 Task: Search one way flight ticket for 2 adults, 2 children, 2 infants in seat in first from Ogdensburg: Ogdensburg International Airport to Jackson: Jackson Hole Airport on 5-2-2023. Choice of flights is Frontier. Number of bags: 2 carry on bags. Price is upto 105000. Outbound departure time preference is 6:45. Flight should be less emission only.
Action: Mouse moved to (277, 358)
Screenshot: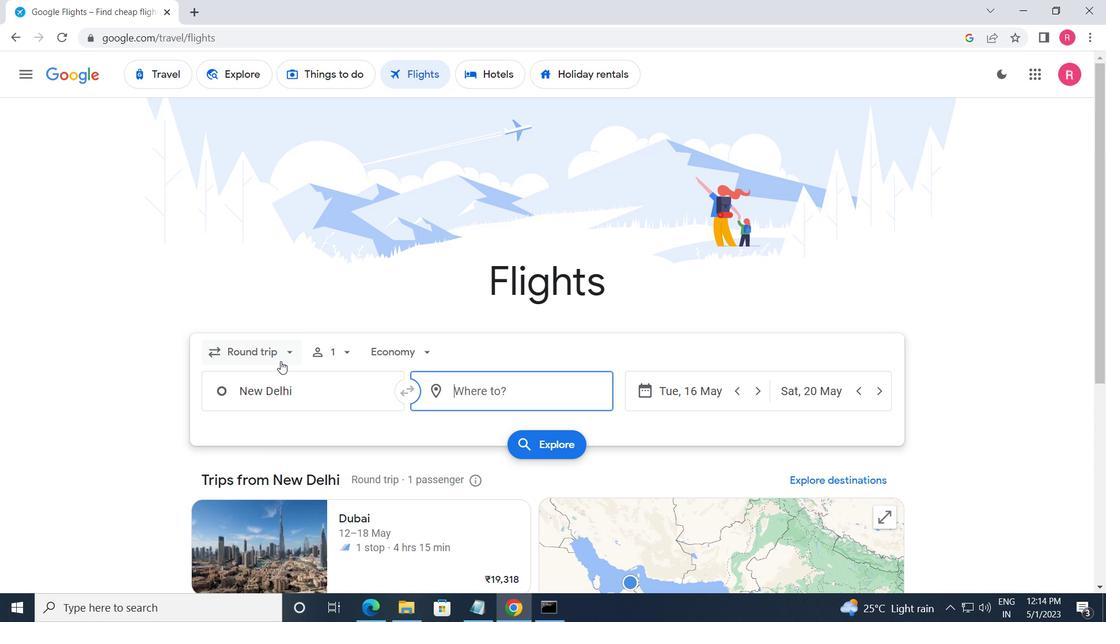 
Action: Mouse pressed left at (277, 358)
Screenshot: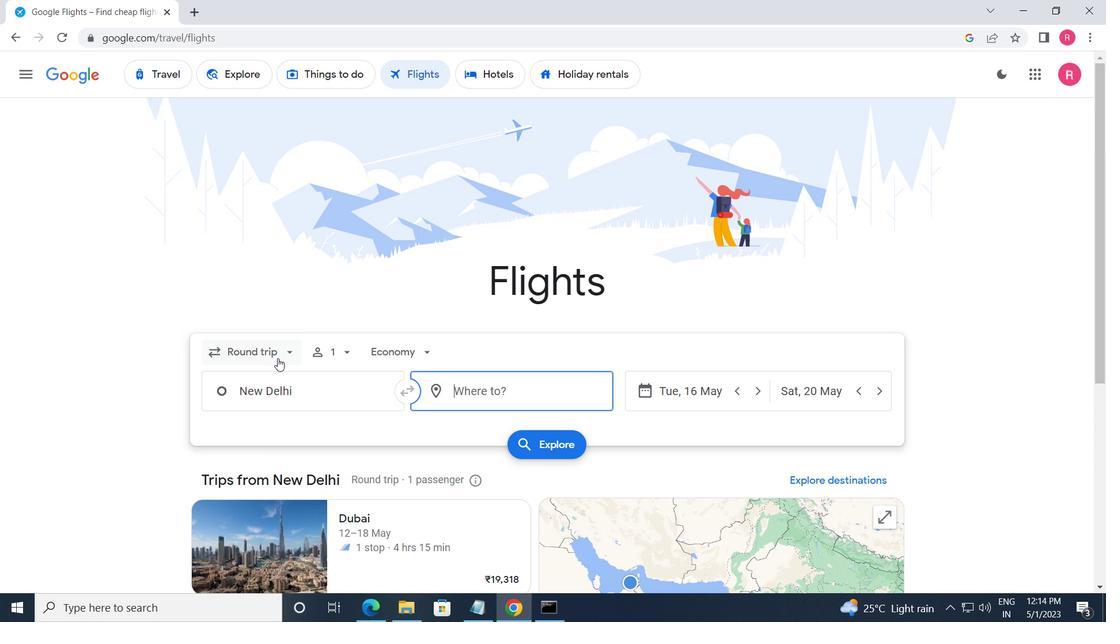 
Action: Mouse moved to (275, 411)
Screenshot: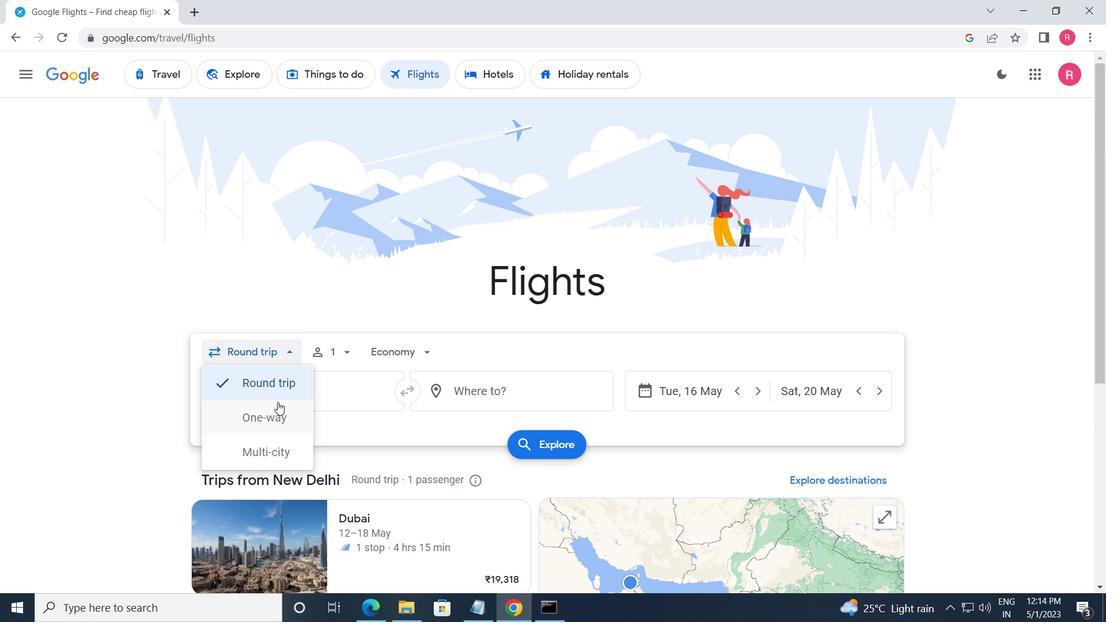 
Action: Mouse pressed left at (275, 411)
Screenshot: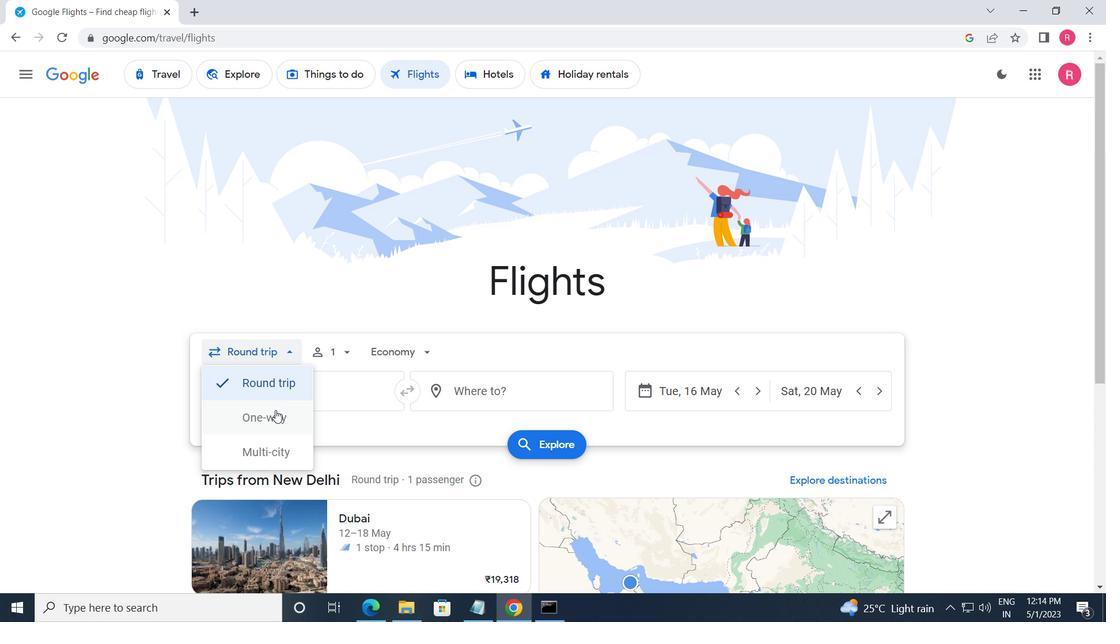 
Action: Mouse moved to (334, 353)
Screenshot: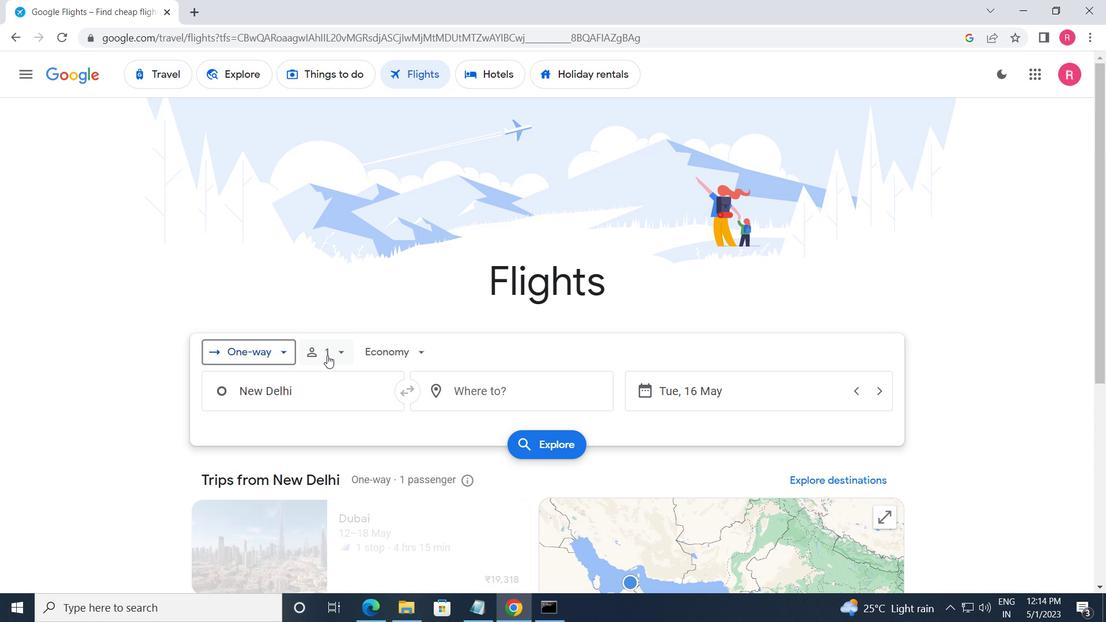 
Action: Mouse pressed left at (334, 353)
Screenshot: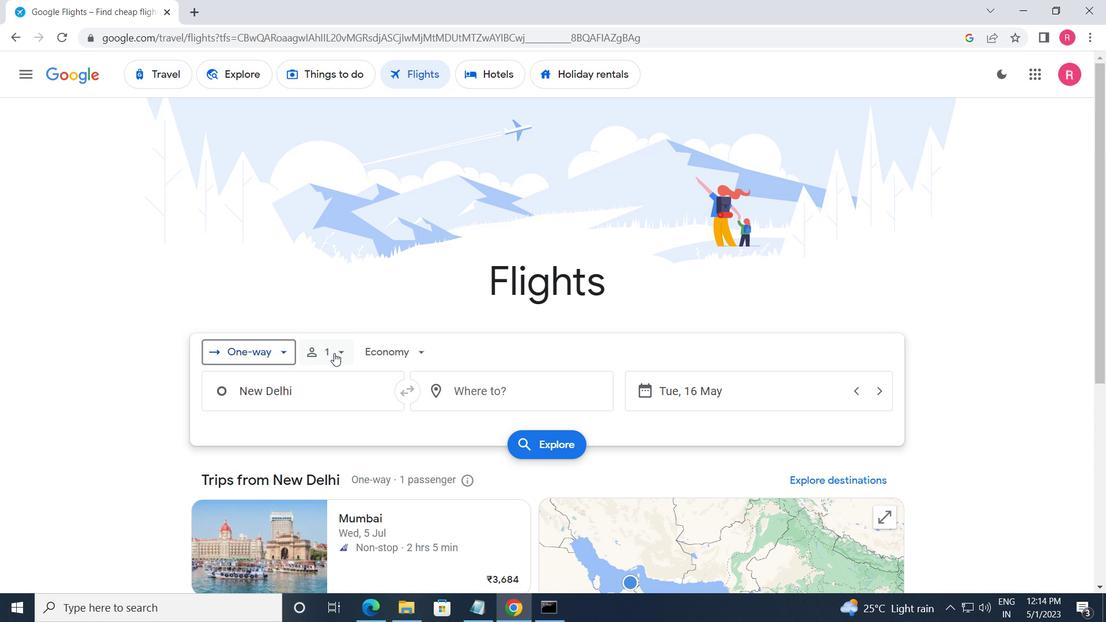 
Action: Mouse moved to (440, 388)
Screenshot: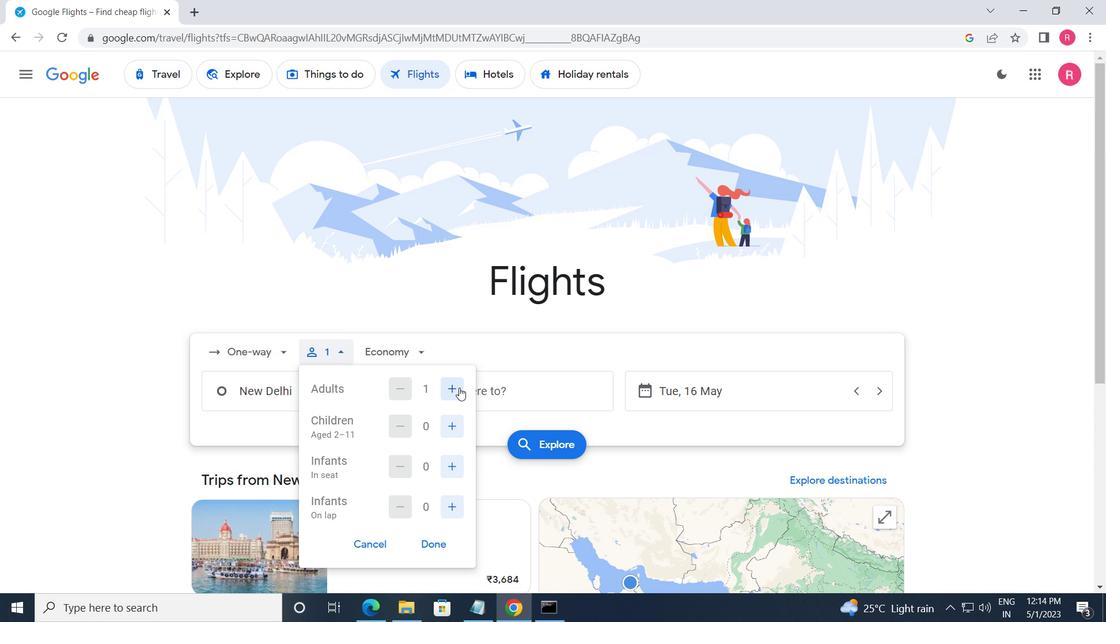 
Action: Mouse pressed left at (440, 388)
Screenshot: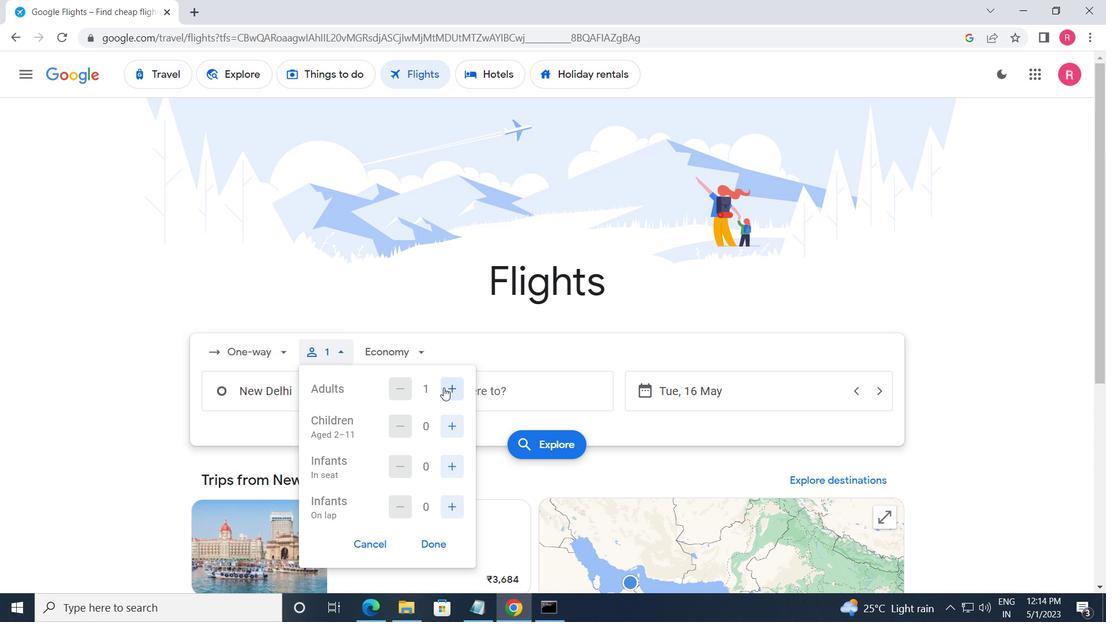 
Action: Mouse pressed left at (440, 388)
Screenshot: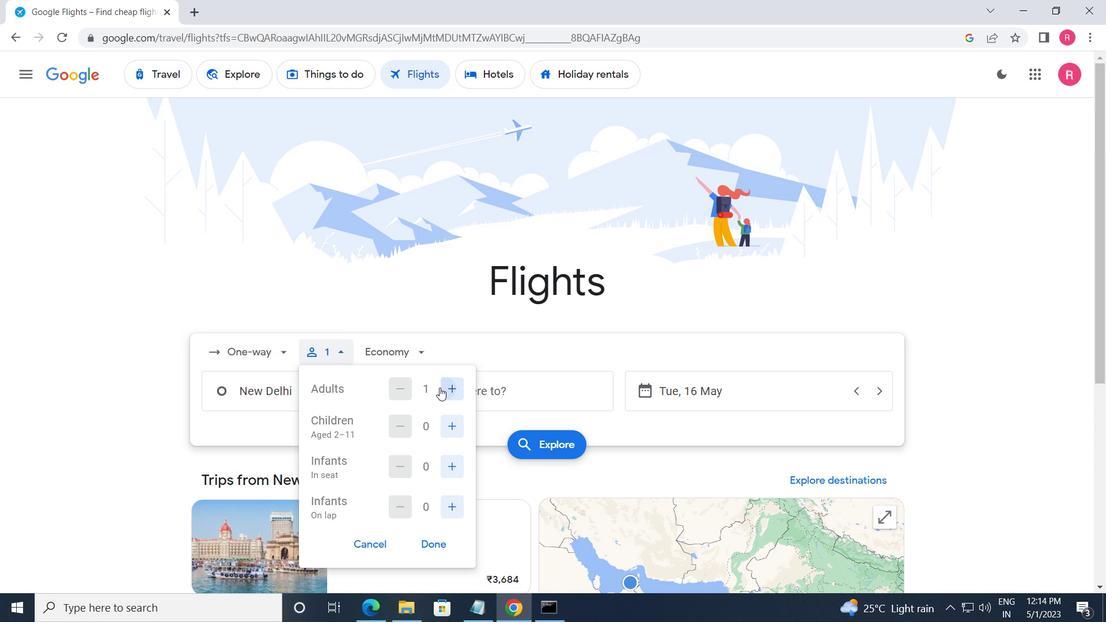 
Action: Mouse moved to (387, 349)
Screenshot: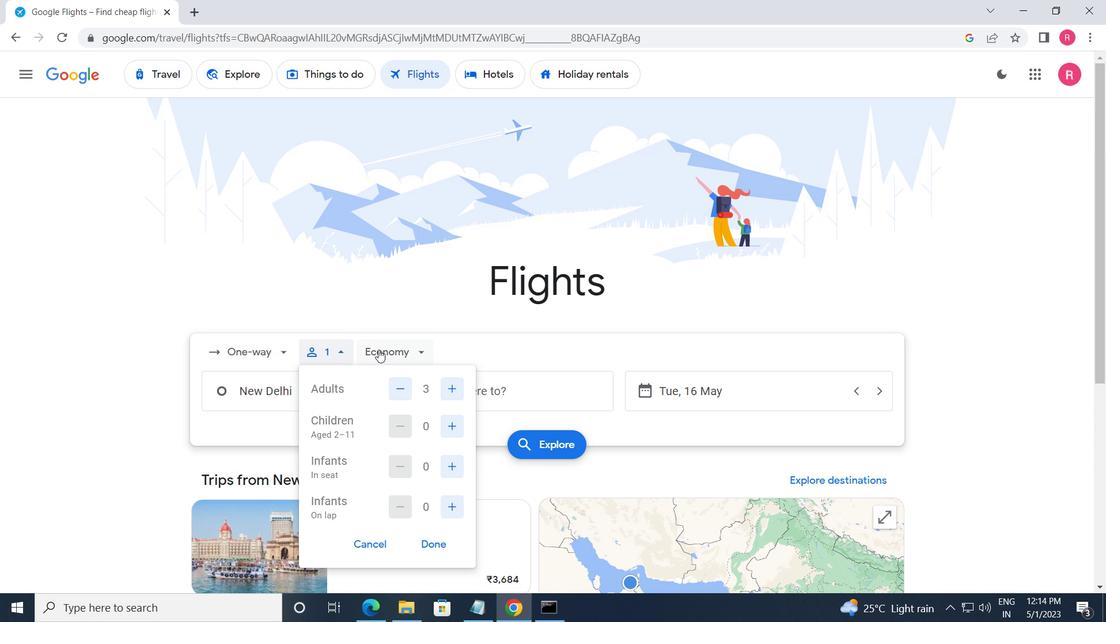 
Action: Mouse pressed left at (387, 349)
Screenshot: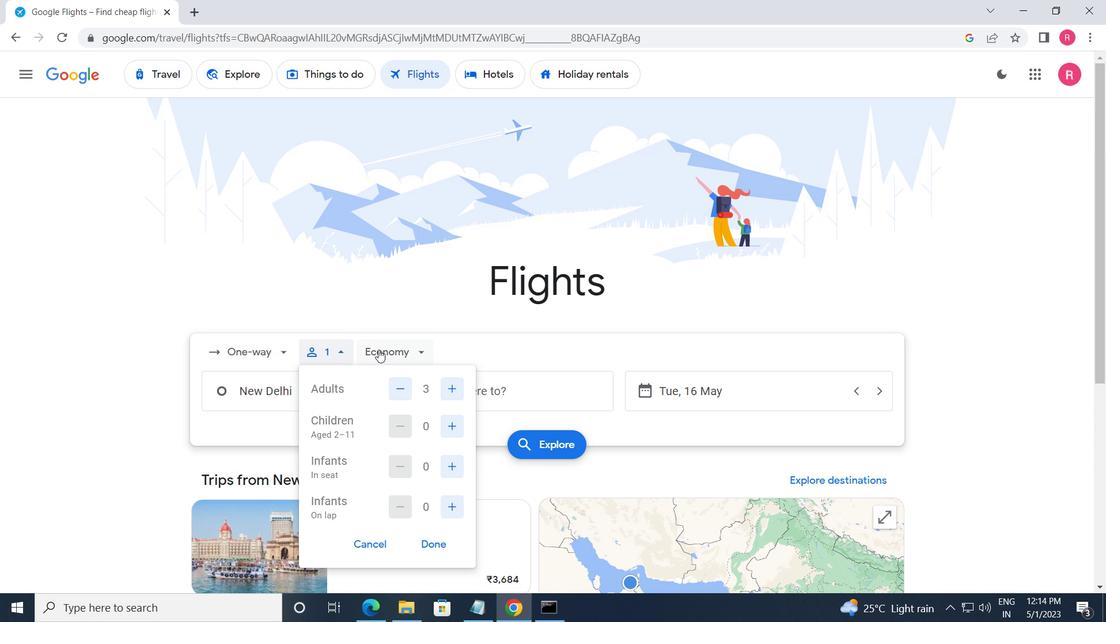 
Action: Mouse moved to (412, 495)
Screenshot: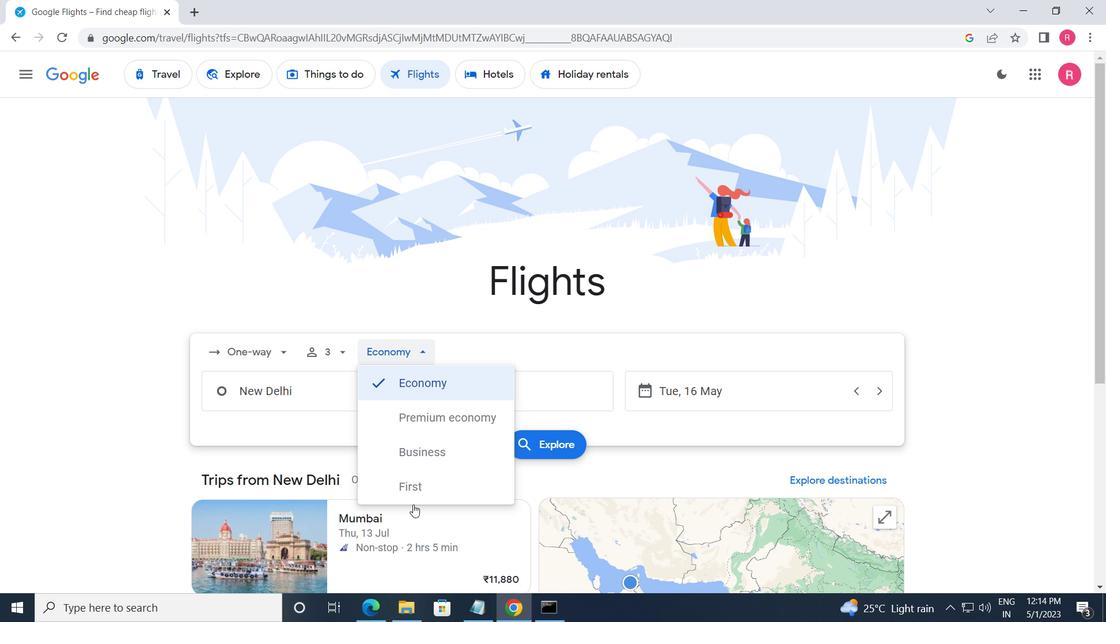 
Action: Mouse pressed left at (412, 495)
Screenshot: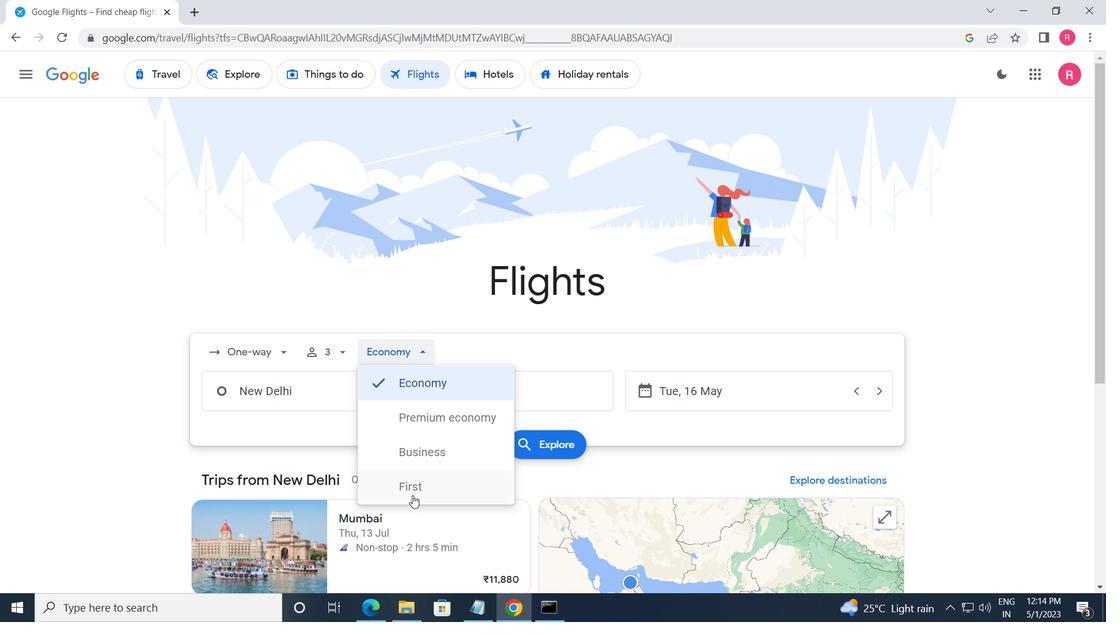 
Action: Mouse moved to (329, 404)
Screenshot: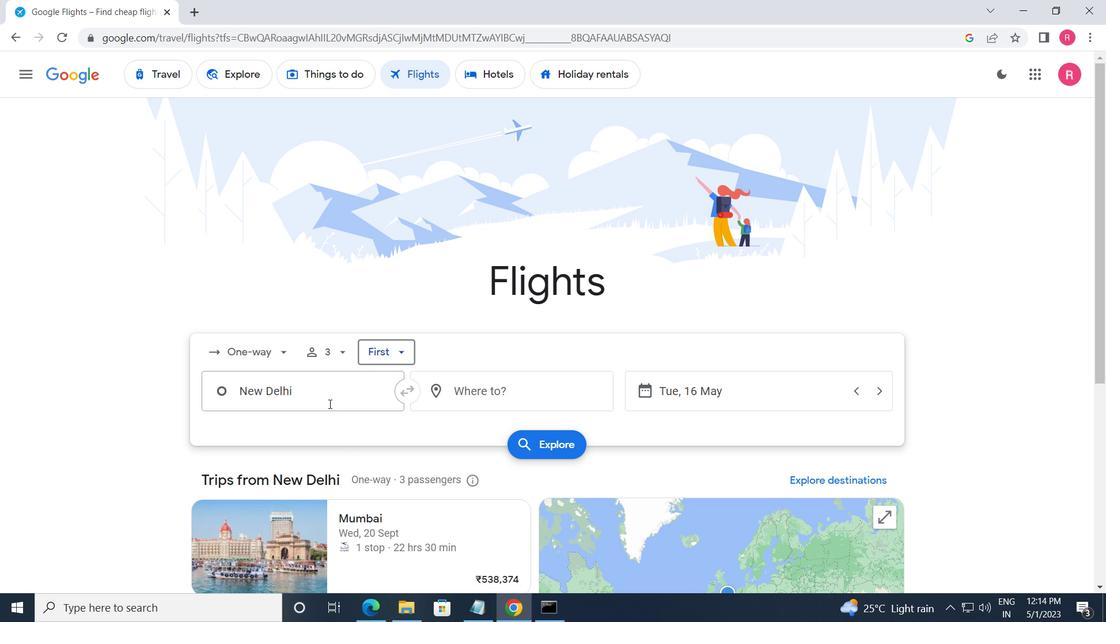 
Action: Mouse pressed left at (329, 404)
Screenshot: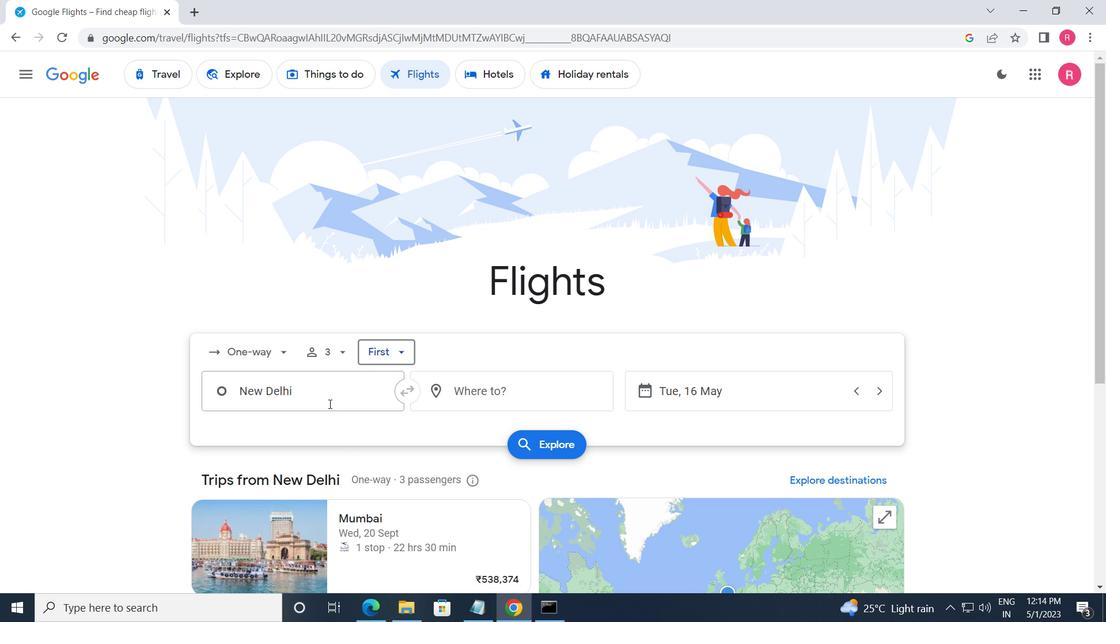 
Action: Mouse moved to (321, 431)
Screenshot: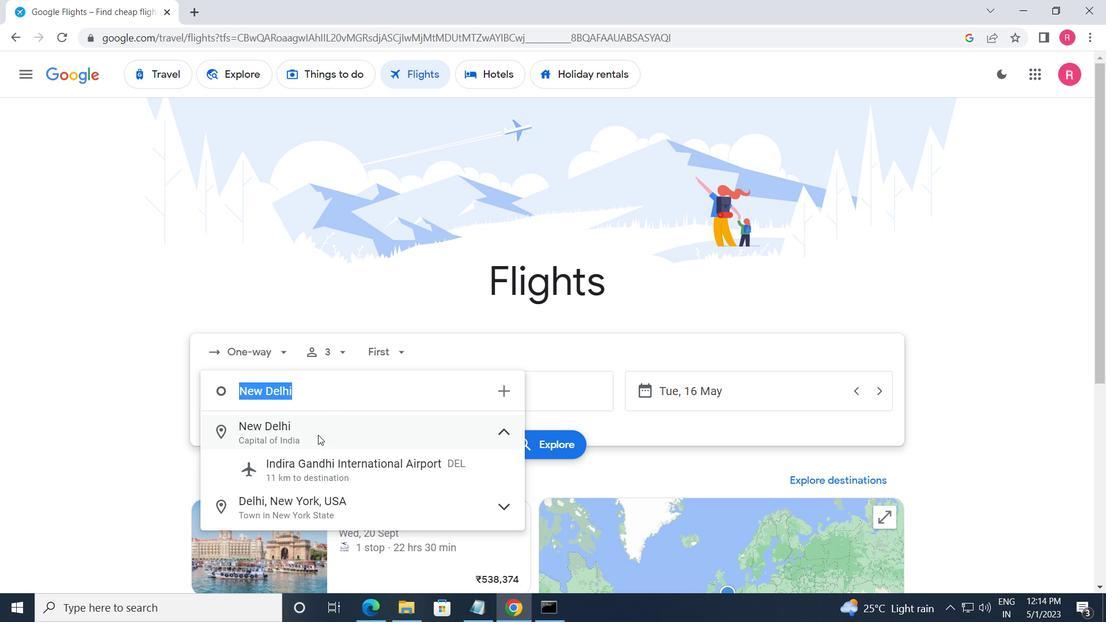 
Action: Key pressed <Key.shift>NIAG
Screenshot: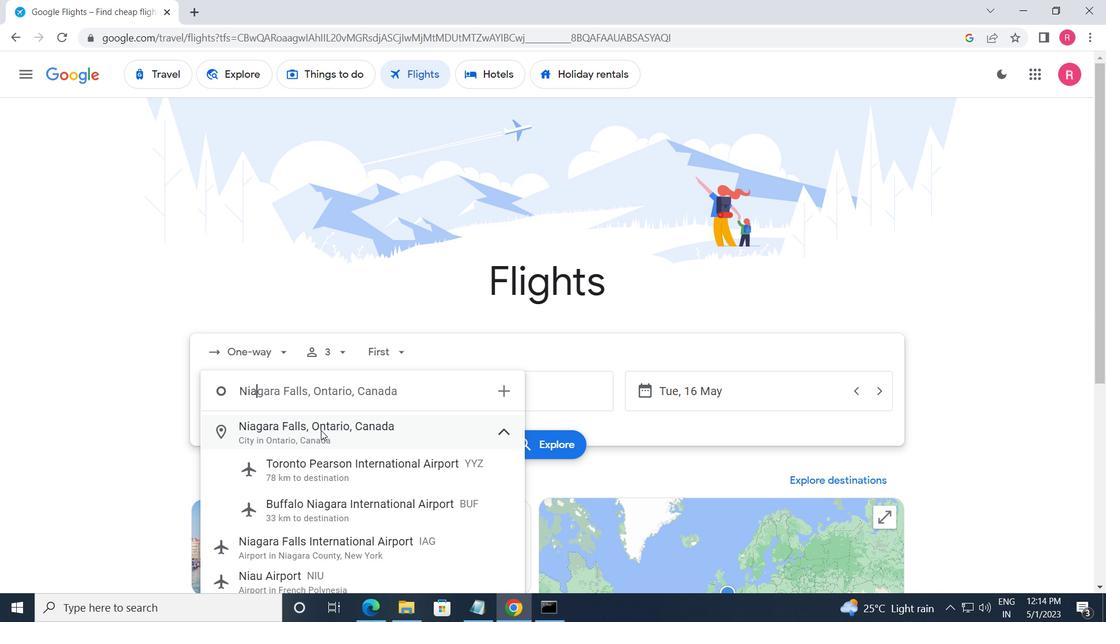 
Action: Mouse moved to (326, 506)
Screenshot: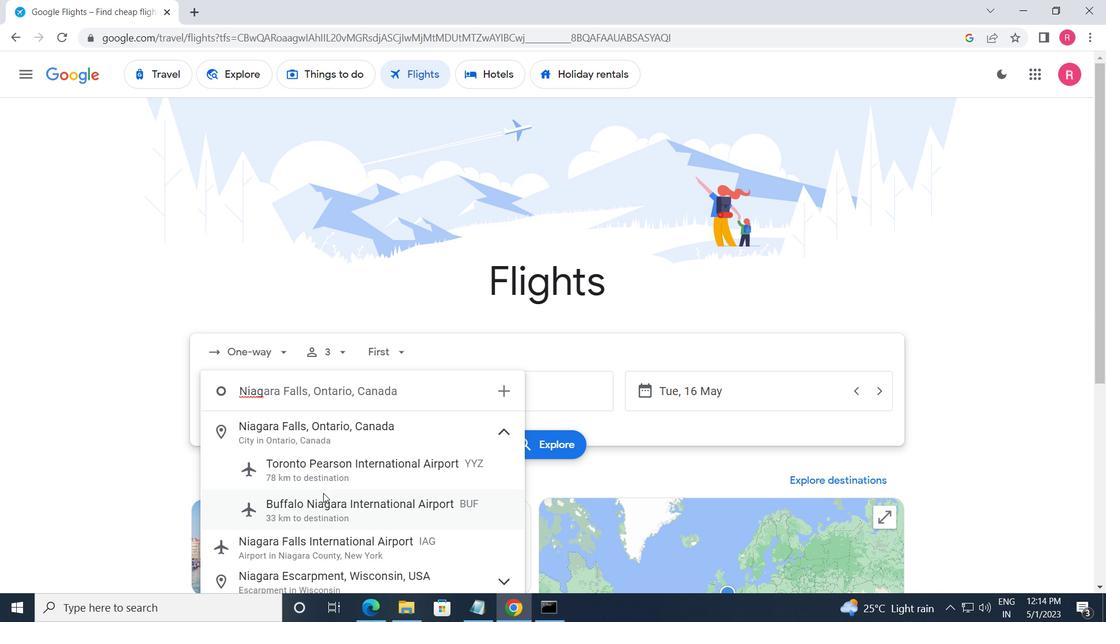 
Action: Mouse pressed left at (326, 506)
Screenshot: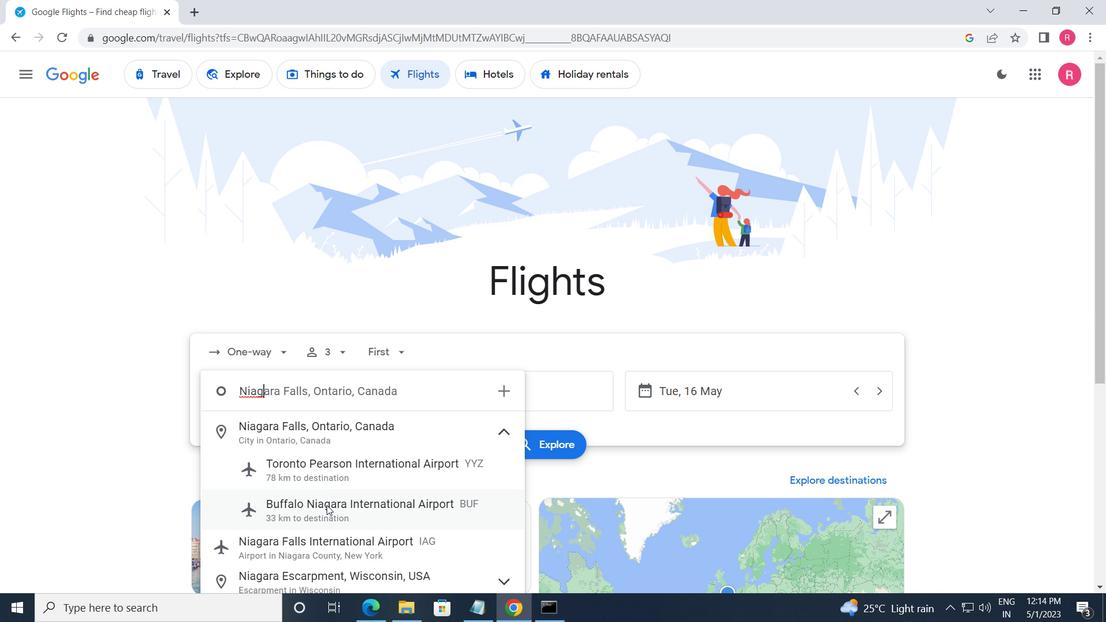 
Action: Mouse moved to (496, 398)
Screenshot: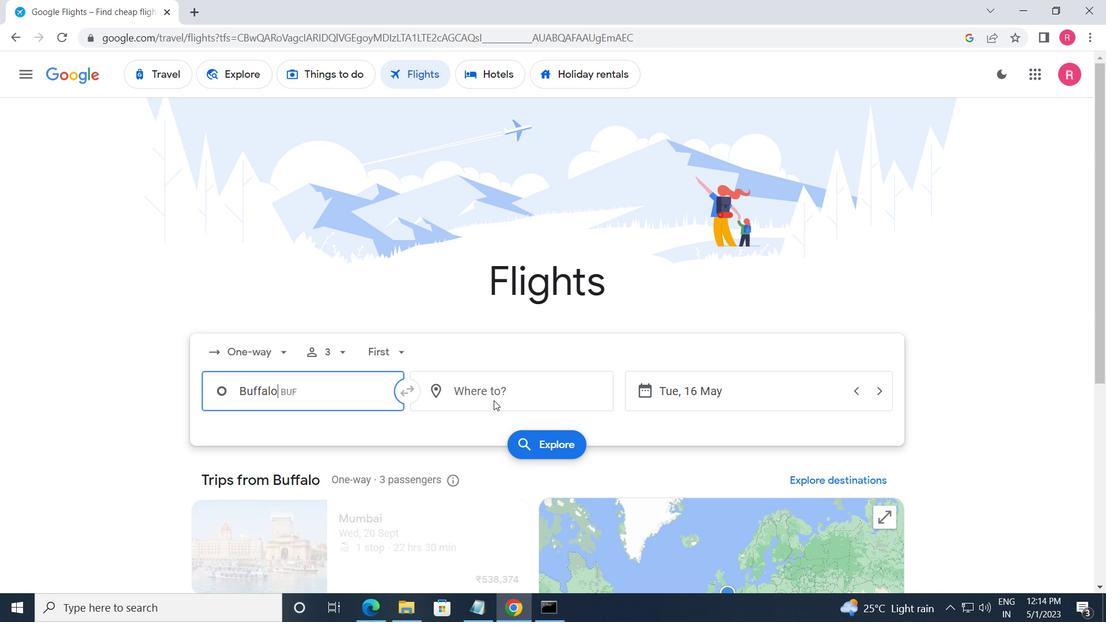 
Action: Mouse pressed left at (496, 398)
Screenshot: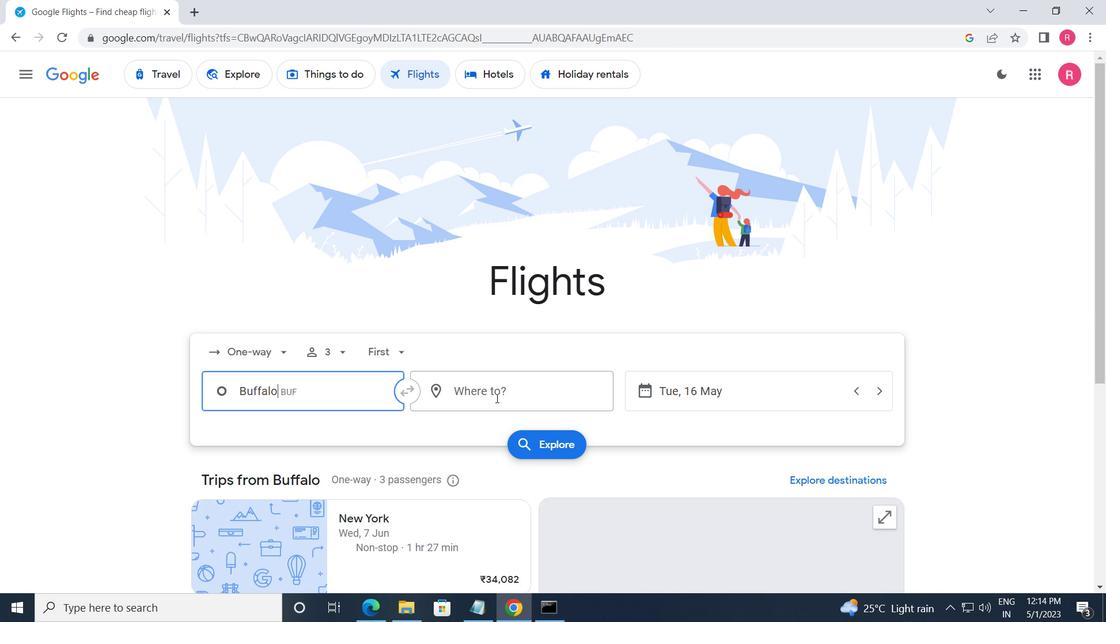 
Action: Mouse moved to (454, 541)
Screenshot: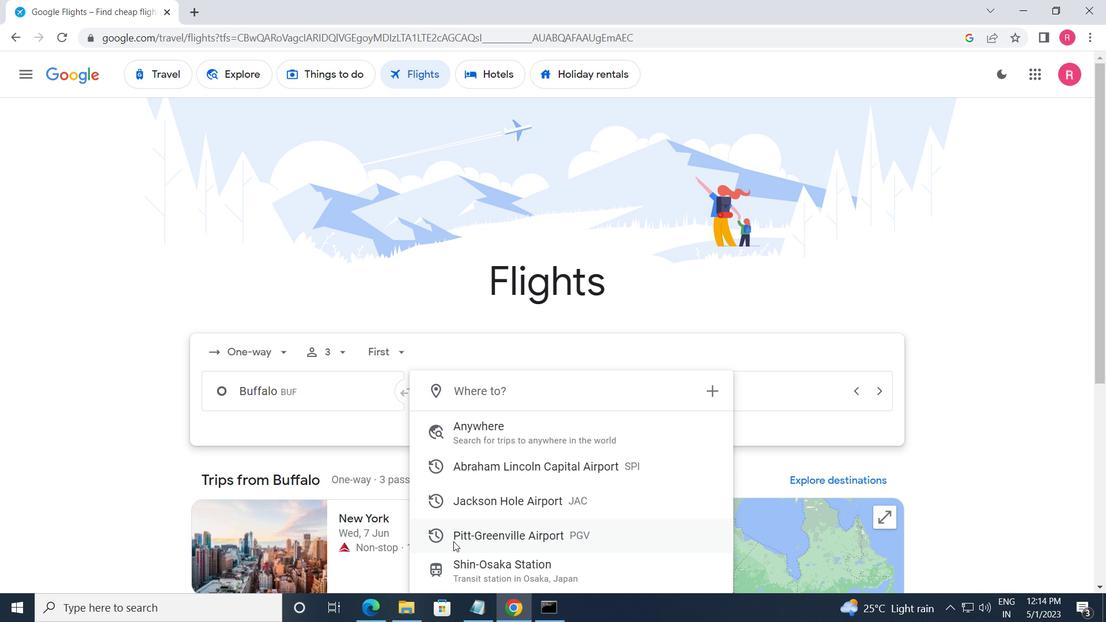 
Action: Mouse pressed left at (454, 541)
Screenshot: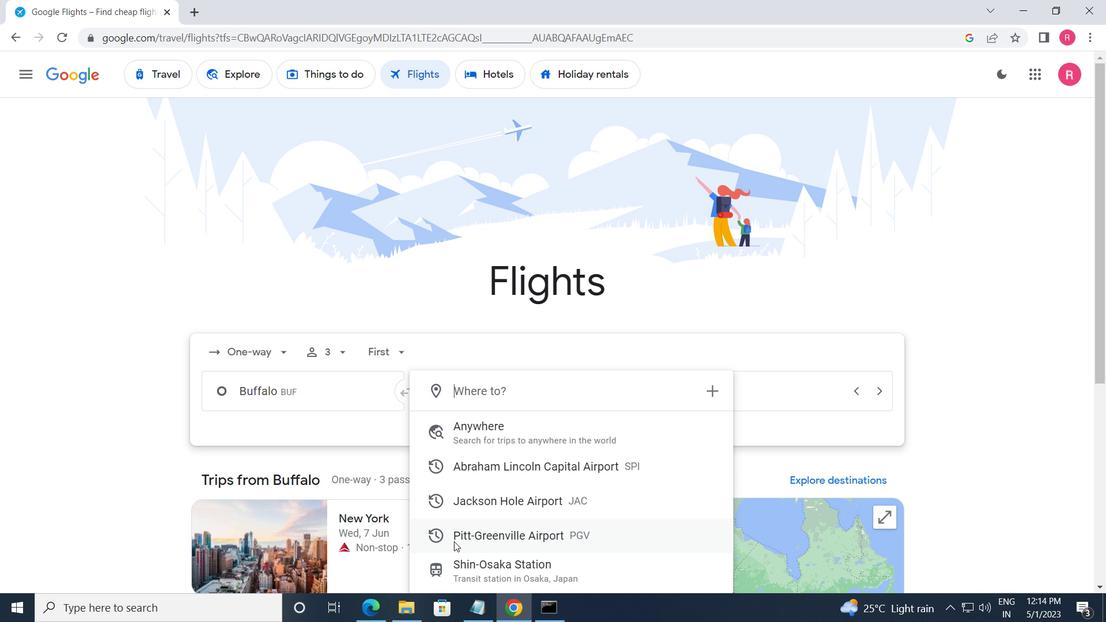 
Action: Mouse moved to (721, 400)
Screenshot: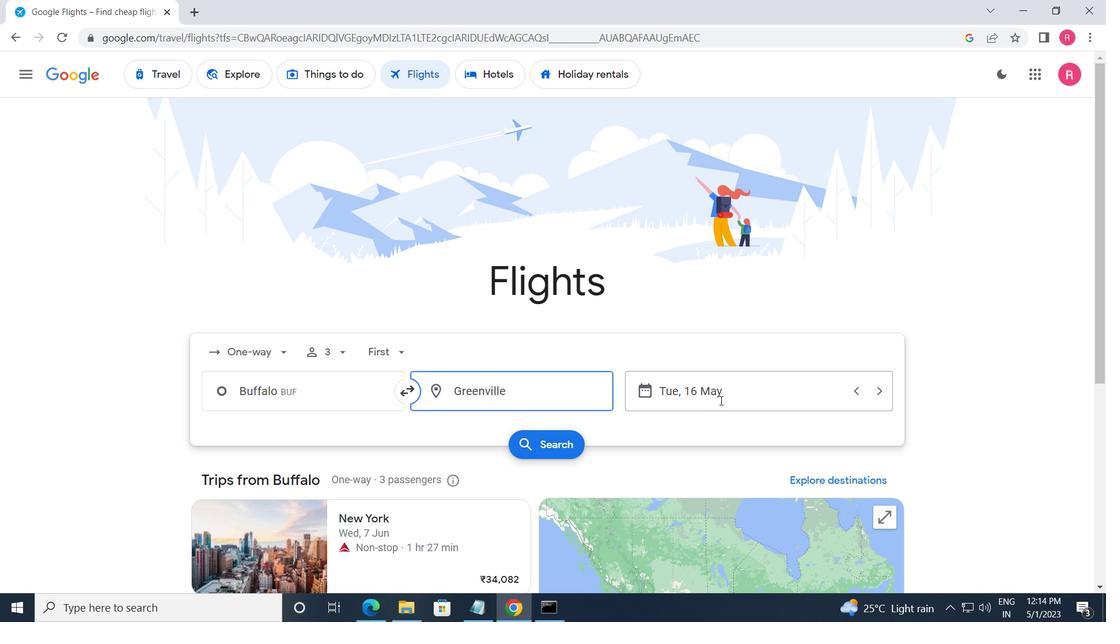 
Action: Mouse pressed left at (721, 400)
Screenshot: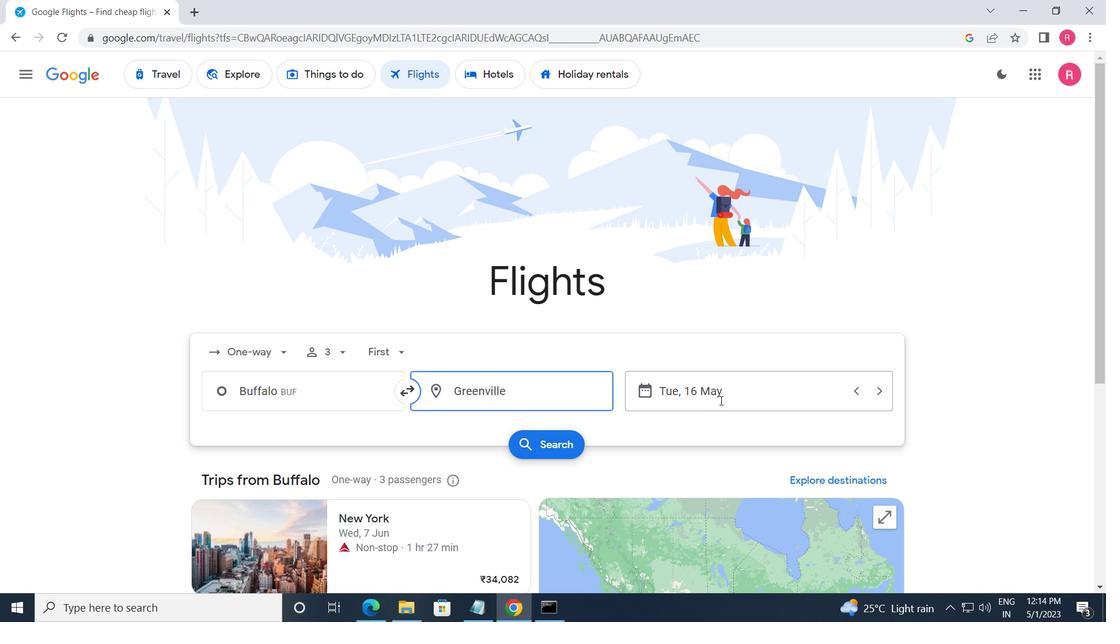 
Action: Mouse moved to (446, 342)
Screenshot: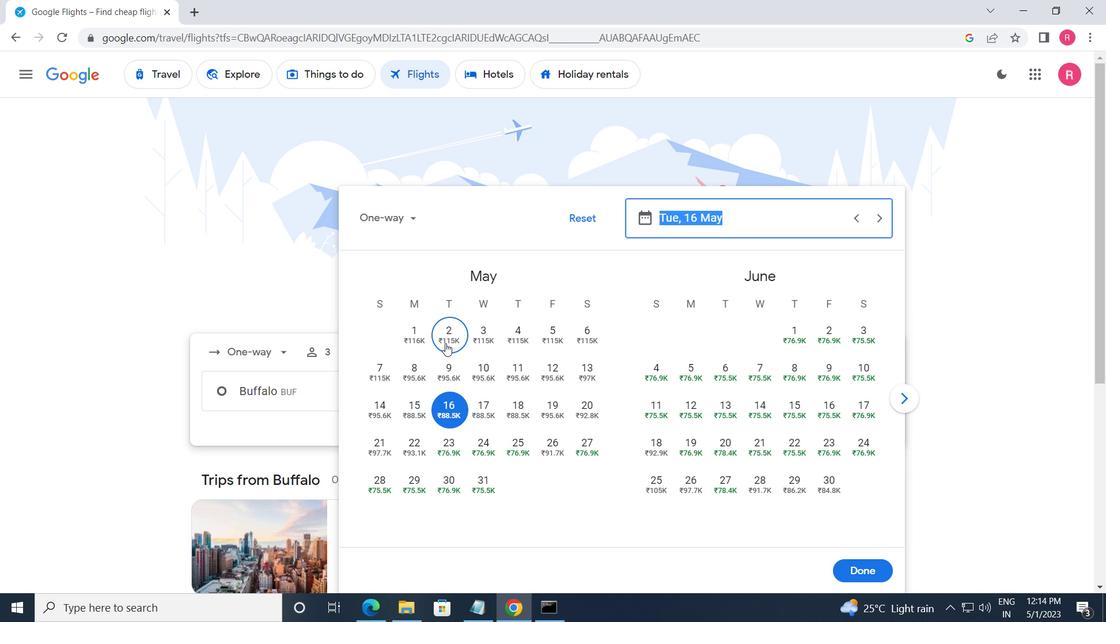 
Action: Mouse pressed left at (446, 342)
Screenshot: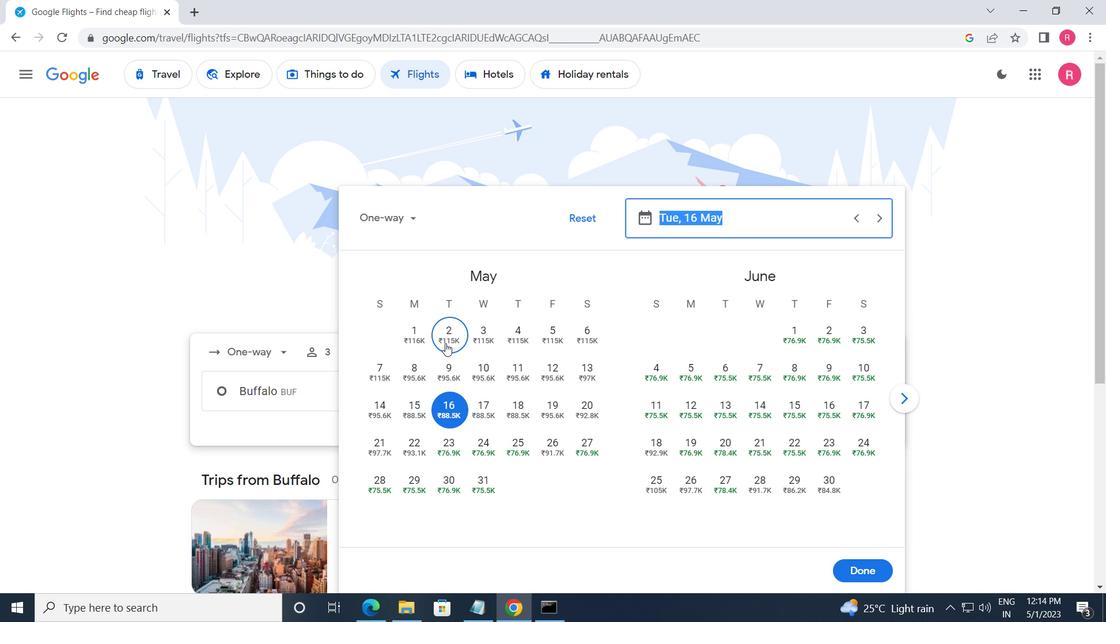 
Action: Mouse moved to (877, 566)
Screenshot: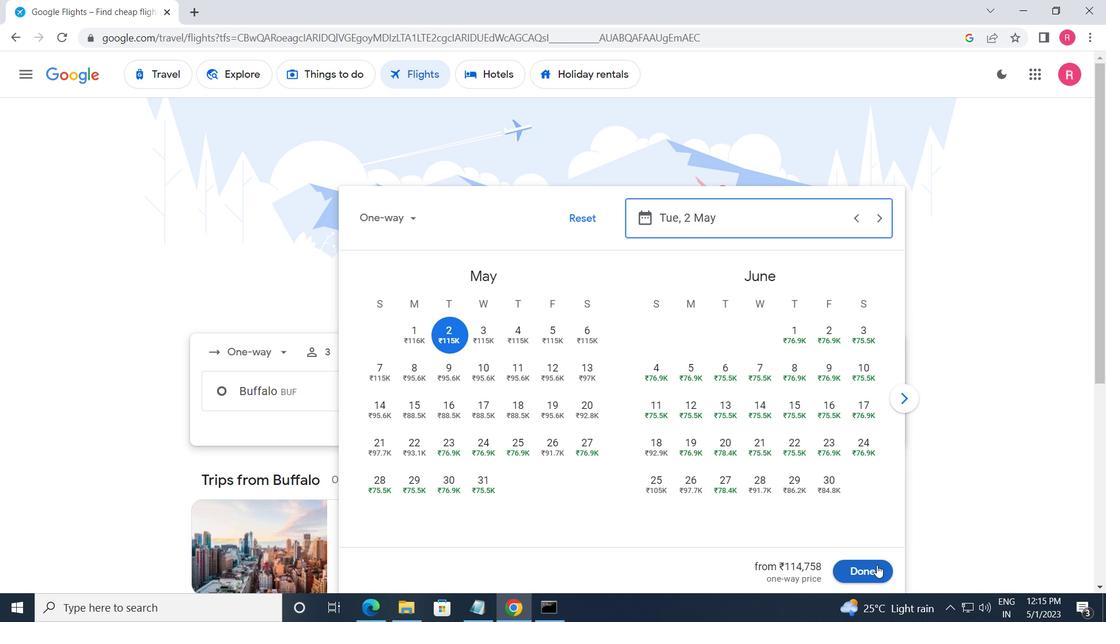
Action: Mouse pressed left at (877, 566)
Screenshot: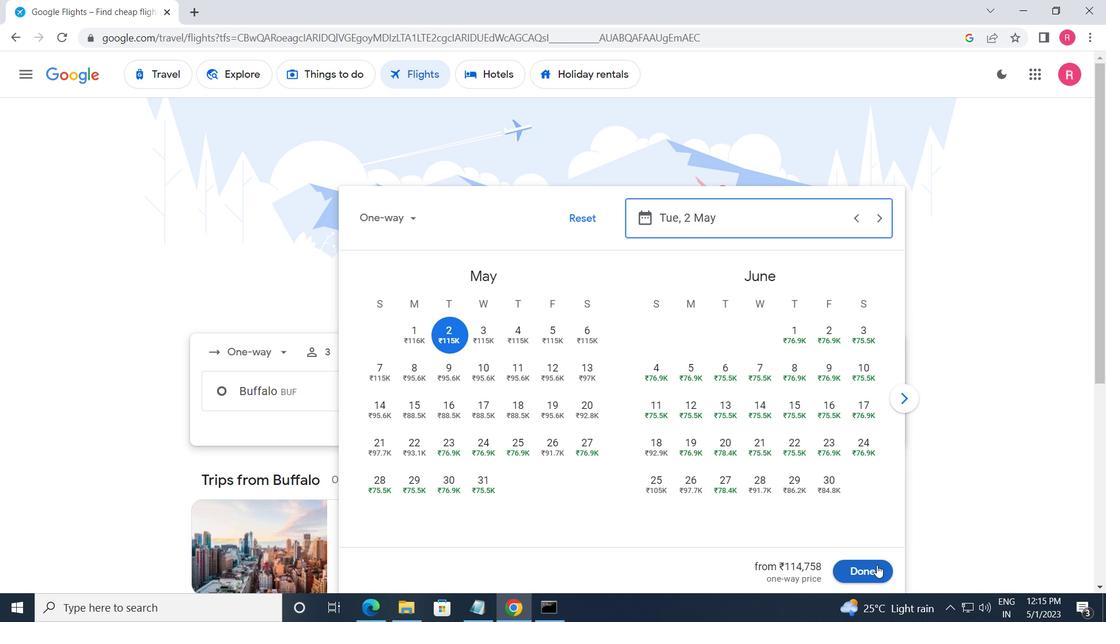 
Action: Mouse moved to (541, 451)
Screenshot: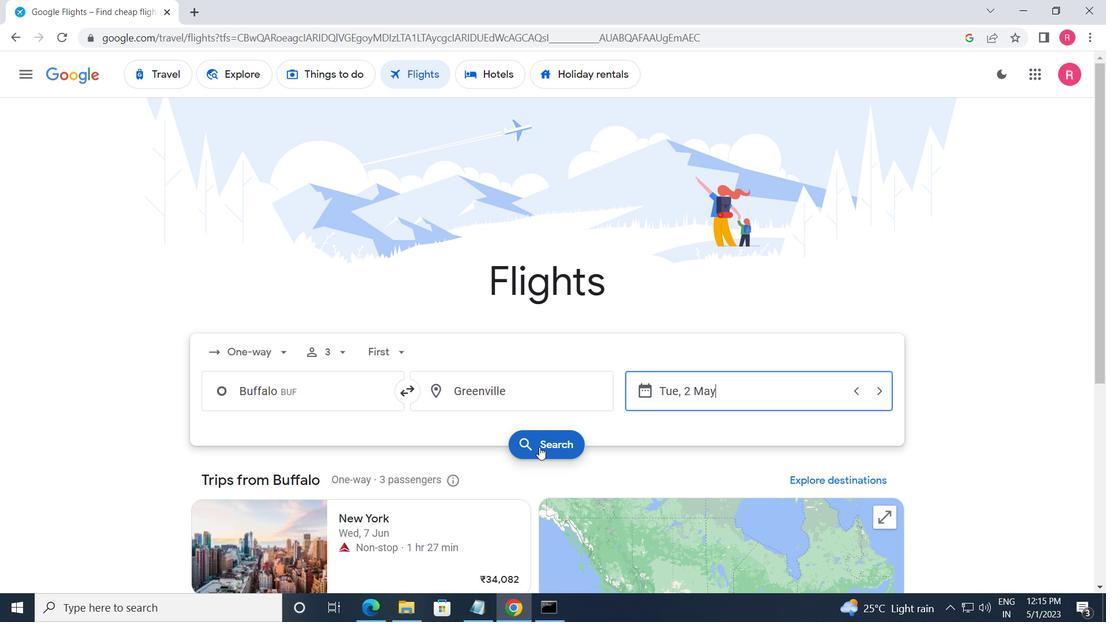 
Action: Mouse pressed left at (541, 451)
Screenshot: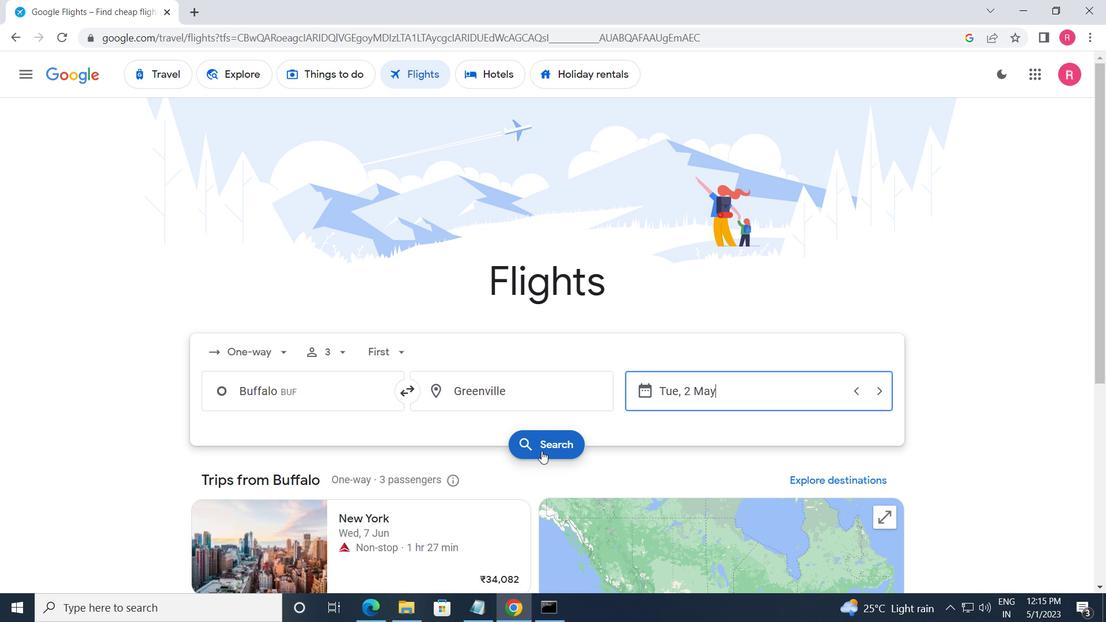 
Action: Mouse moved to (205, 213)
Screenshot: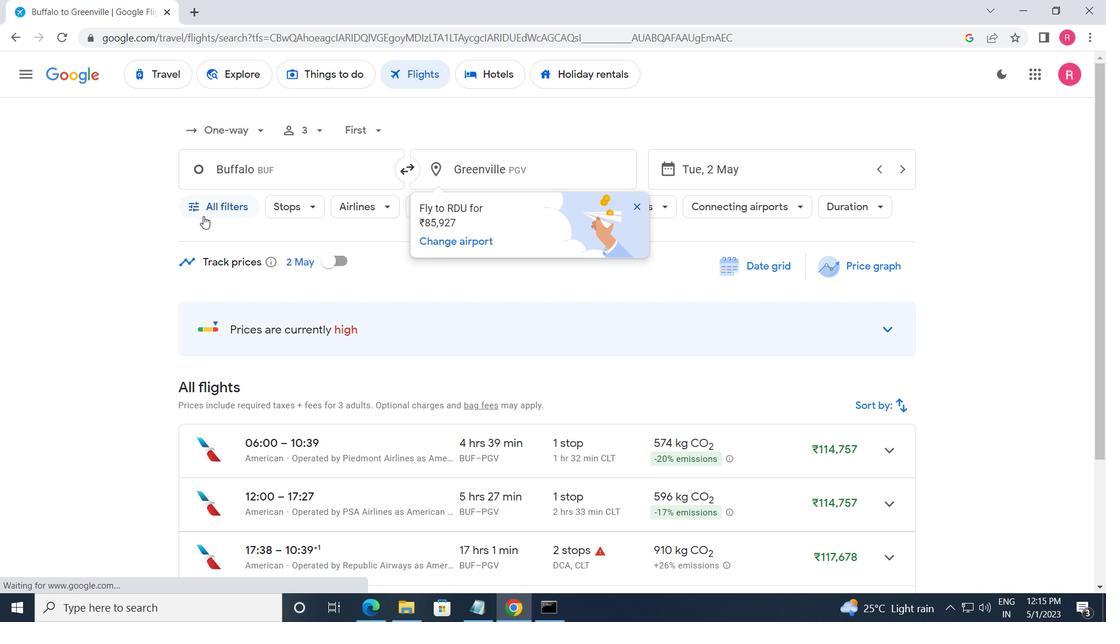 
Action: Mouse pressed left at (205, 213)
Screenshot: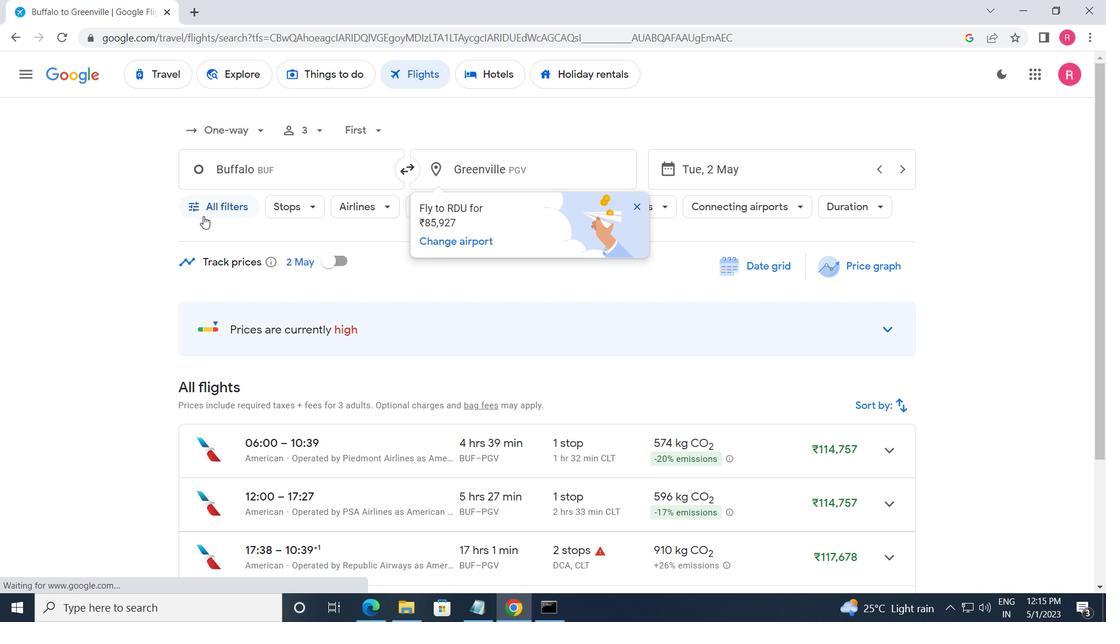 
Action: Mouse moved to (274, 369)
Screenshot: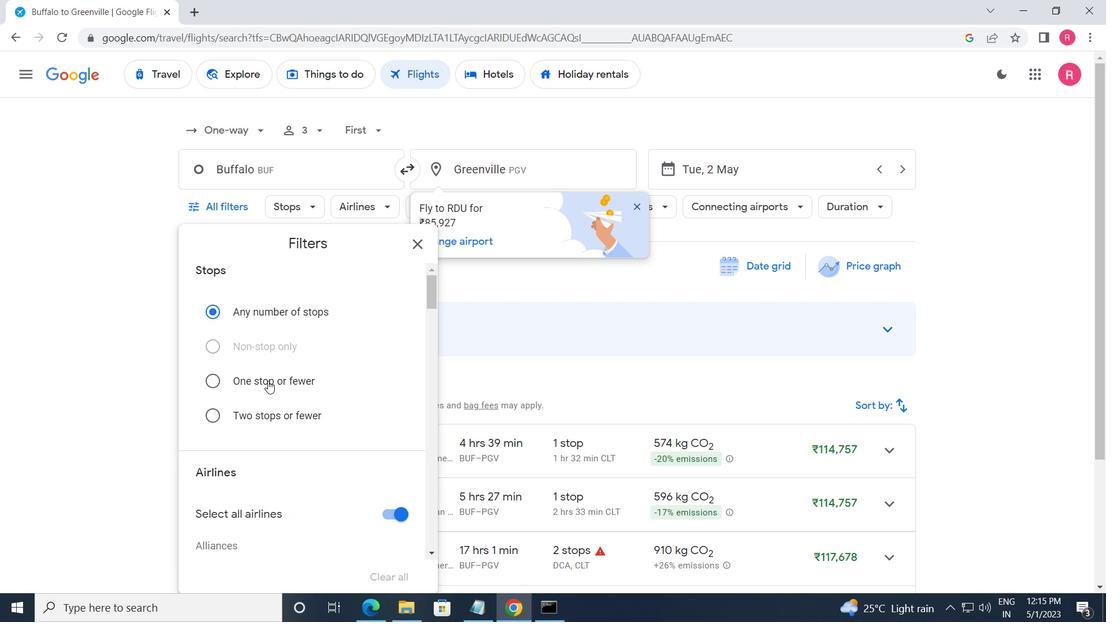 
Action: Mouse scrolled (274, 368) with delta (0, 0)
Screenshot: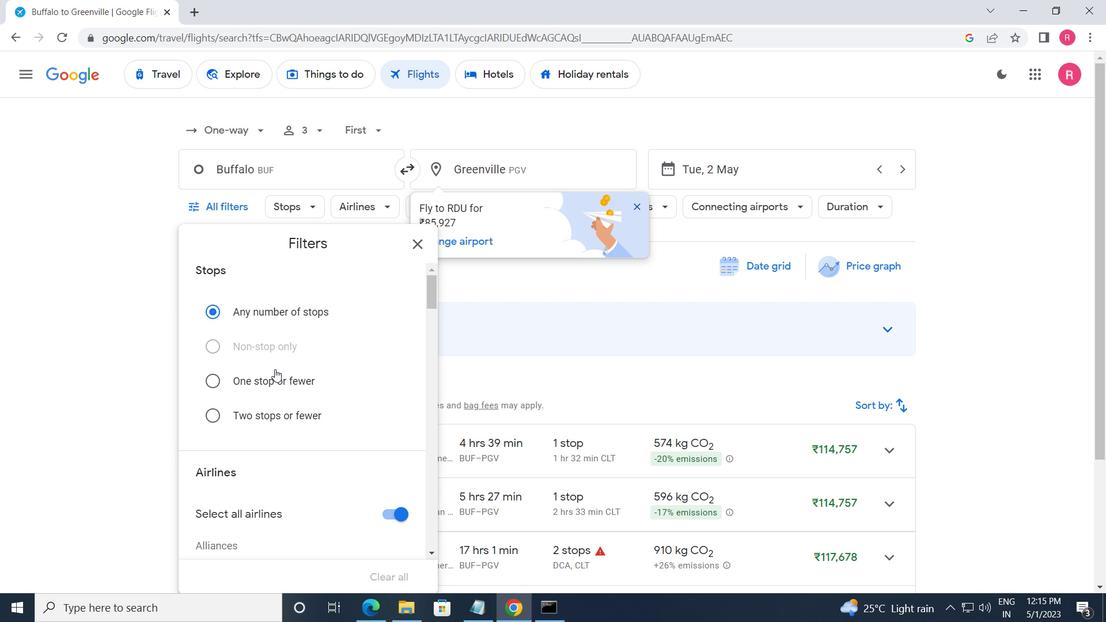 
Action: Mouse scrolled (274, 368) with delta (0, 0)
Screenshot: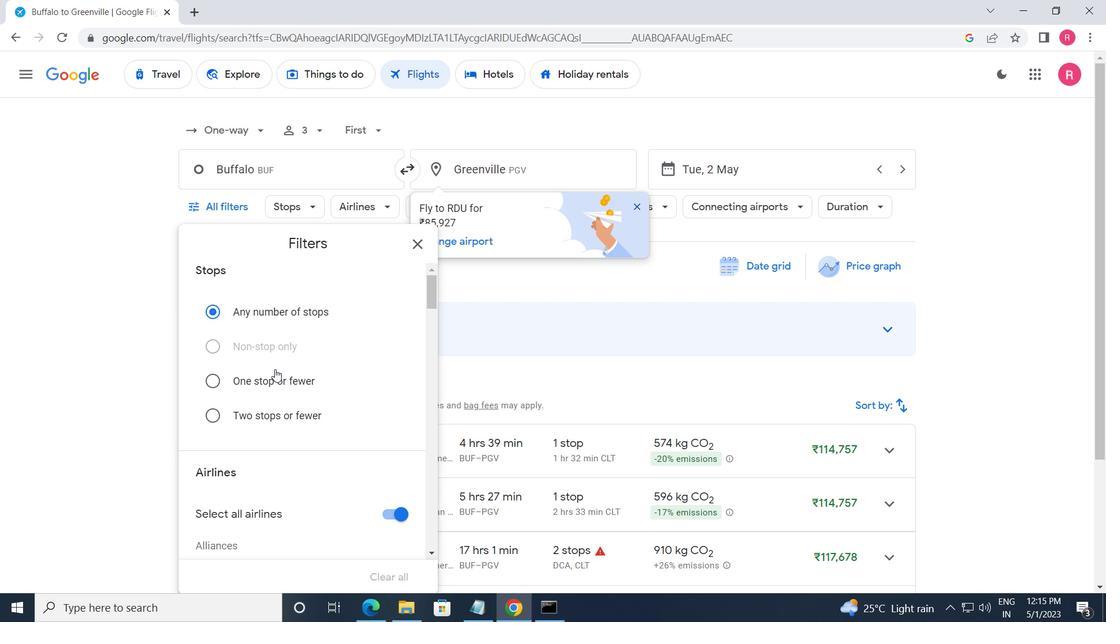 
Action: Mouse scrolled (274, 368) with delta (0, 0)
Screenshot: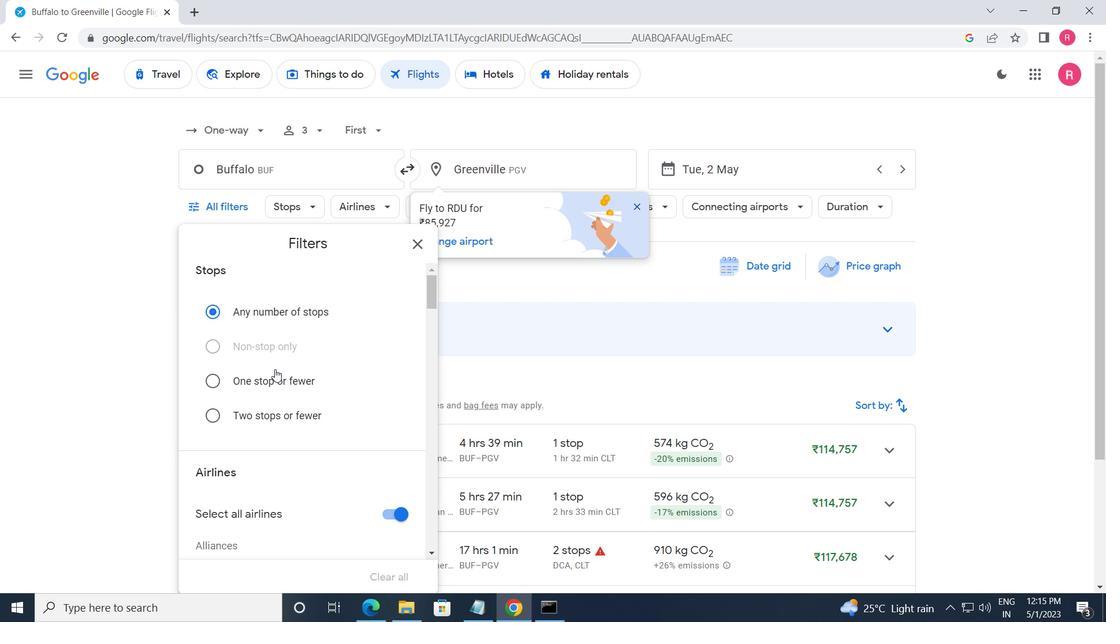 
Action: Mouse moved to (274, 368)
Screenshot: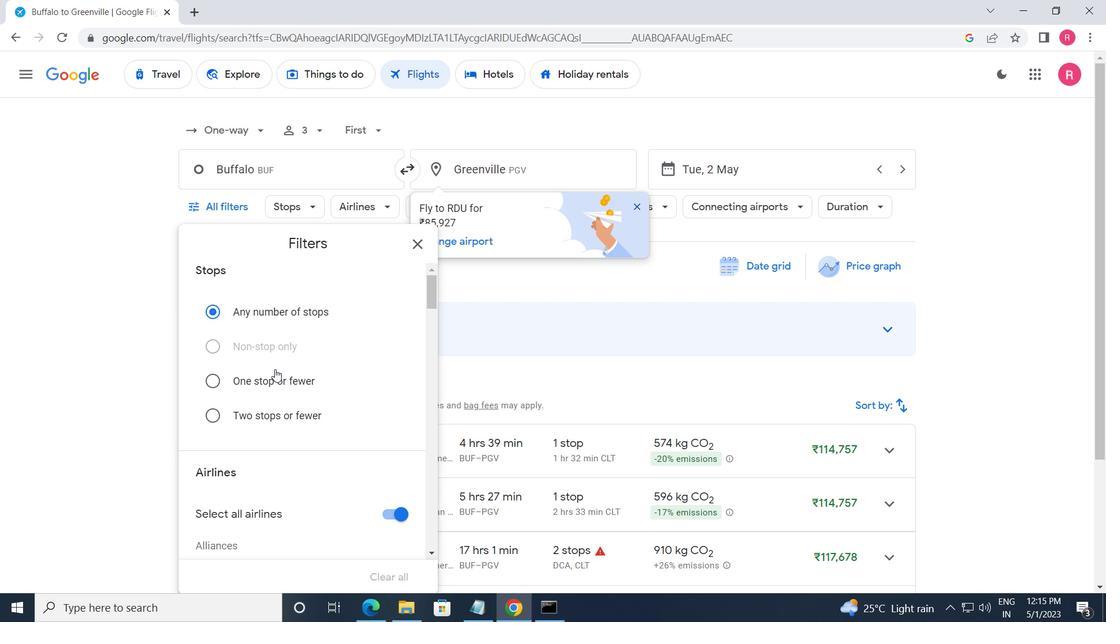 
Action: Mouse scrolled (274, 368) with delta (0, 0)
Screenshot: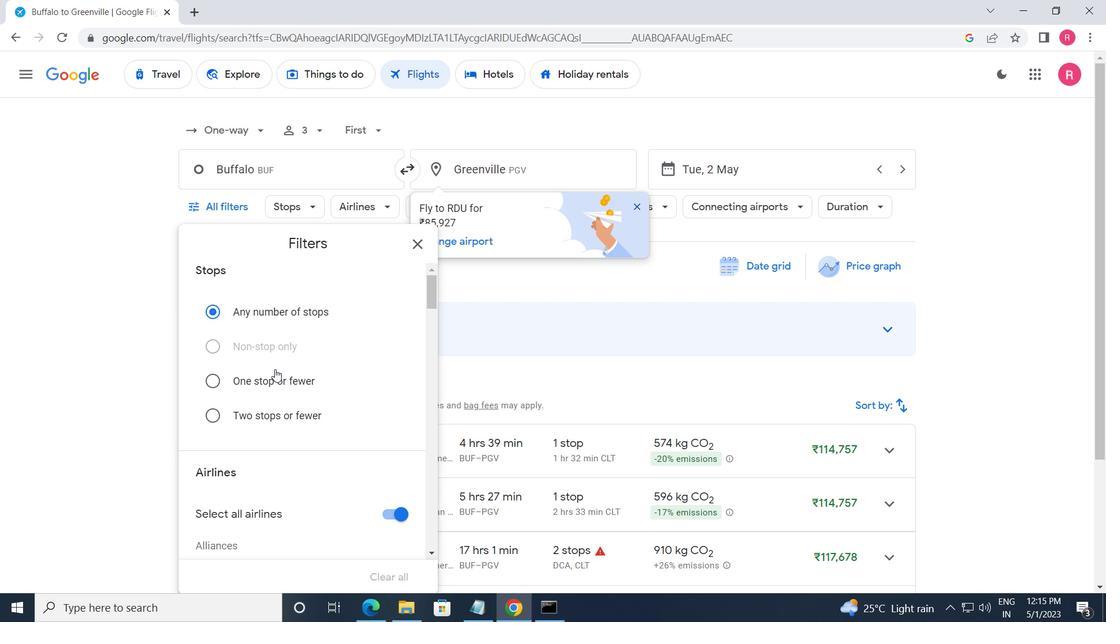
Action: Mouse scrolled (274, 368) with delta (0, 0)
Screenshot: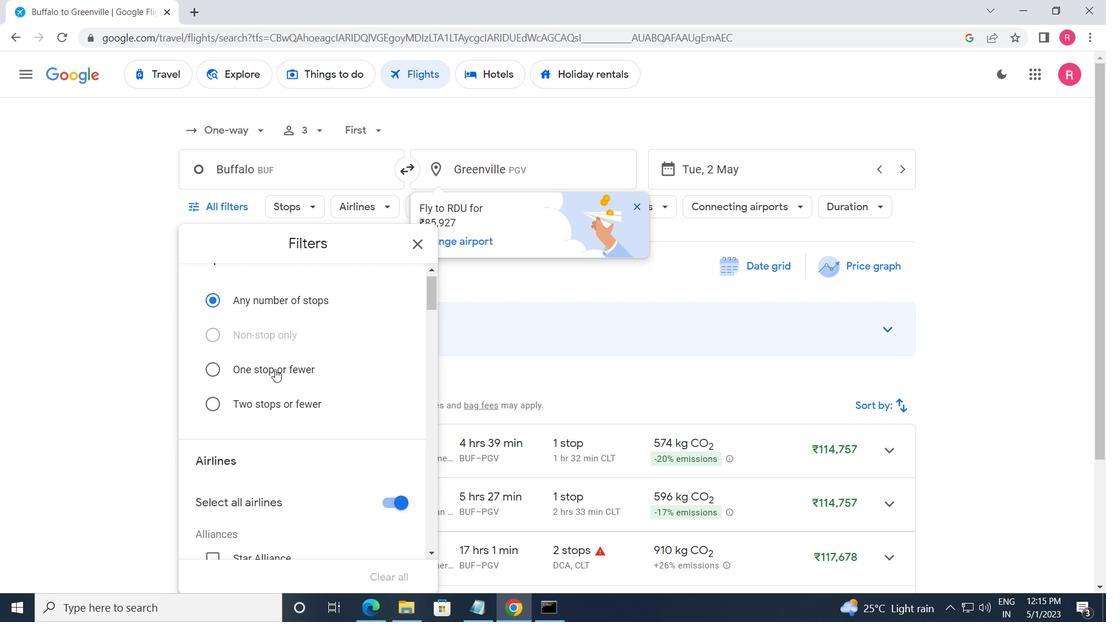 
Action: Mouse moved to (274, 371)
Screenshot: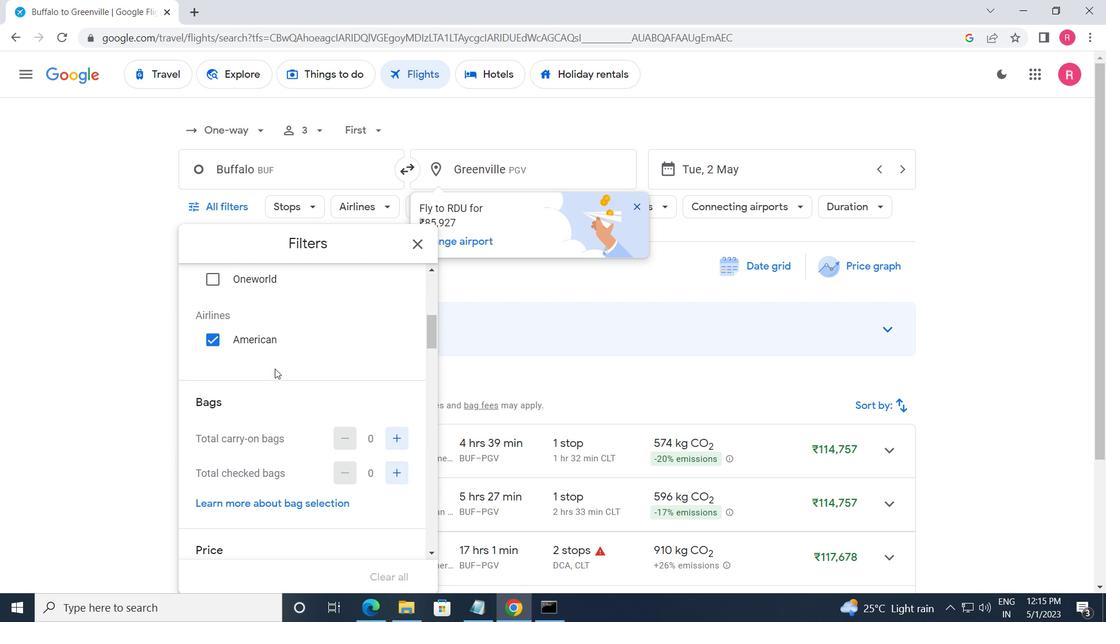 
Action: Mouse scrolled (274, 371) with delta (0, 0)
Screenshot: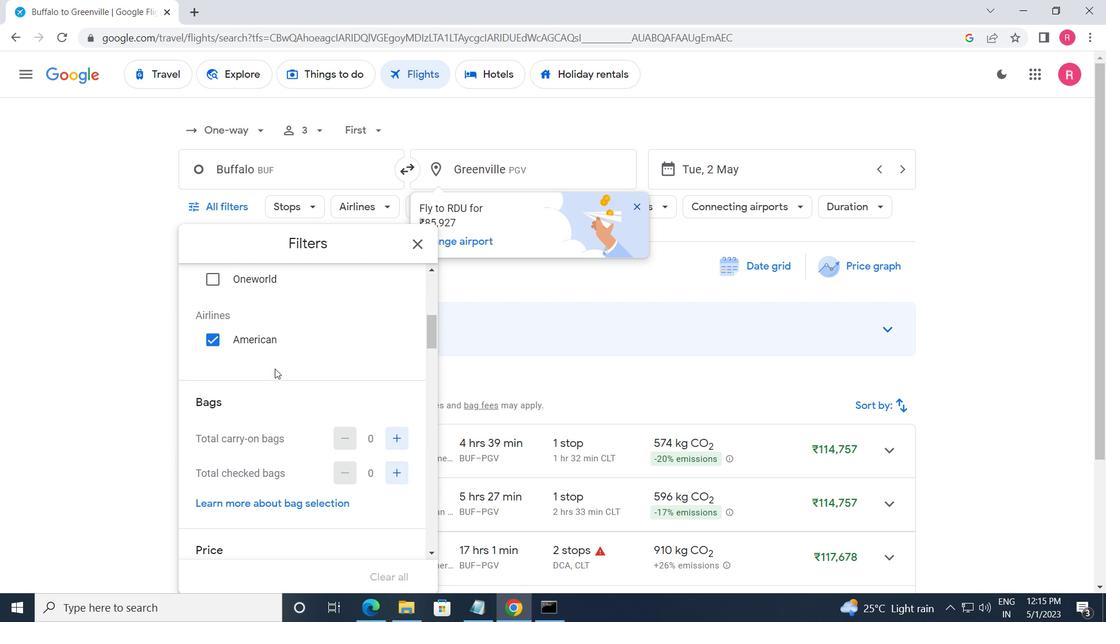 
Action: Mouse moved to (274, 372)
Screenshot: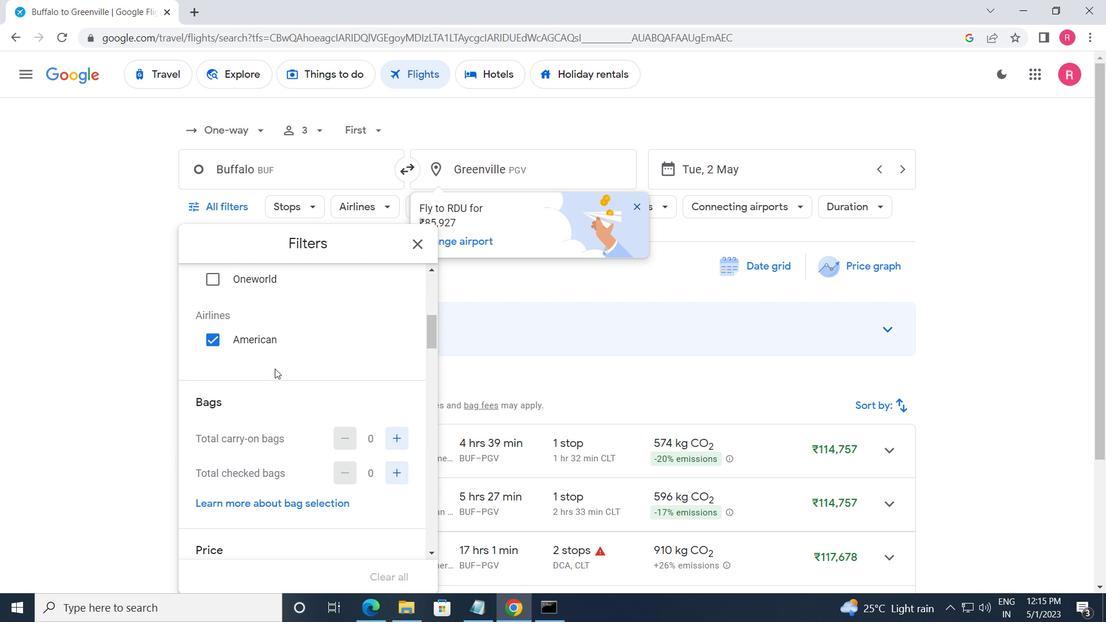 
Action: Mouse scrolled (274, 371) with delta (0, 0)
Screenshot: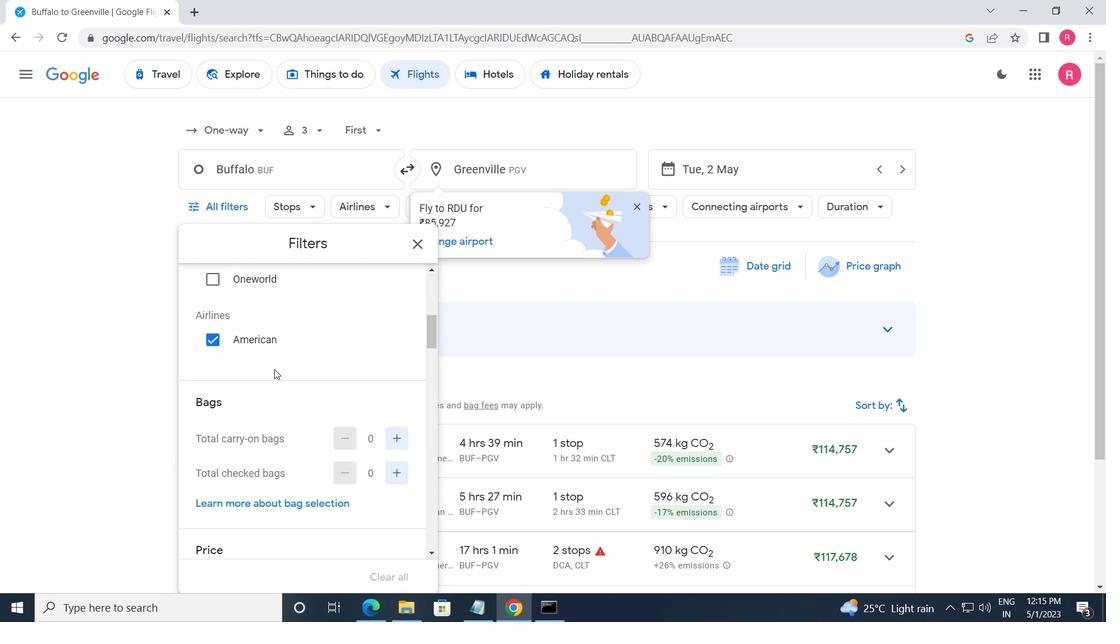 
Action: Mouse scrolled (274, 372) with delta (0, 0)
Screenshot: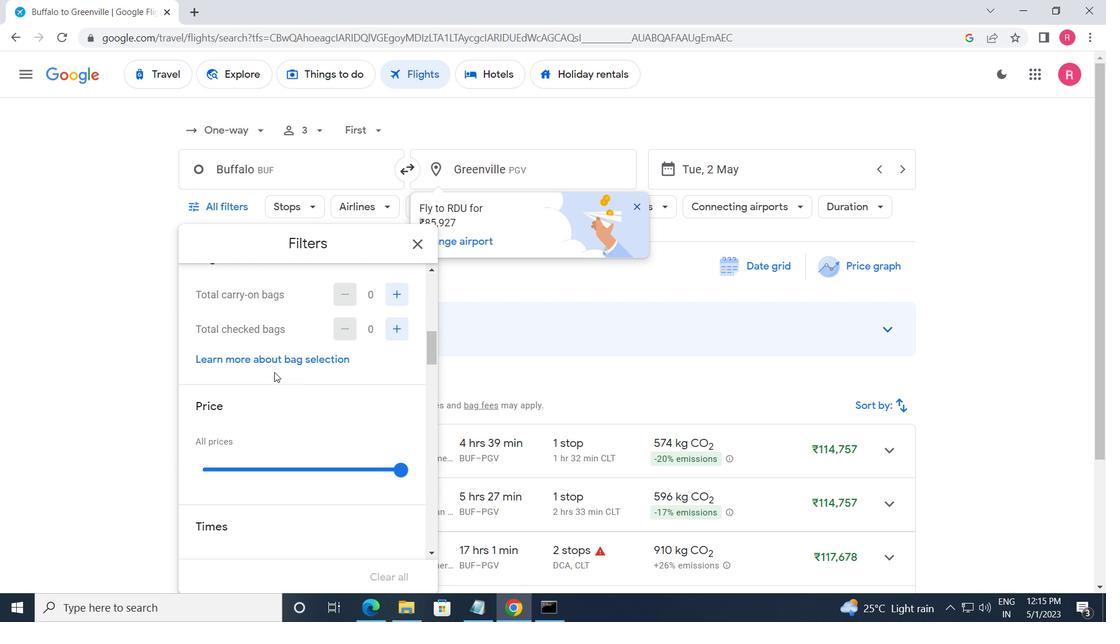 
Action: Mouse scrolled (274, 372) with delta (0, 0)
Screenshot: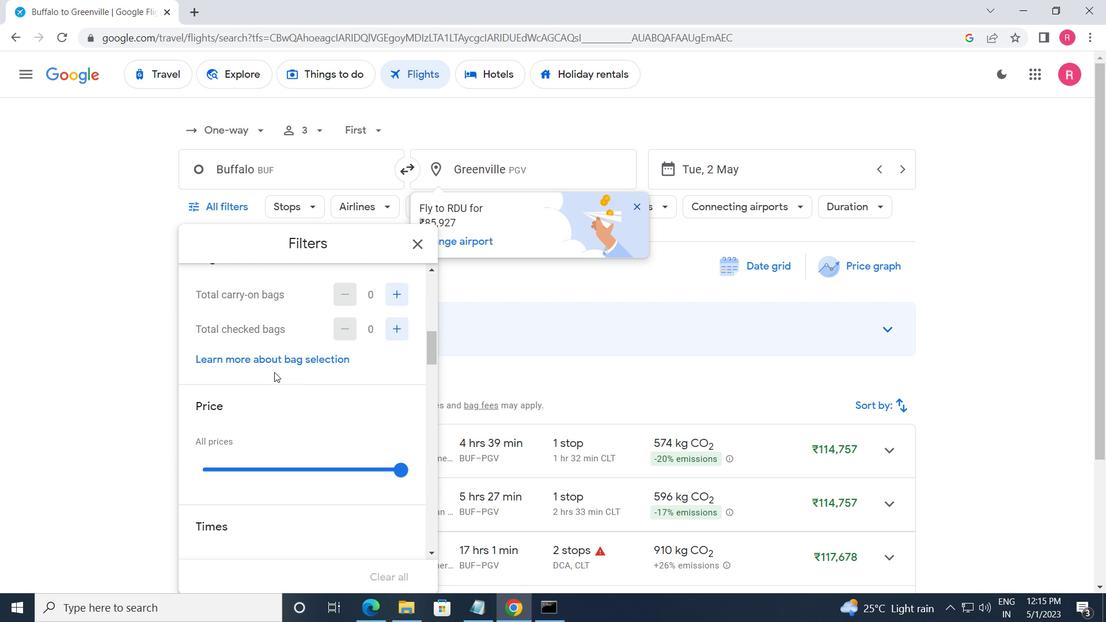 
Action: Mouse scrolled (274, 372) with delta (0, 0)
Screenshot: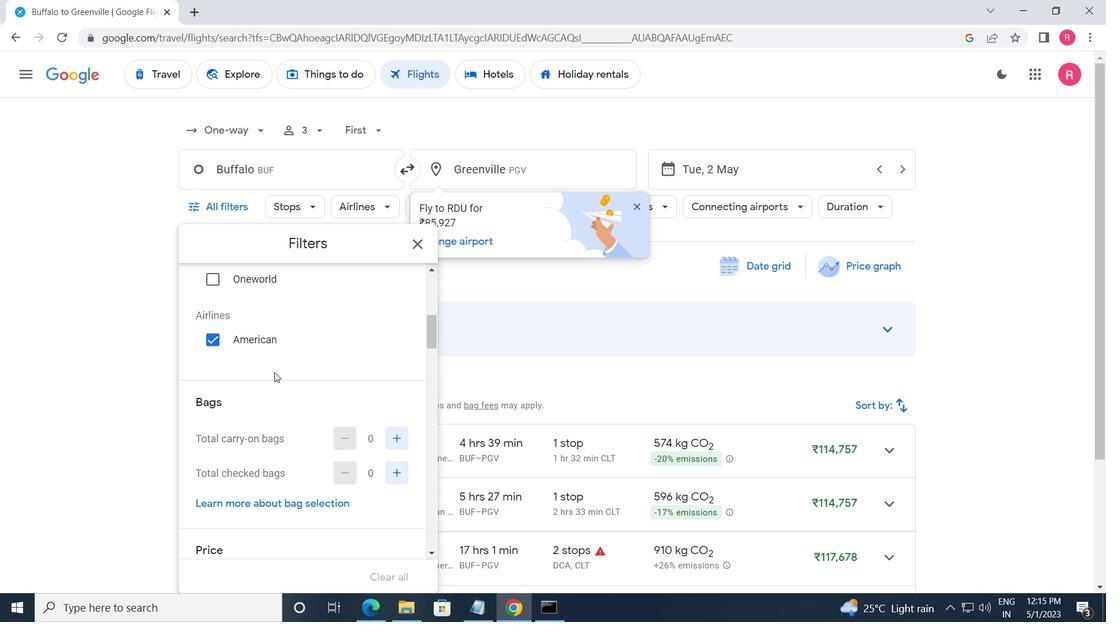 
Action: Mouse scrolled (274, 371) with delta (0, 0)
Screenshot: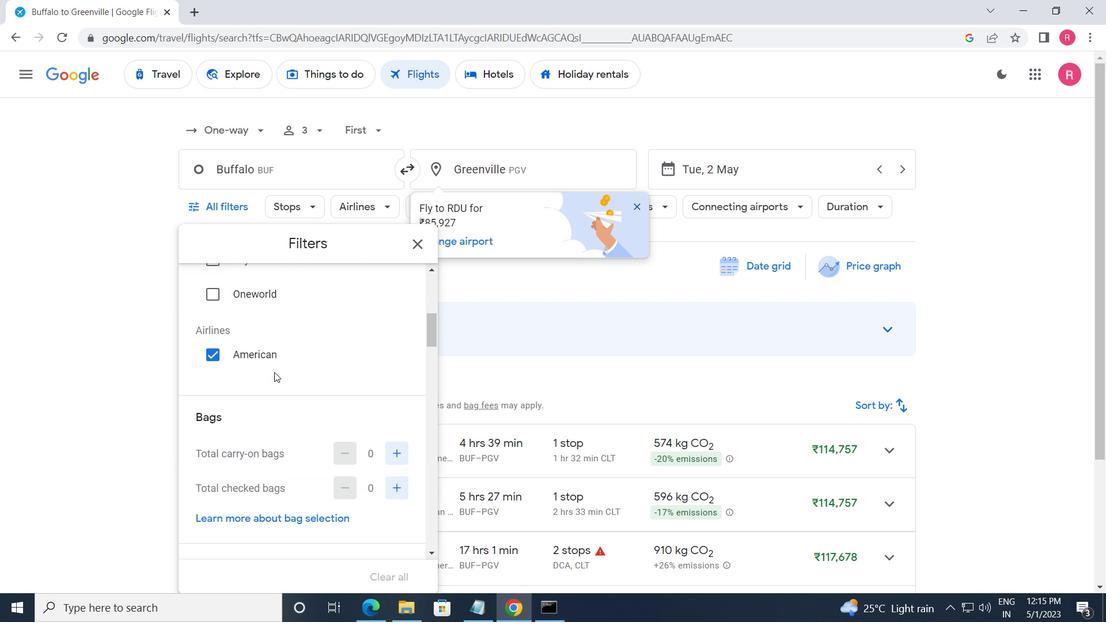 
Action: Mouse moved to (274, 374)
Screenshot: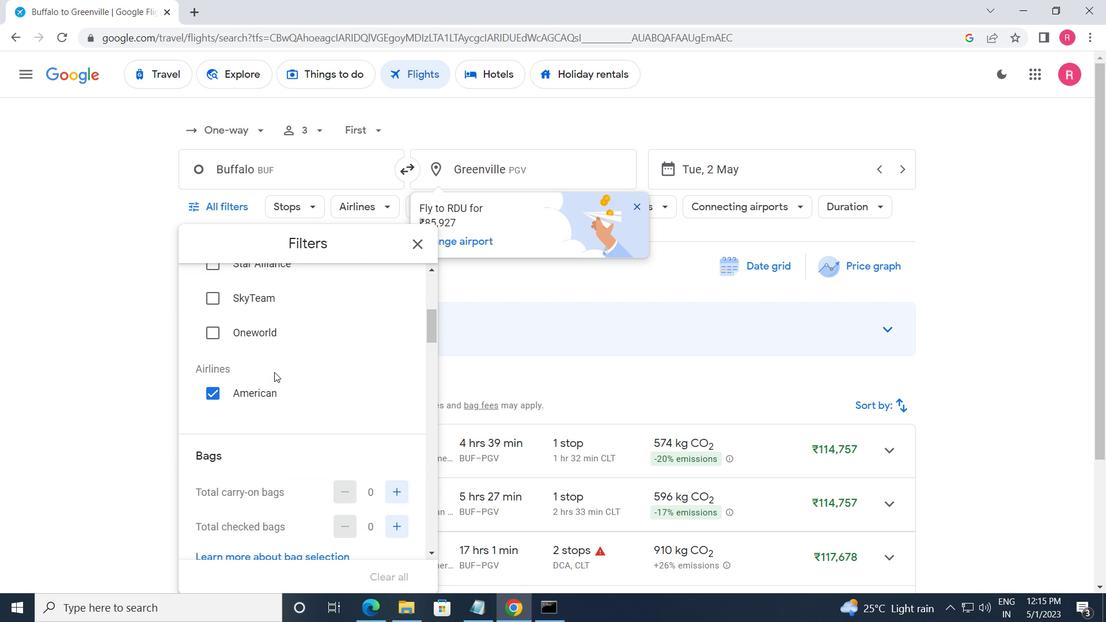 
Action: Mouse scrolled (274, 373) with delta (0, 0)
Screenshot: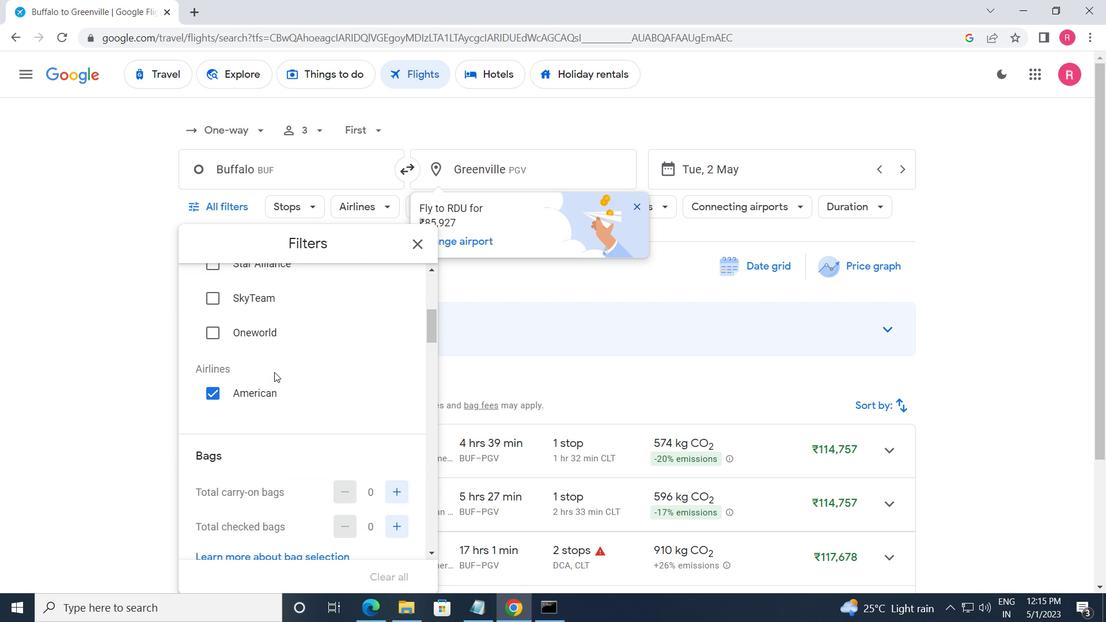
Action: Mouse scrolled (274, 373) with delta (0, 0)
Screenshot: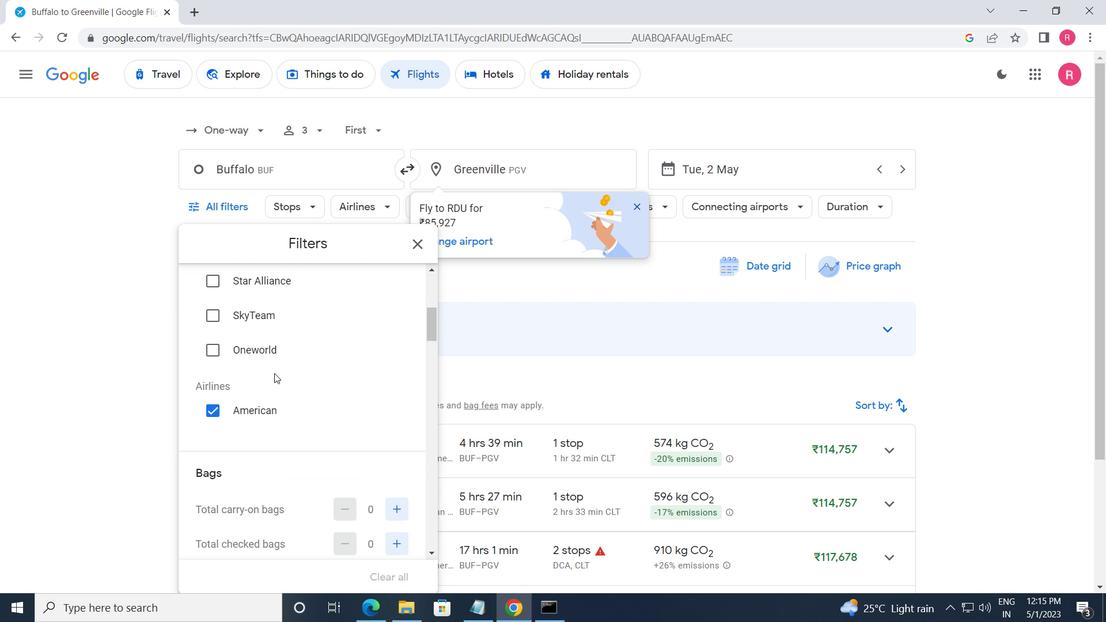 
Action: Mouse moved to (274, 376)
Screenshot: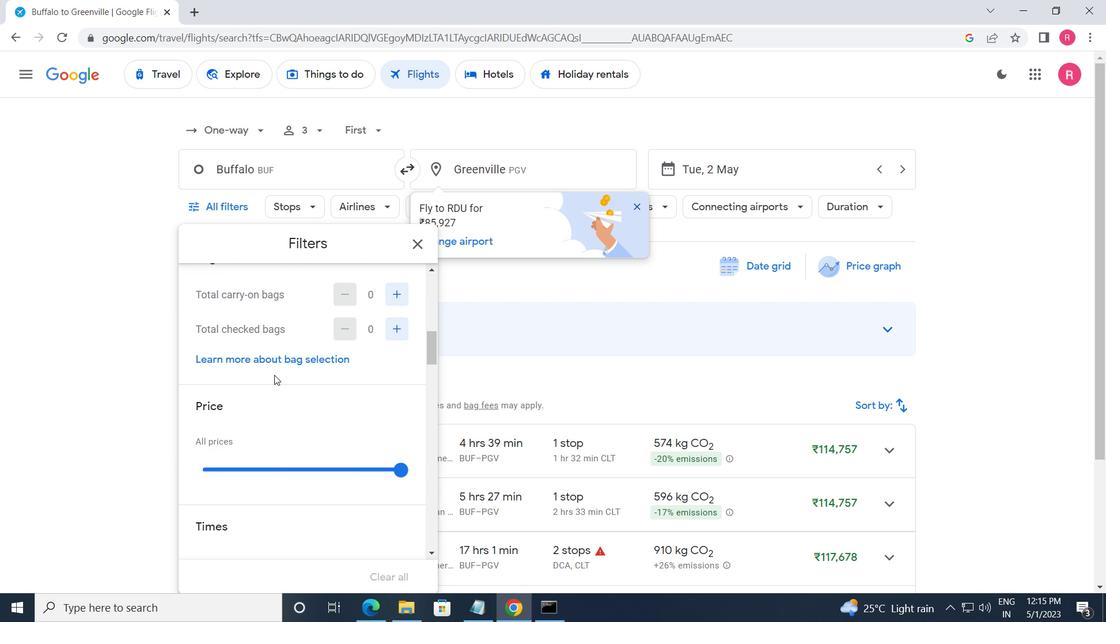 
Action: Mouse scrolled (274, 375) with delta (0, 0)
Screenshot: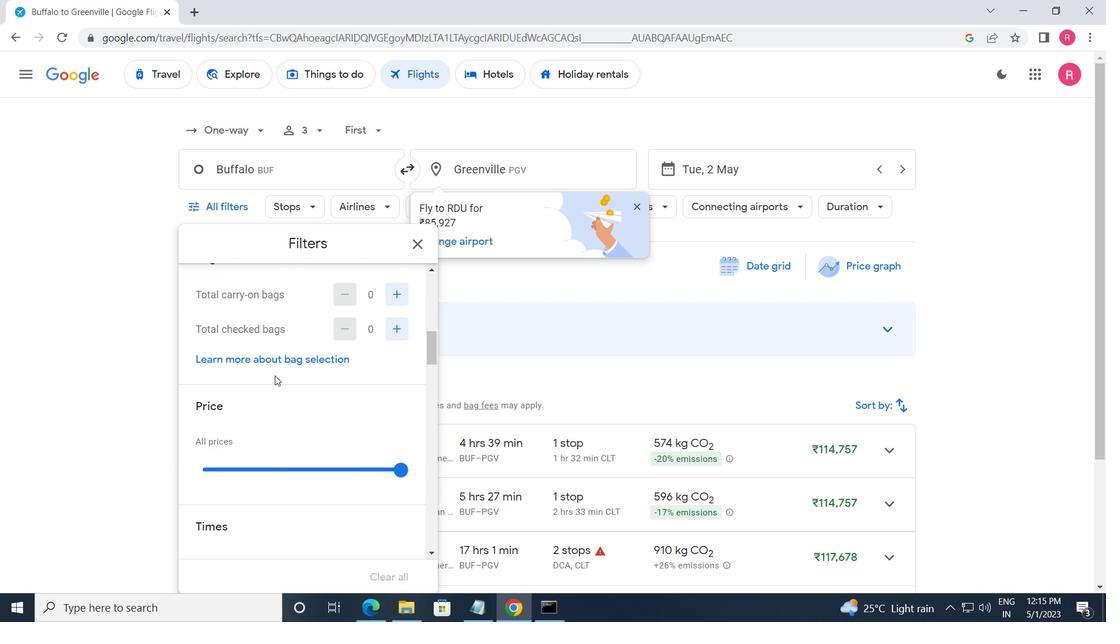 
Action: Mouse scrolled (274, 375) with delta (0, 0)
Screenshot: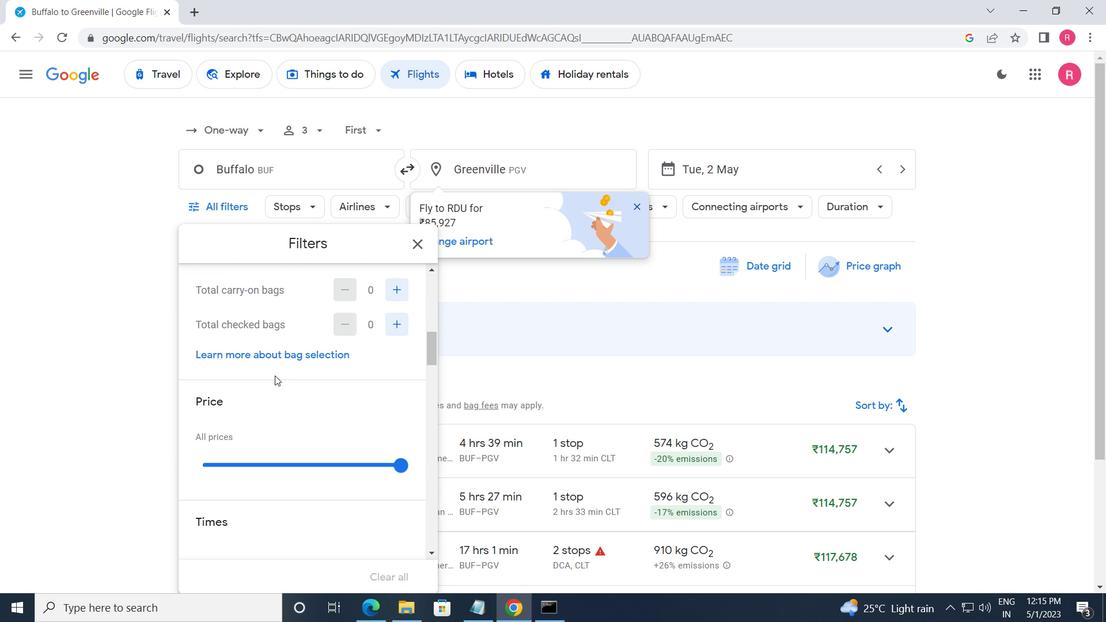 
Action: Mouse moved to (279, 374)
Screenshot: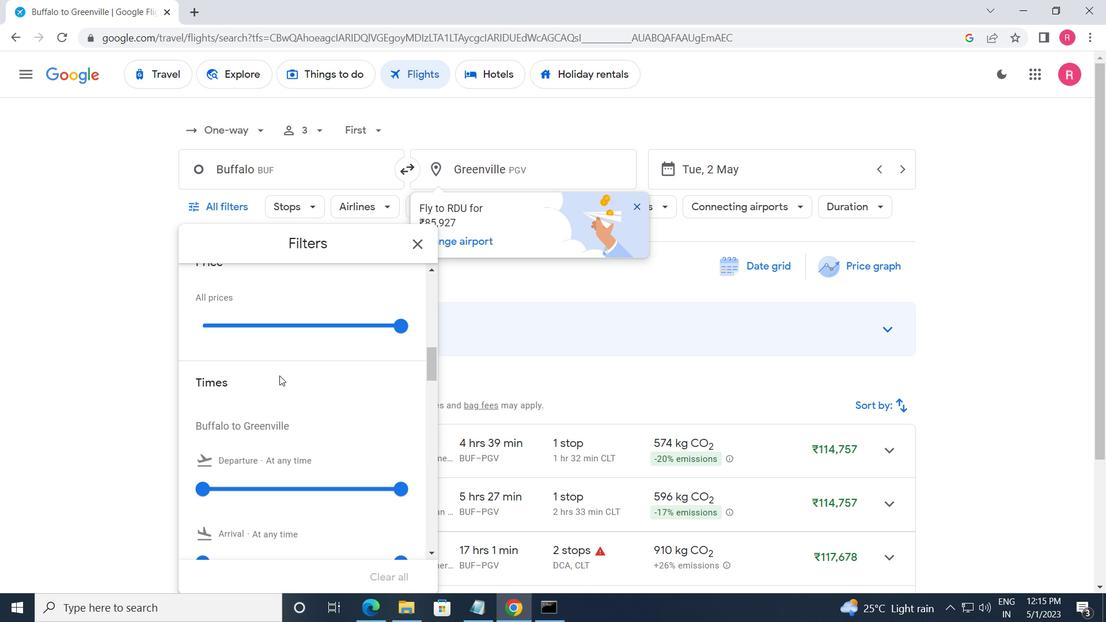 
Action: Mouse scrolled (279, 375) with delta (0, 0)
Screenshot: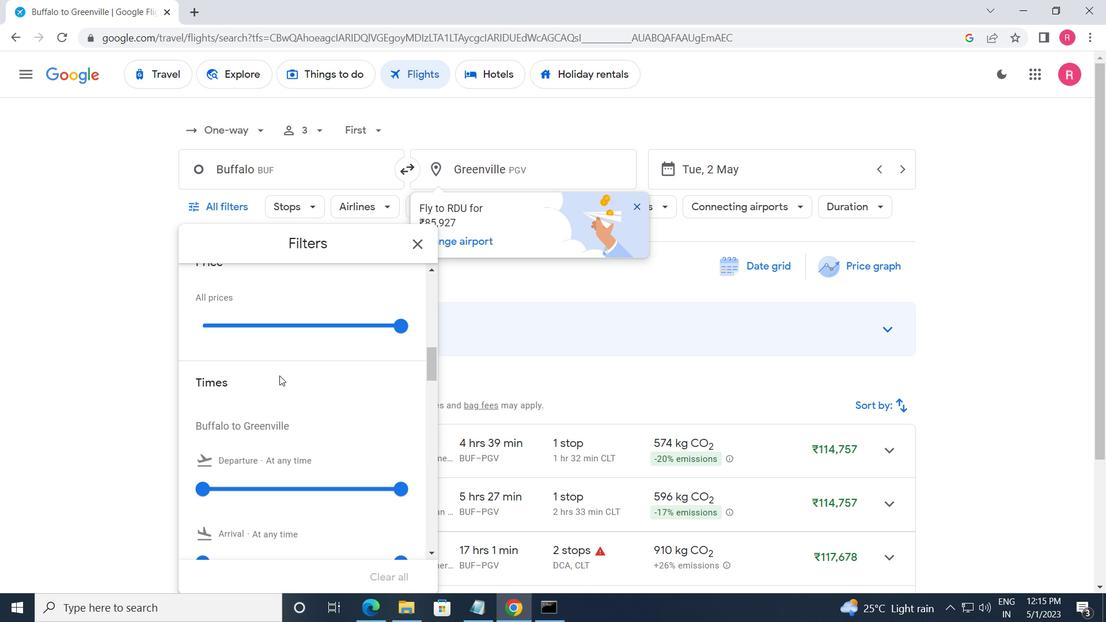 
Action: Mouse moved to (278, 371)
Screenshot: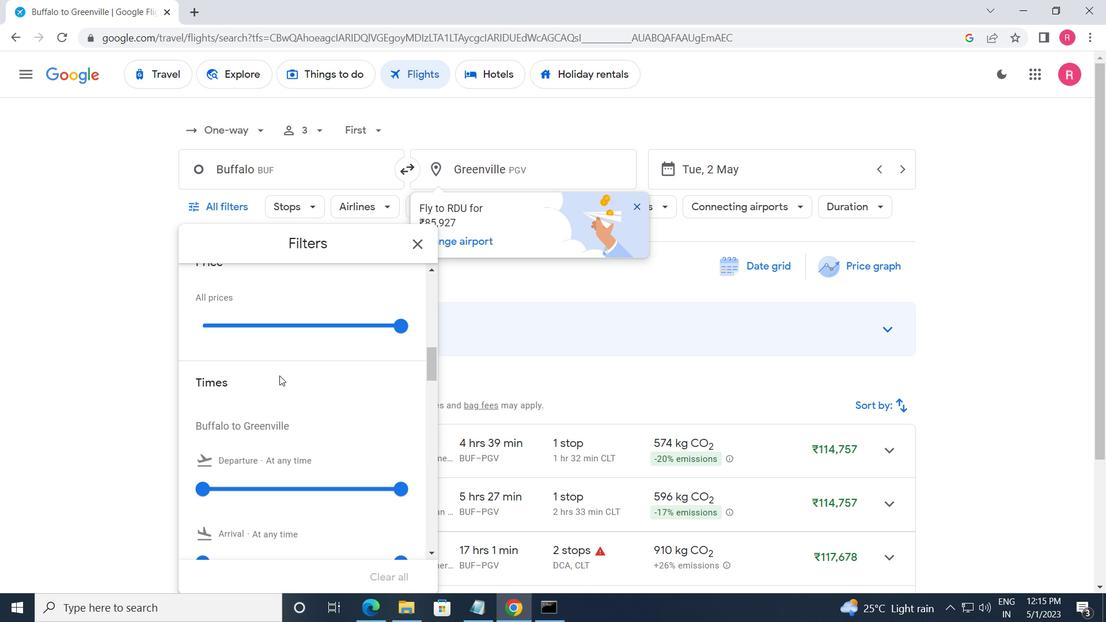 
Action: Mouse scrolled (278, 372) with delta (0, 0)
Screenshot: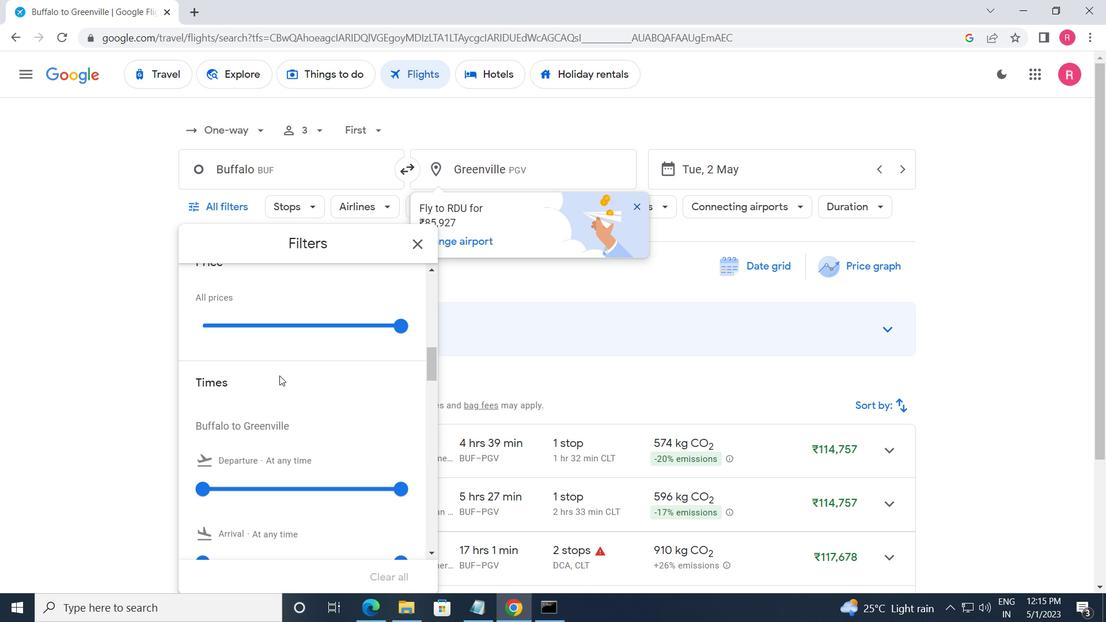 
Action: Mouse moved to (393, 302)
Screenshot: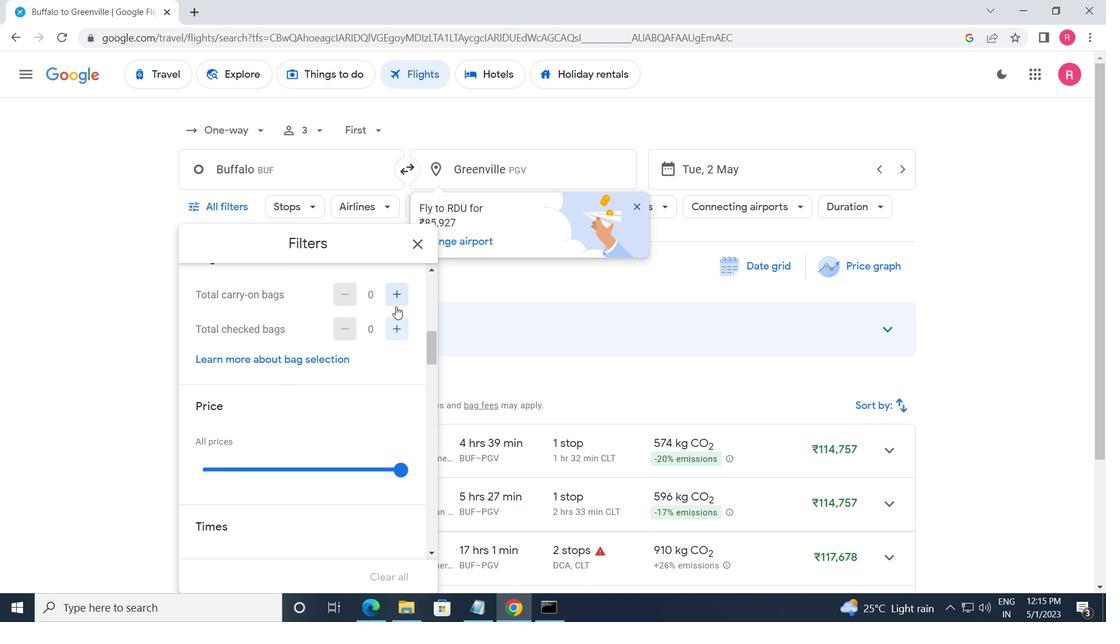 
Action: Mouse pressed left at (393, 302)
Screenshot: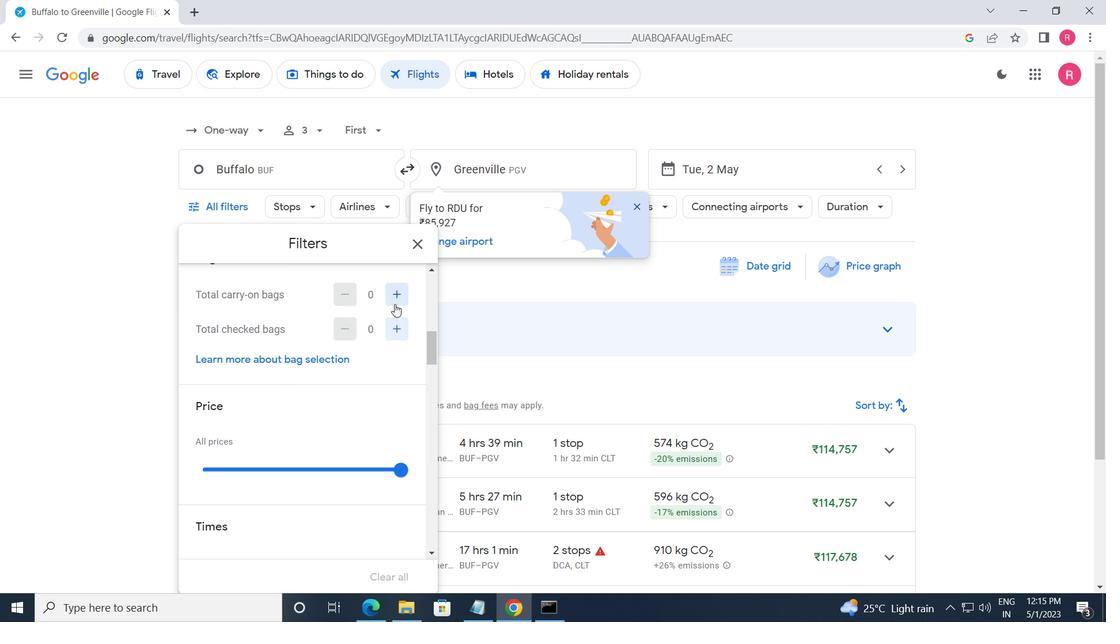 
Action: Mouse moved to (390, 337)
Screenshot: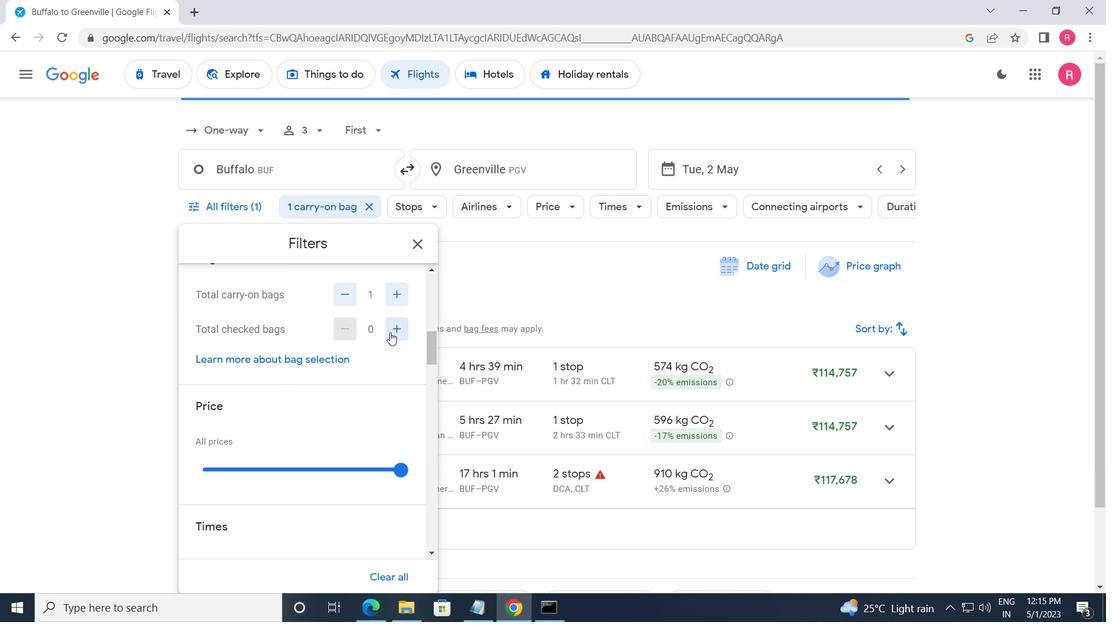 
Action: Mouse scrolled (390, 336) with delta (0, 0)
Screenshot: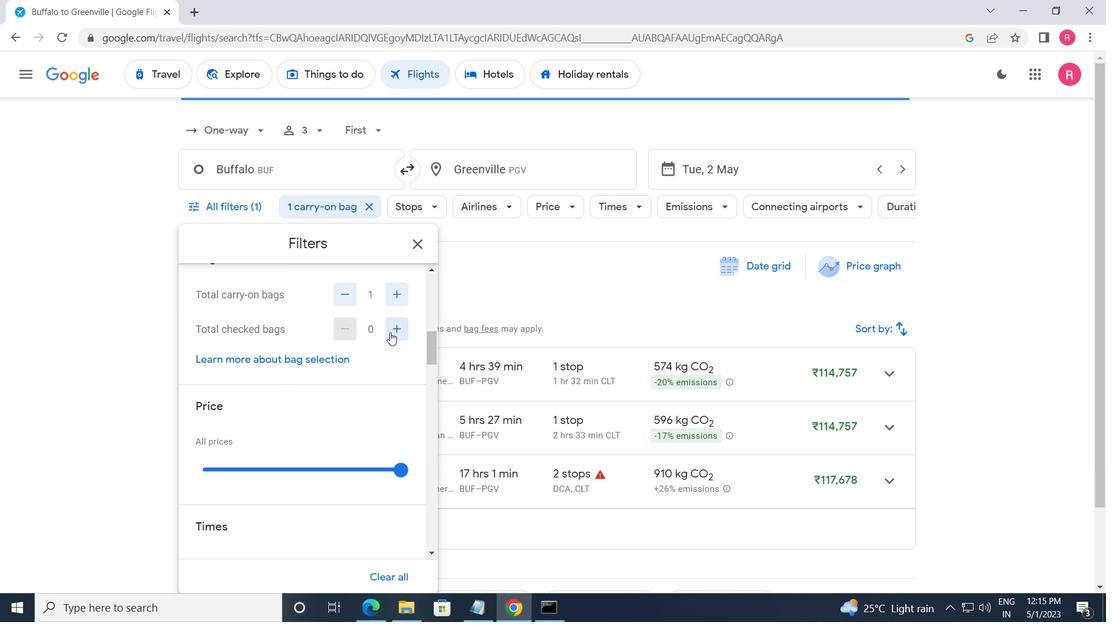 
Action: Mouse moved to (390, 341)
Screenshot: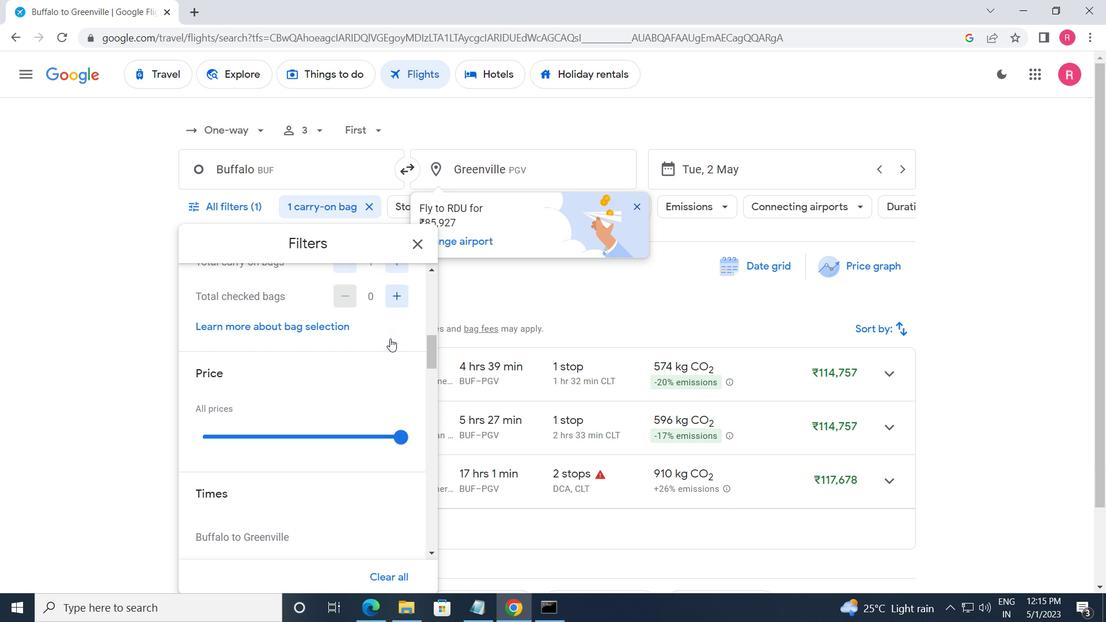 
Action: Mouse scrolled (390, 341) with delta (0, 0)
Screenshot: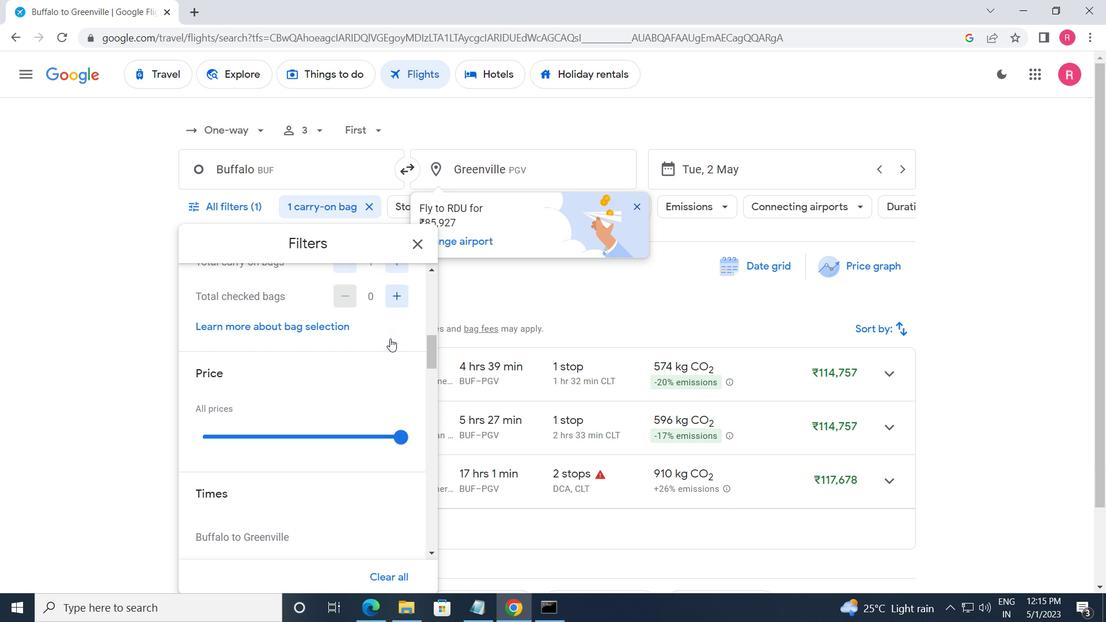 
Action: Mouse moved to (397, 331)
Screenshot: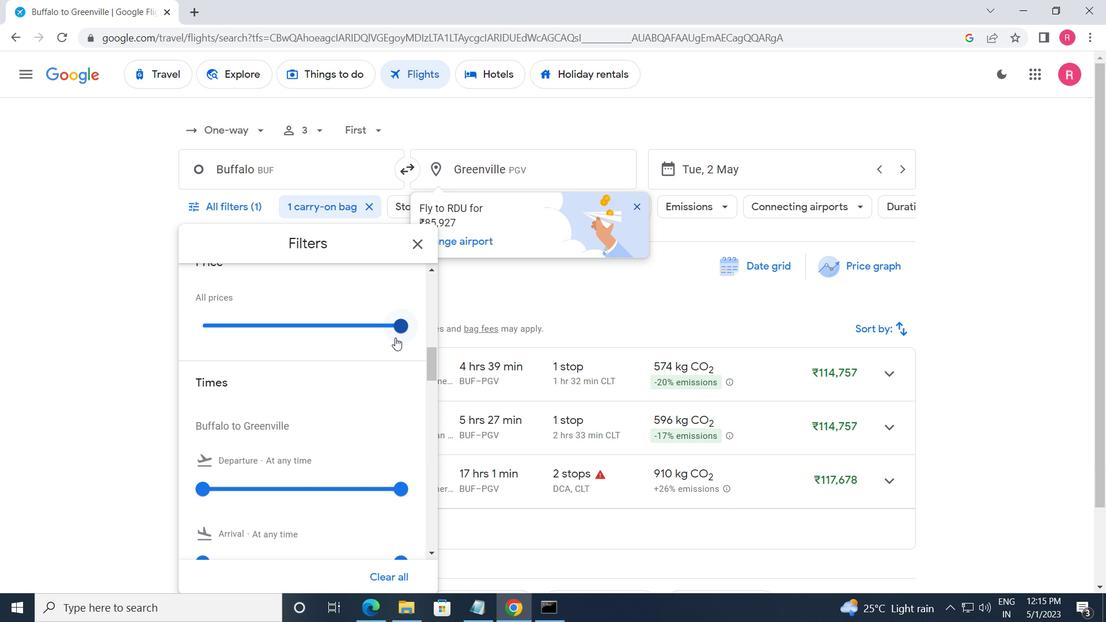 
Action: Mouse pressed left at (397, 331)
Screenshot: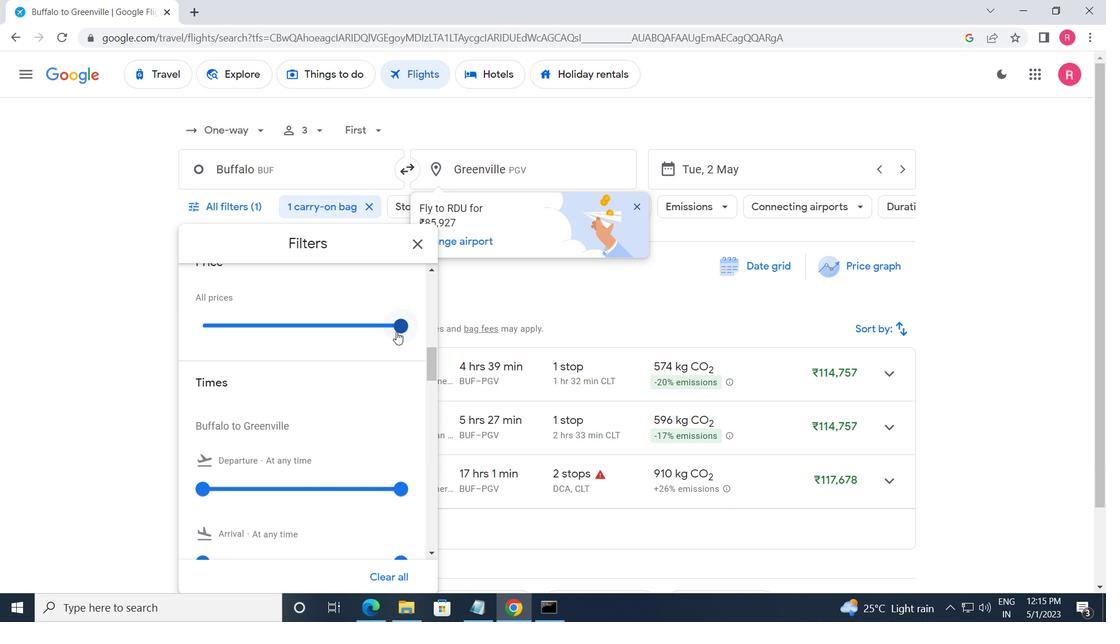 
Action: Mouse moved to (240, 348)
Screenshot: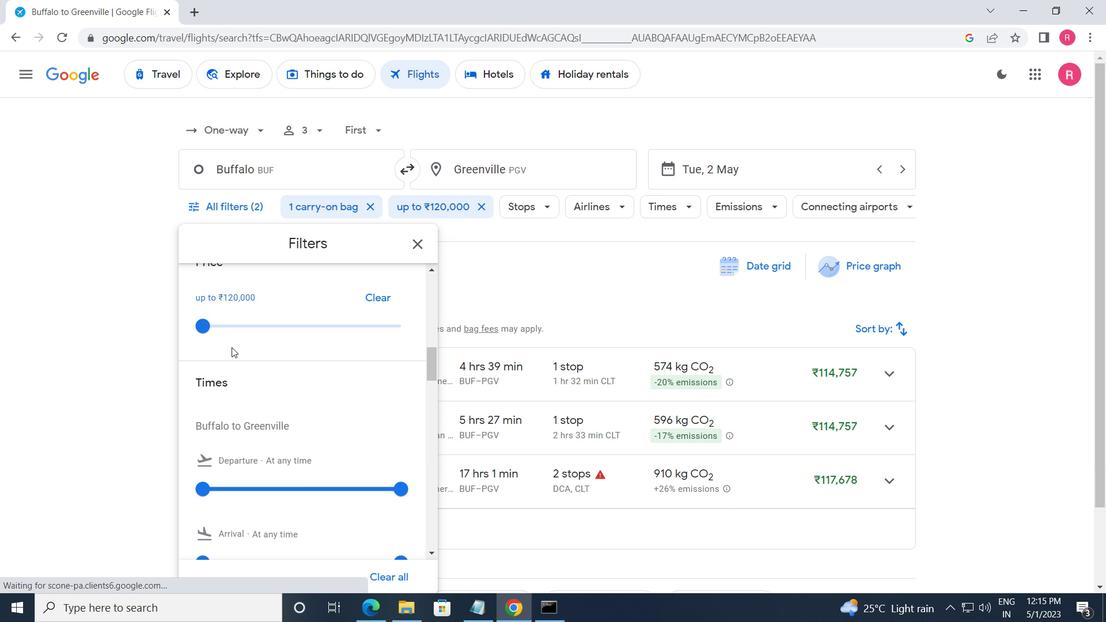 
Action: Mouse scrolled (240, 347) with delta (0, 0)
Screenshot: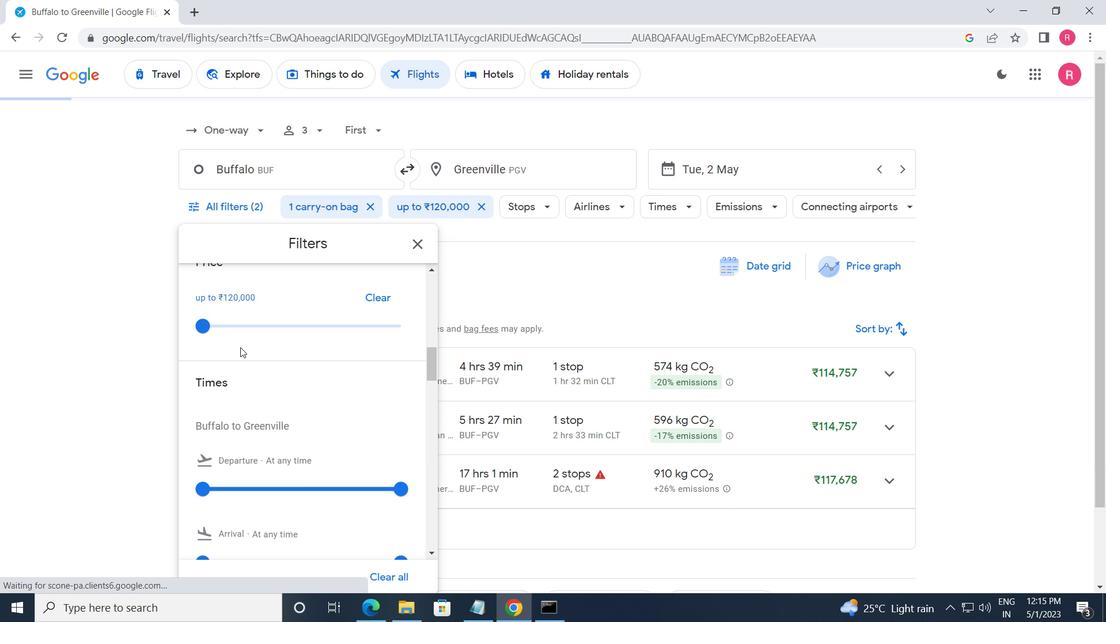 
Action: Mouse moved to (202, 410)
Screenshot: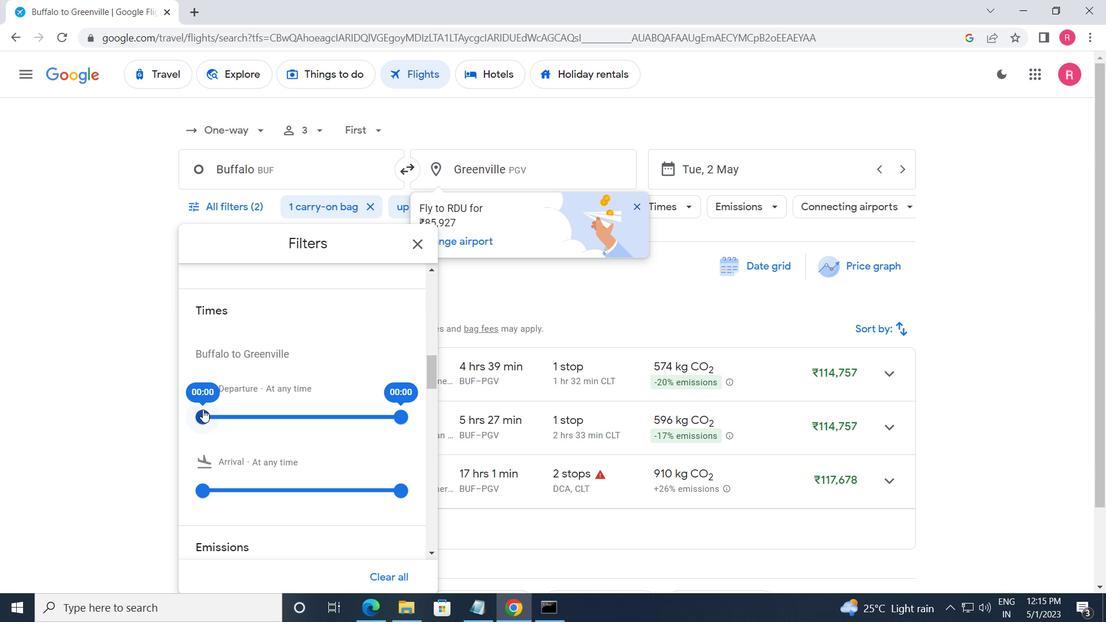 
Action: Mouse pressed left at (202, 410)
Screenshot: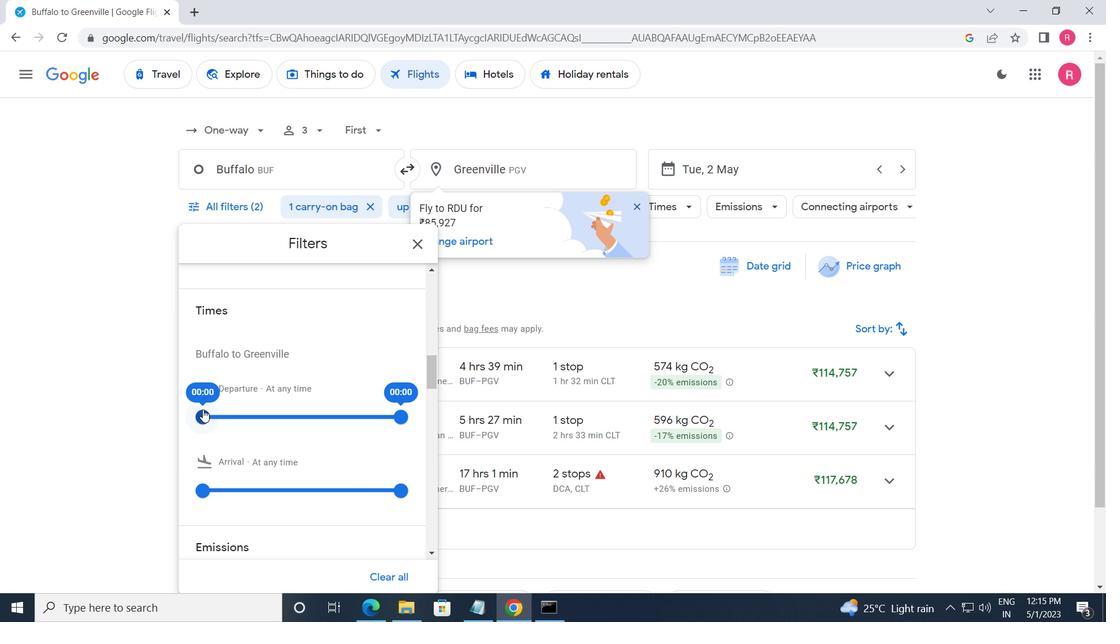 
Action: Mouse moved to (396, 416)
Screenshot: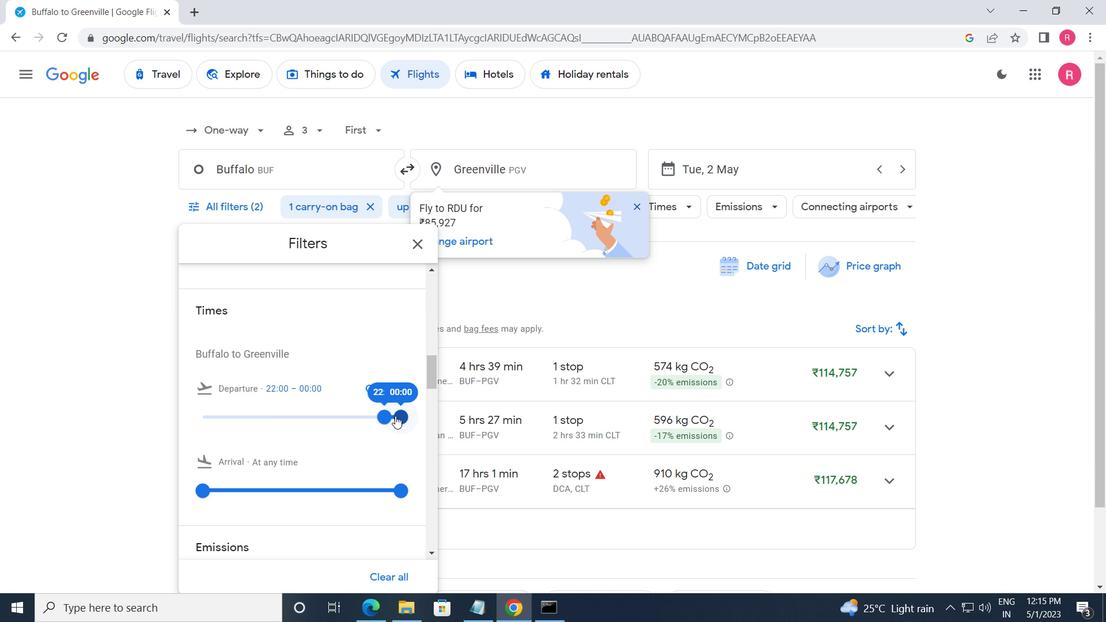 
Action: Mouse pressed left at (396, 416)
Screenshot: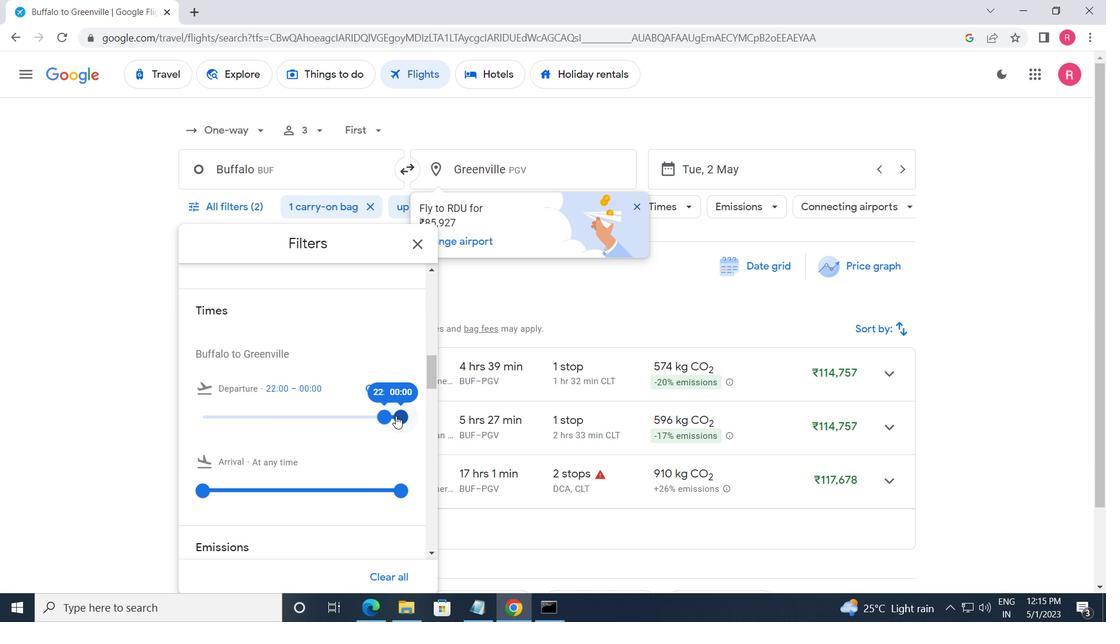 
Action: Mouse moved to (386, 421)
Screenshot: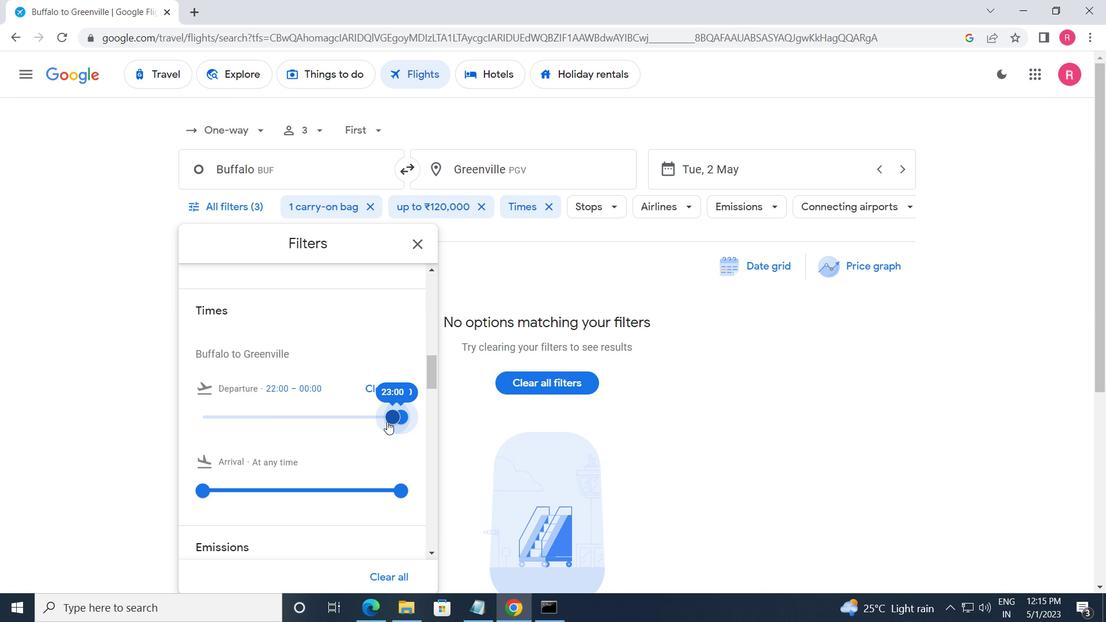 
Action: Mouse pressed left at (386, 421)
Screenshot: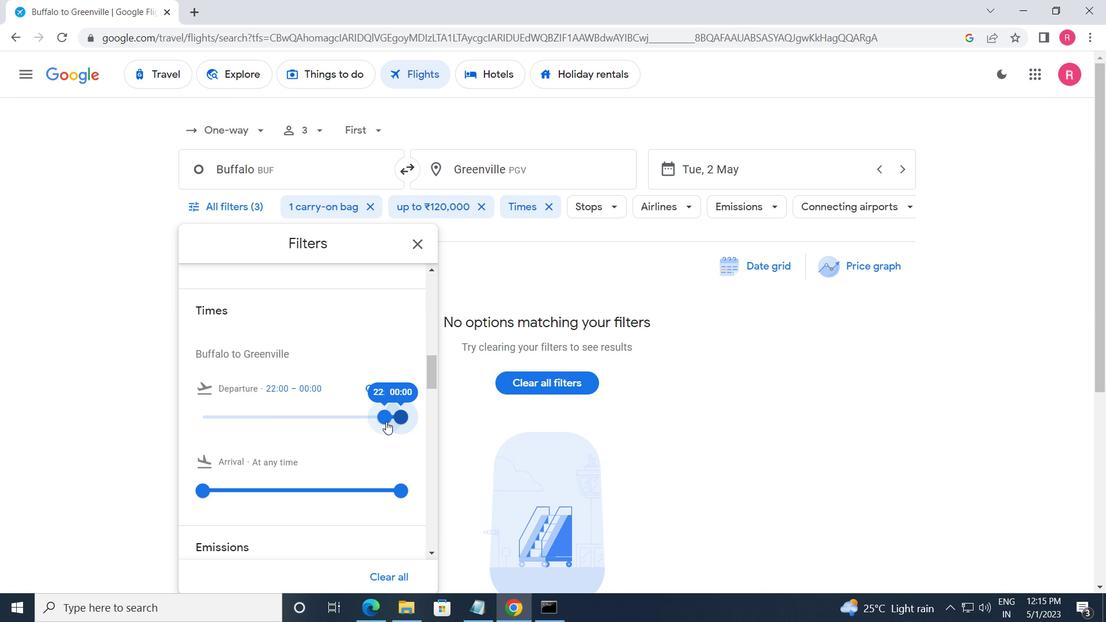 
Action: Mouse moved to (395, 415)
Screenshot: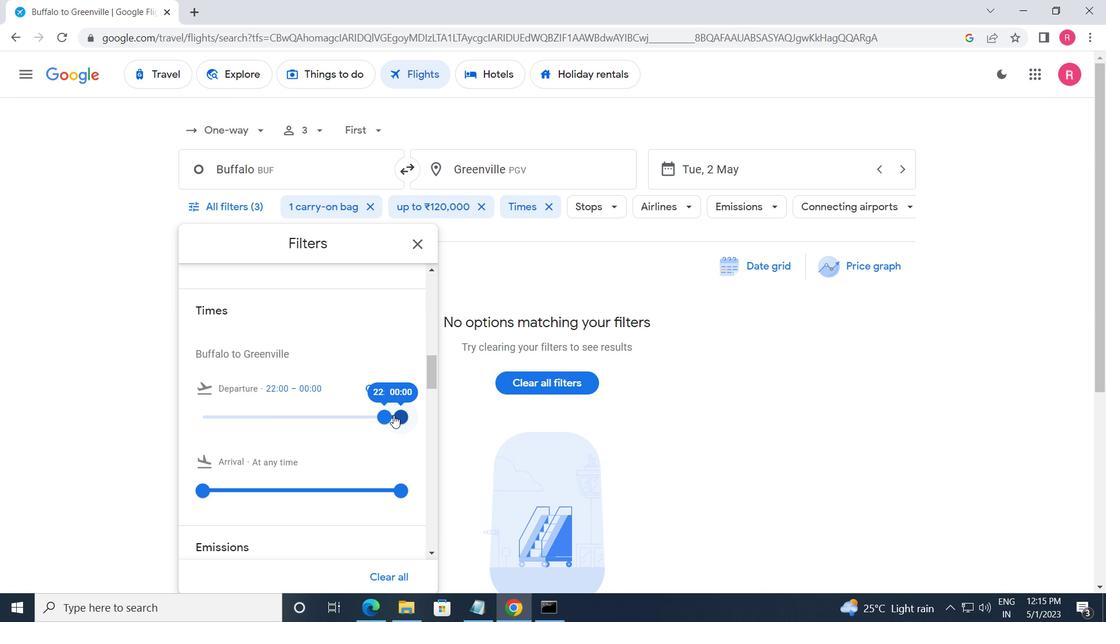 
Action: Mouse pressed left at (395, 415)
Screenshot: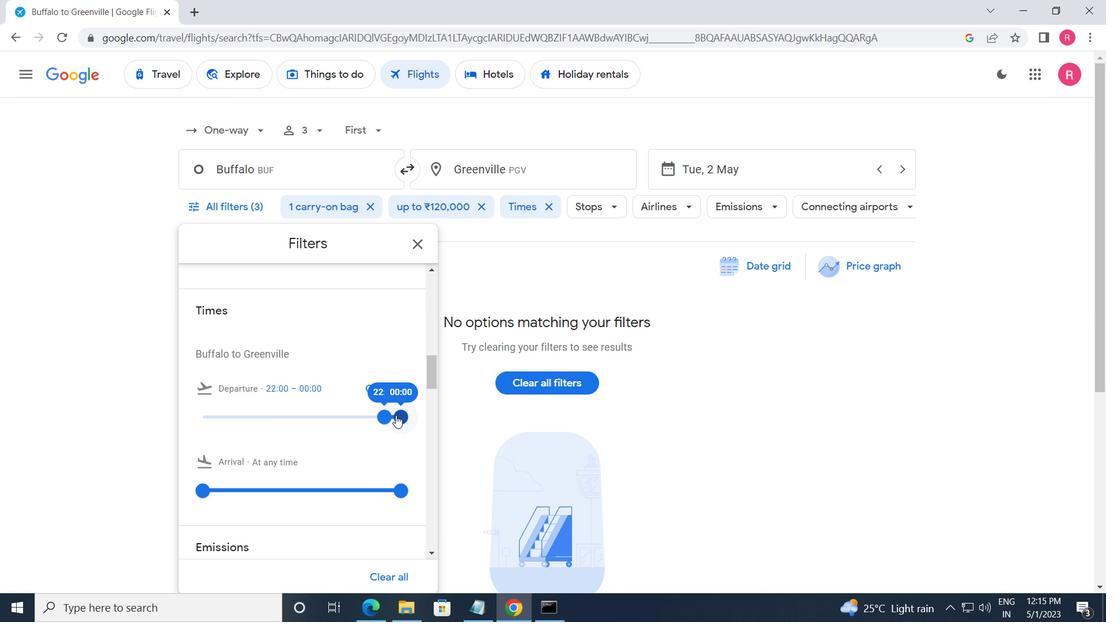 
Action: Mouse moved to (334, 317)
Screenshot: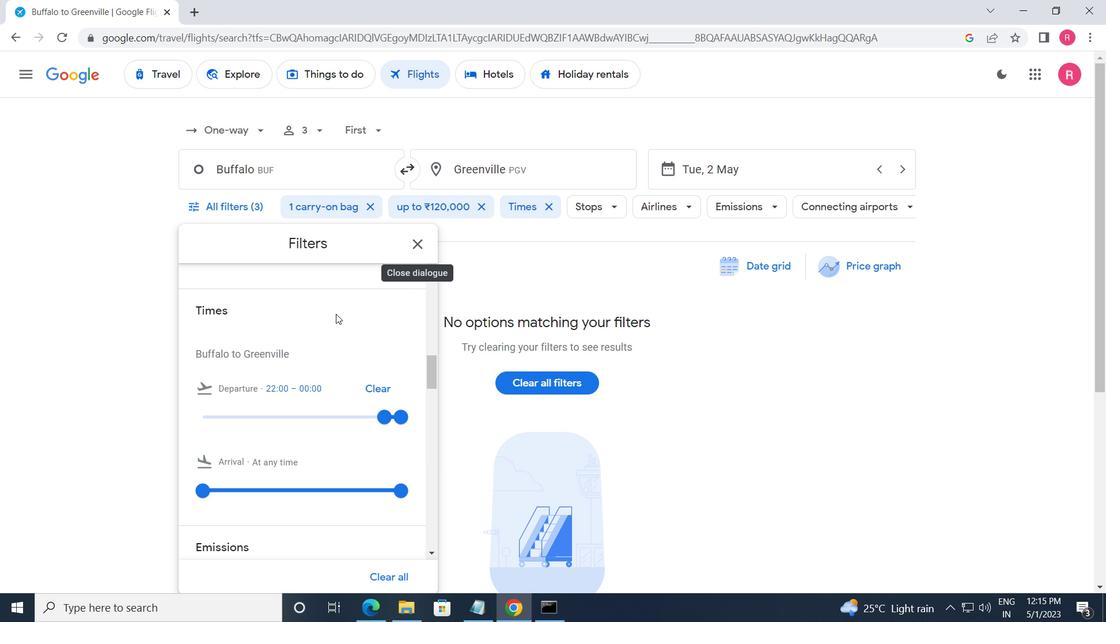 
Action: Mouse scrolled (334, 316) with delta (0, 0)
Screenshot: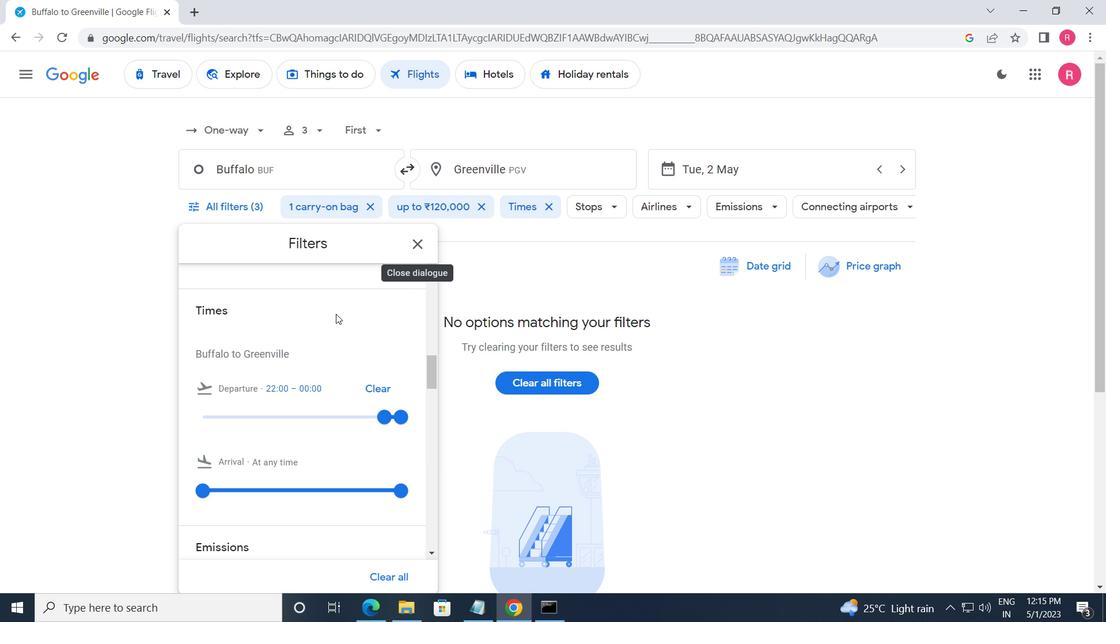 
Action: Mouse moved to (334, 317)
Screenshot: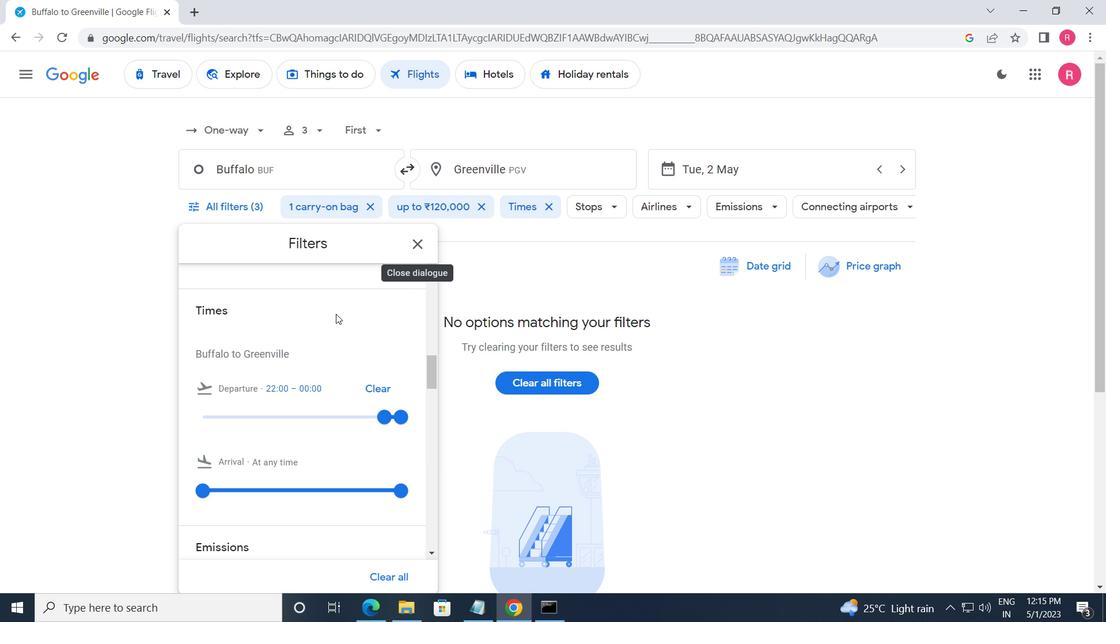 
Action: Mouse scrolled (334, 316) with delta (0, 0)
Screenshot: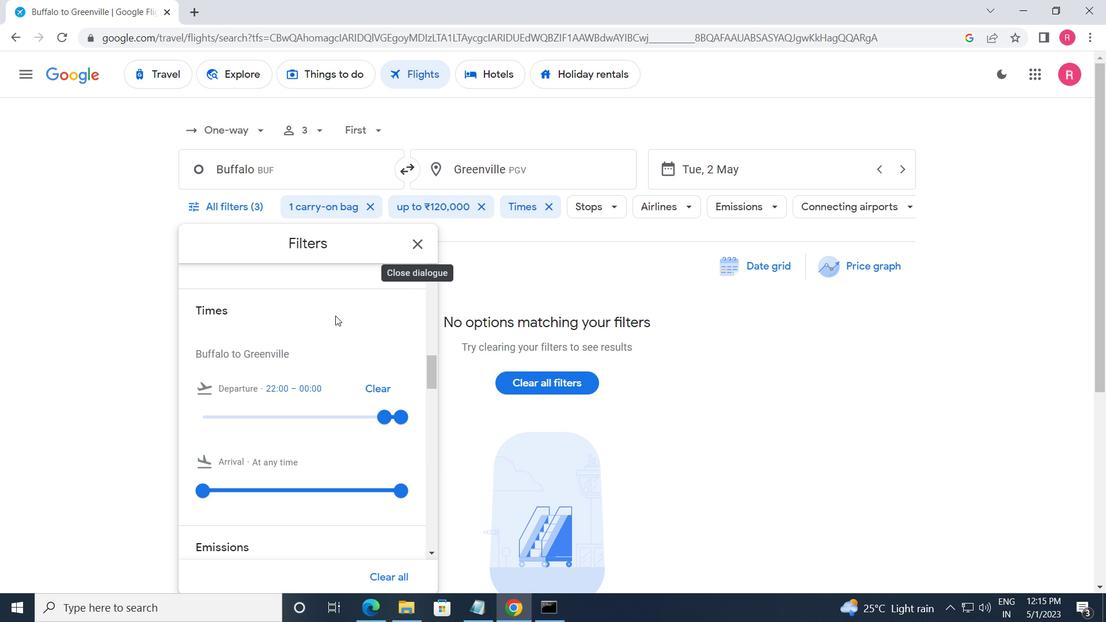 
Action: Mouse scrolled (334, 316) with delta (0, 0)
Screenshot: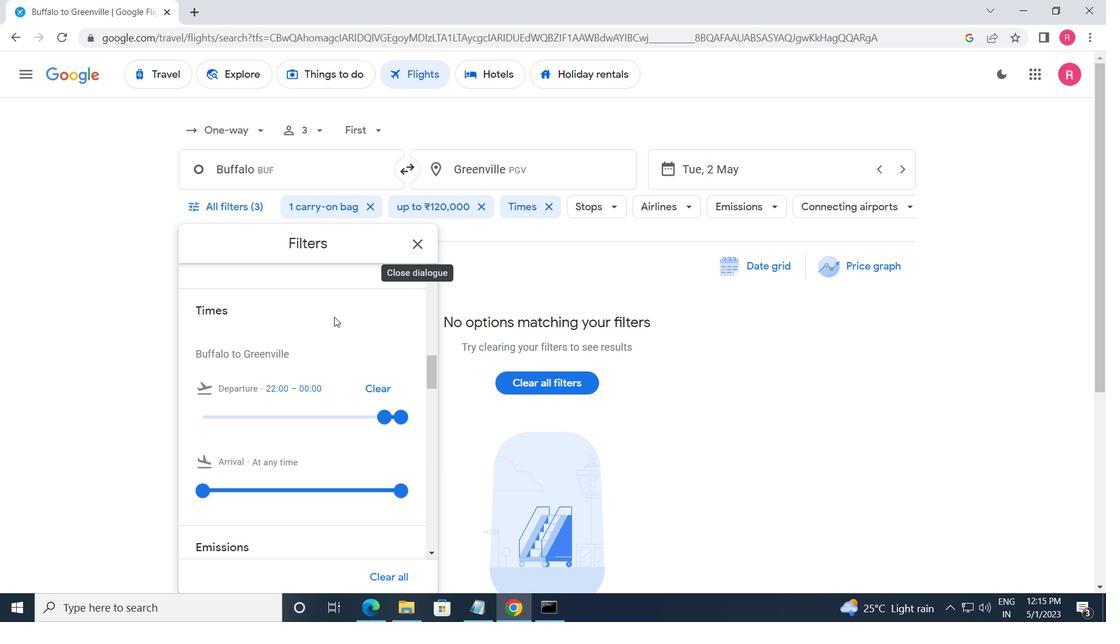 
Action: Mouse moved to (324, 312)
Screenshot: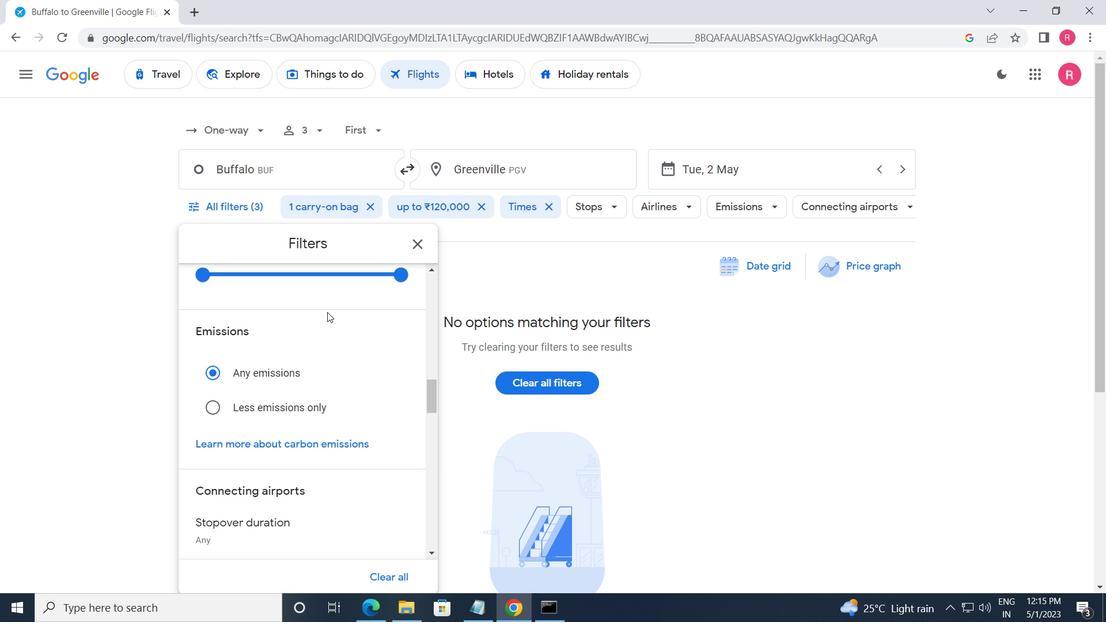 
Action: Mouse scrolled (324, 312) with delta (0, 0)
Screenshot: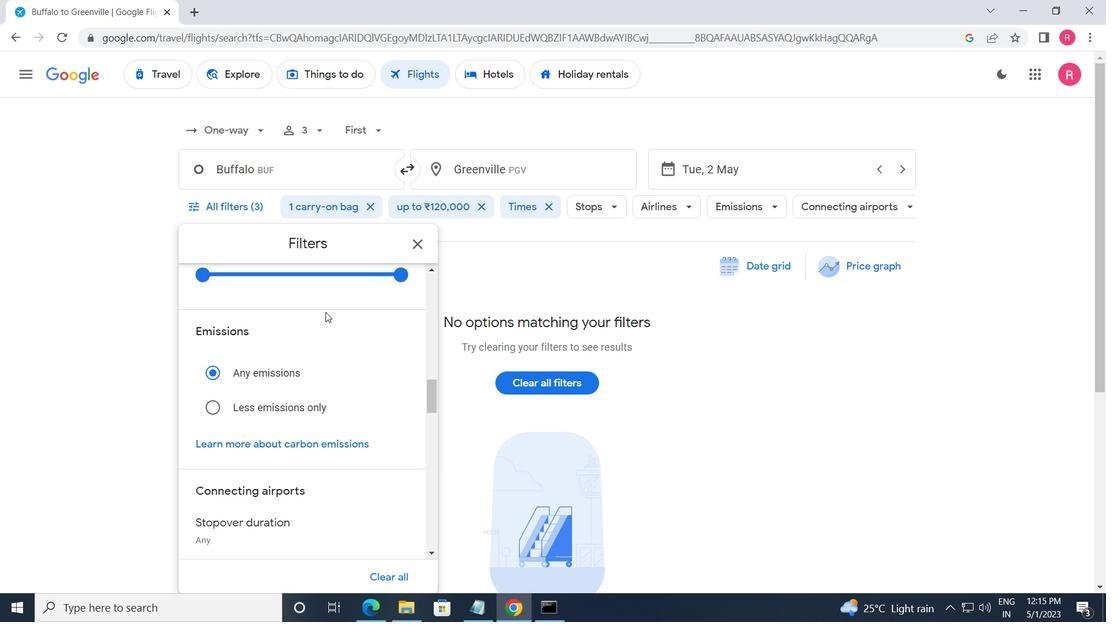 
Action: Mouse moved to (323, 312)
Screenshot: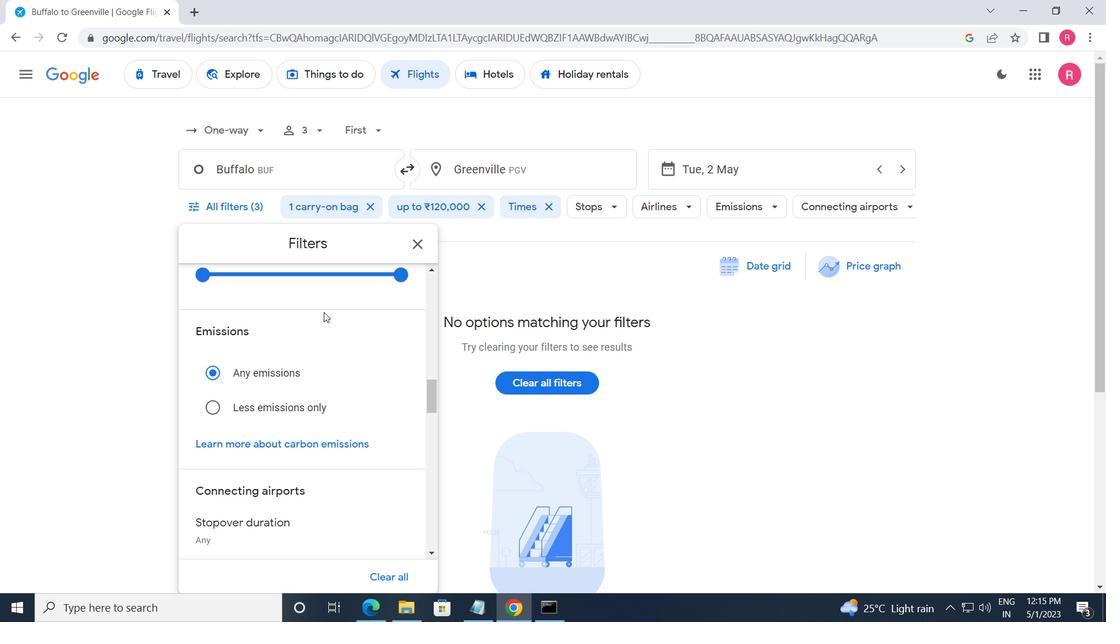 
Action: Mouse scrolled (323, 312) with delta (0, 0)
Screenshot: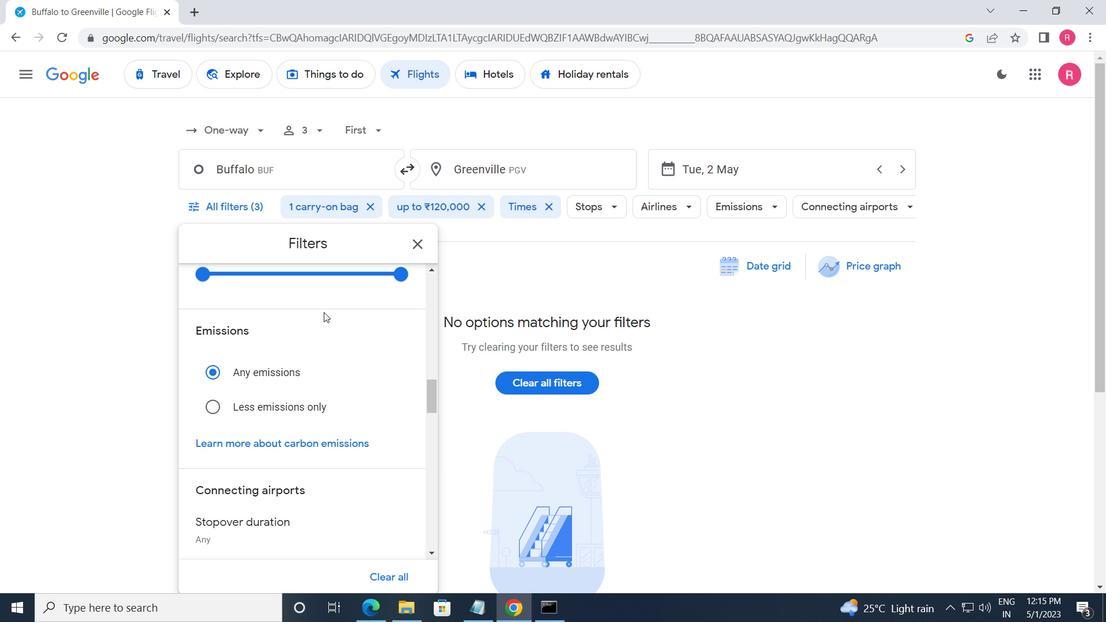 
Action: Mouse scrolled (323, 312) with delta (0, 0)
Screenshot: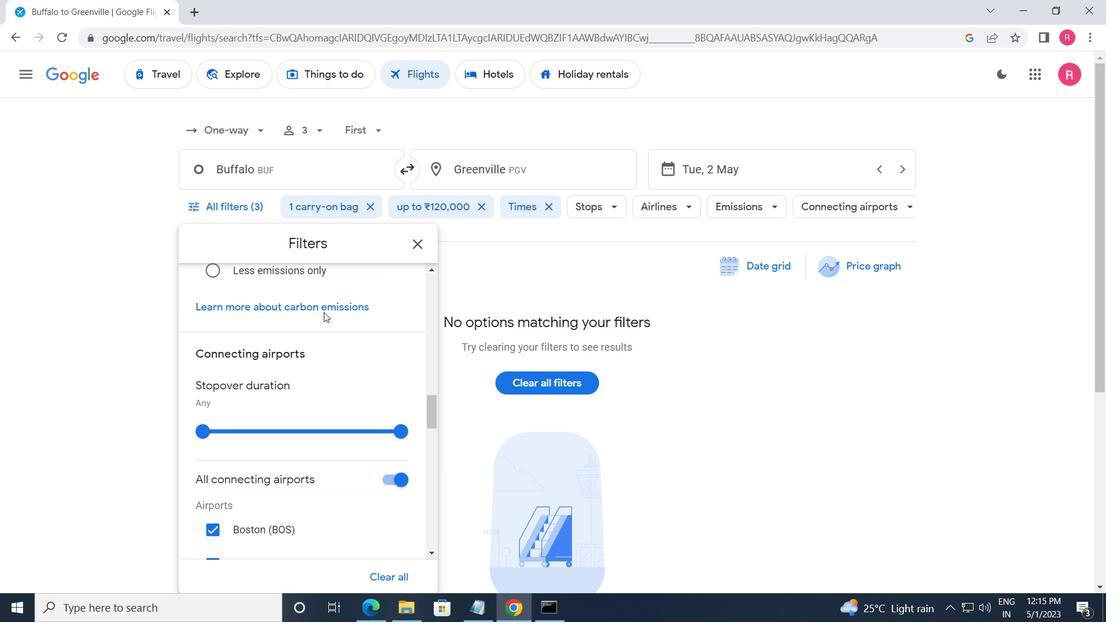 
Action: Mouse scrolled (323, 312) with delta (0, 0)
Screenshot: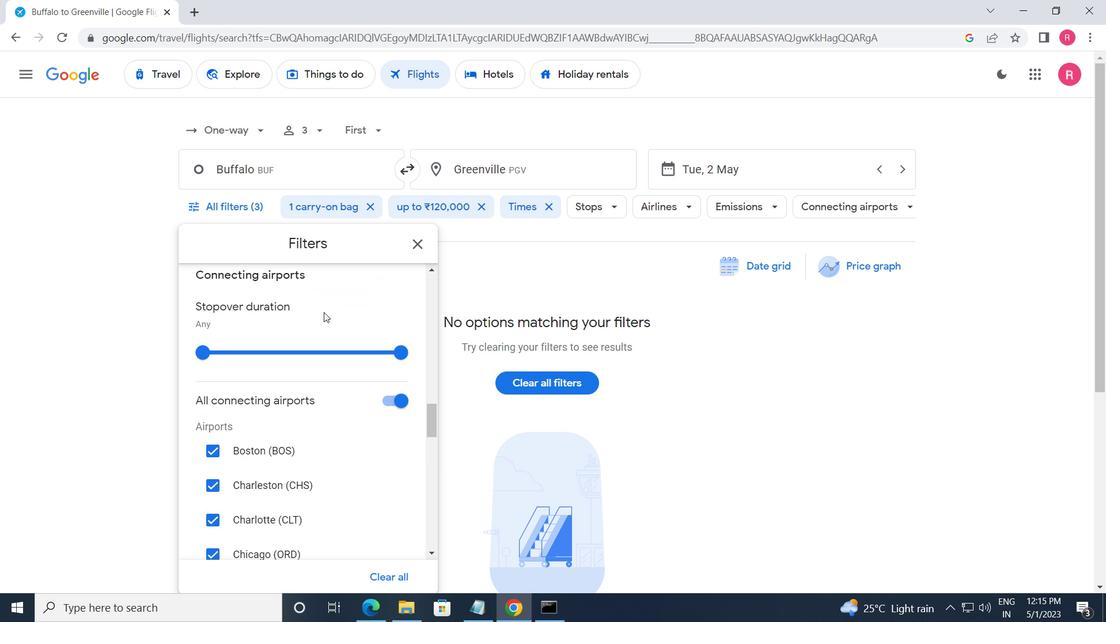 
Action: Mouse scrolled (323, 312) with delta (0, 0)
Screenshot: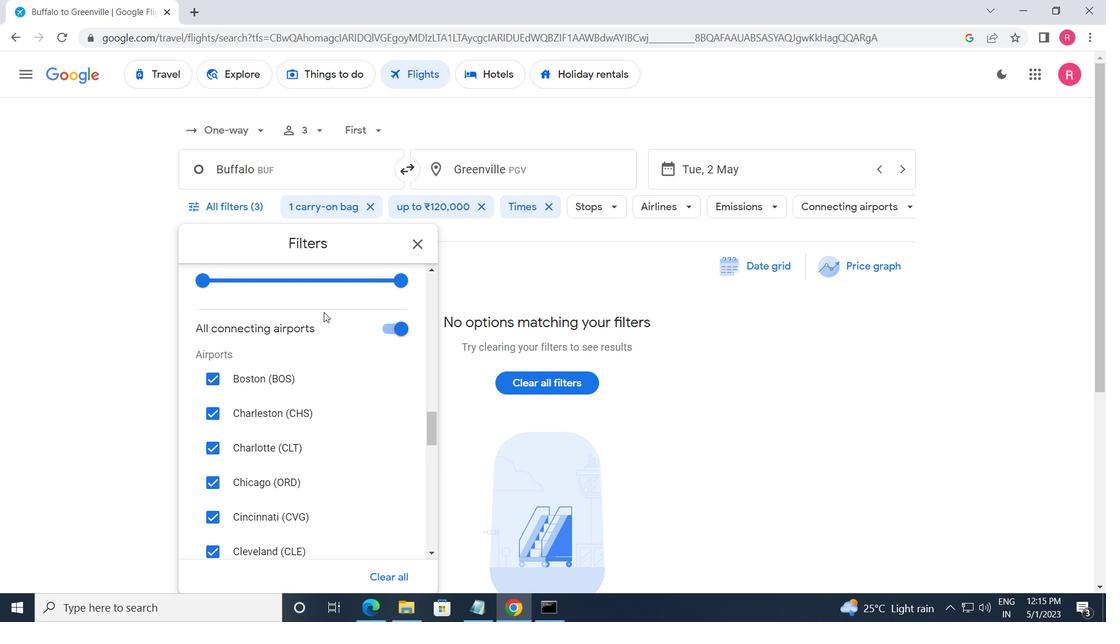 
Action: Mouse scrolled (323, 312) with delta (0, 0)
Screenshot: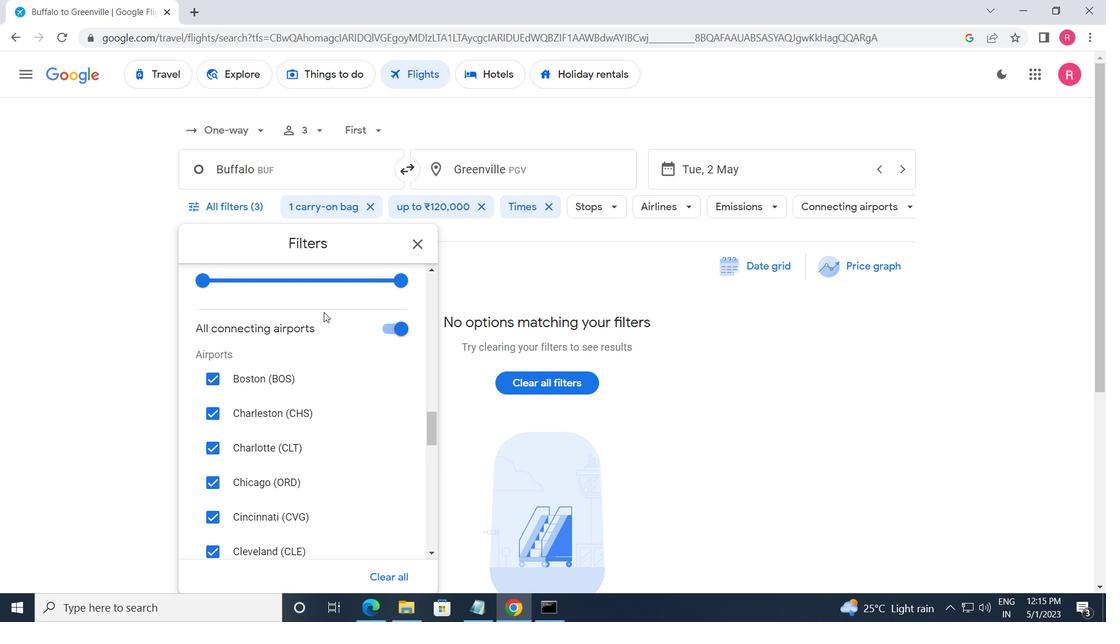 
Action: Mouse scrolled (323, 312) with delta (0, 0)
Screenshot: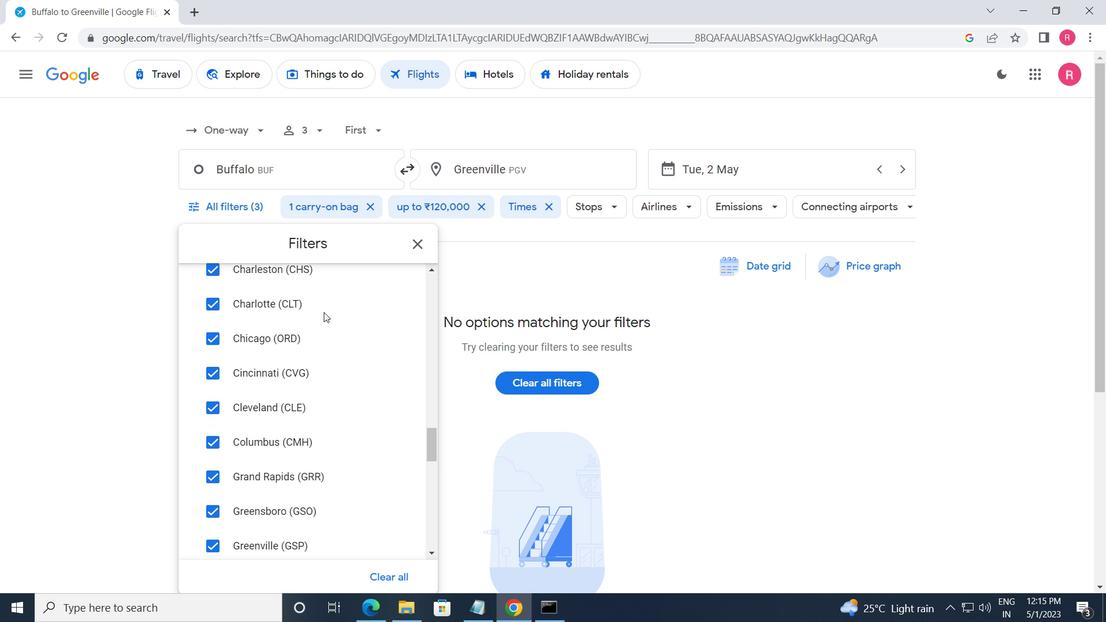 
Action: Mouse scrolled (323, 312) with delta (0, 0)
Screenshot: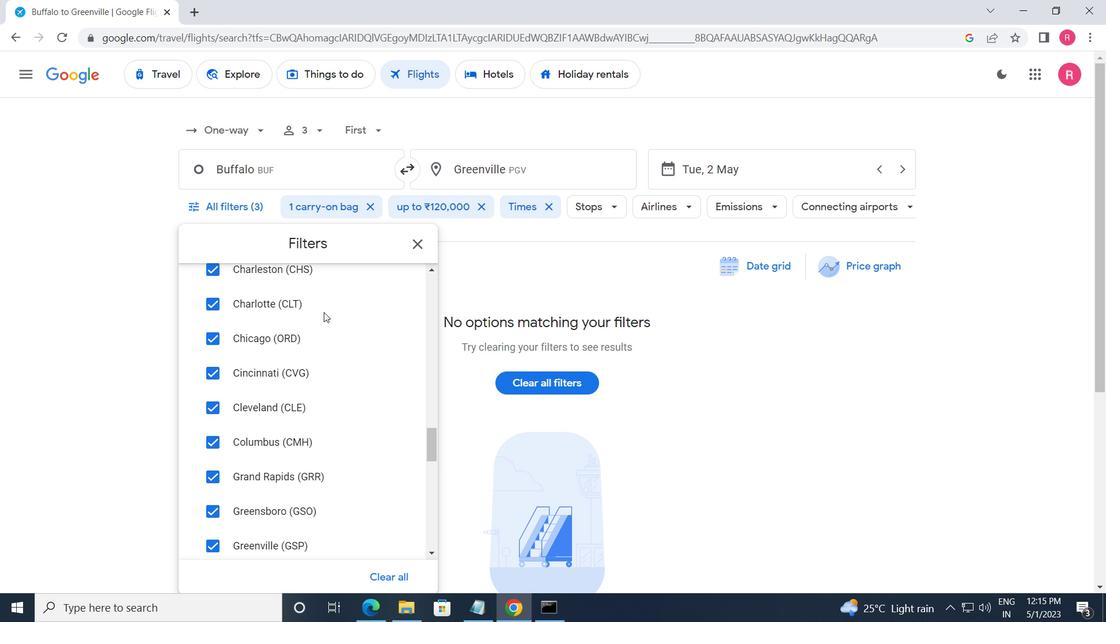 
Action: Mouse scrolled (323, 312) with delta (0, 0)
Screenshot: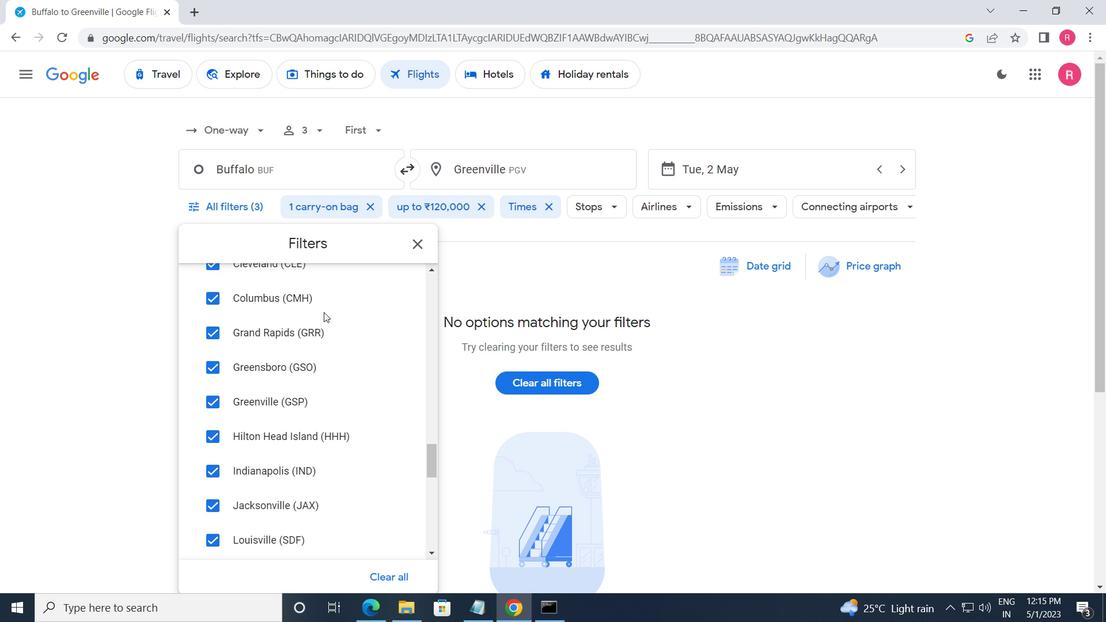
Action: Mouse scrolled (323, 312) with delta (0, 0)
Screenshot: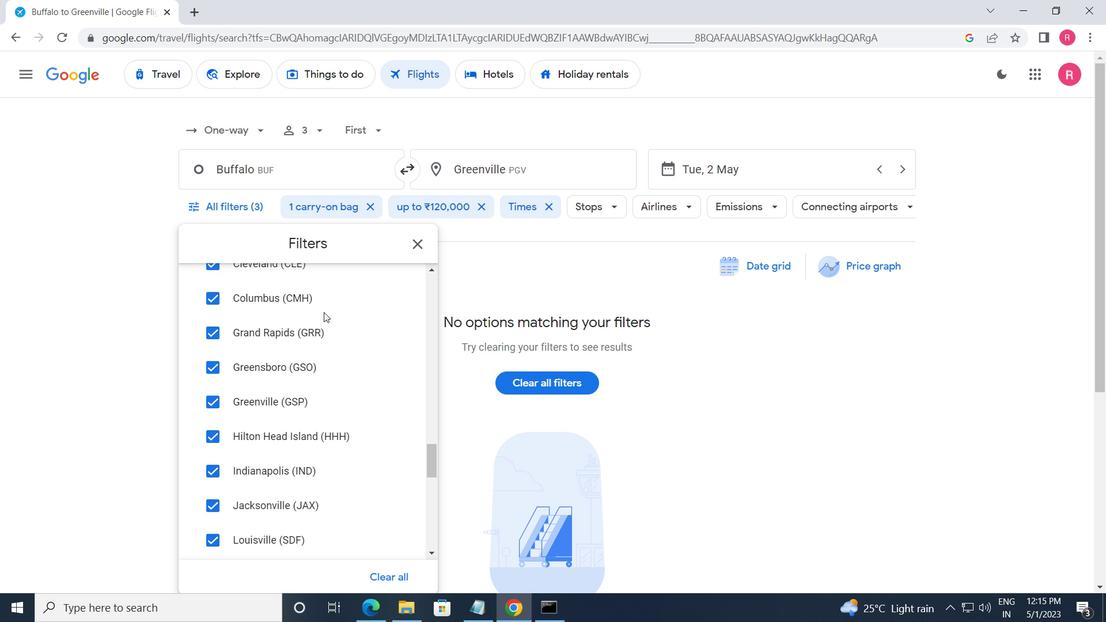 
Action: Mouse scrolled (323, 312) with delta (0, 0)
Screenshot: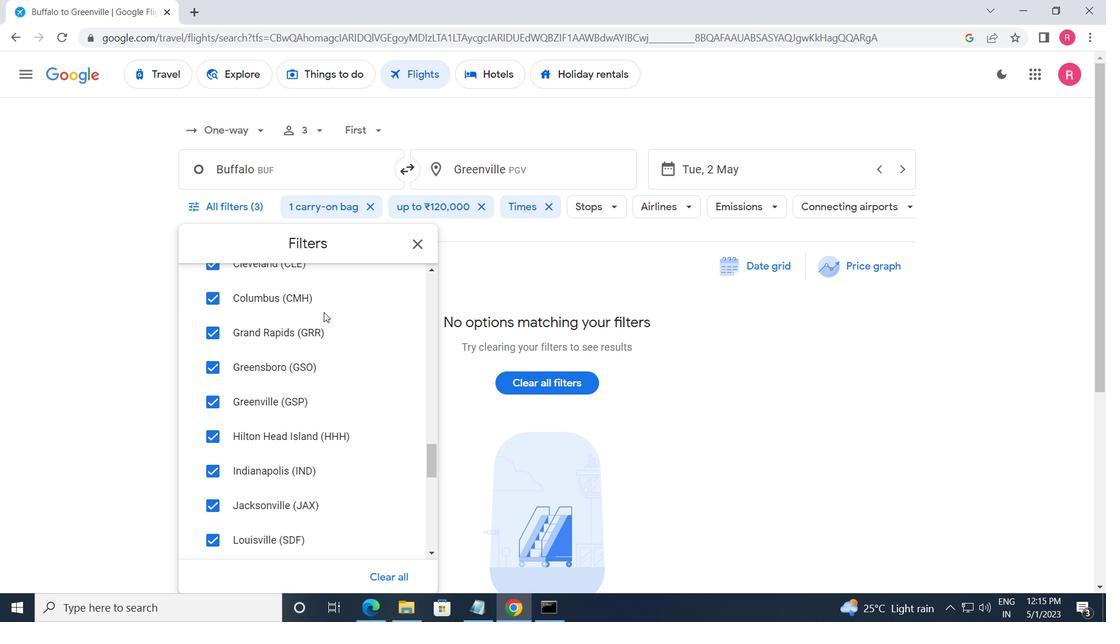 
Action: Mouse scrolled (323, 312) with delta (0, 0)
Screenshot: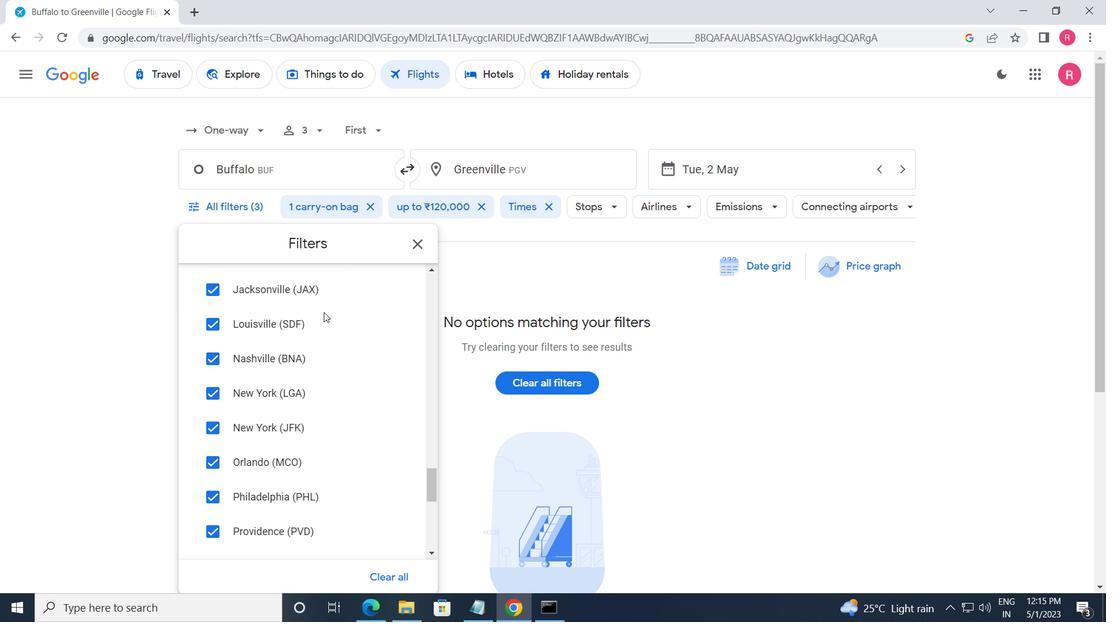 
Action: Mouse scrolled (323, 312) with delta (0, 0)
Screenshot: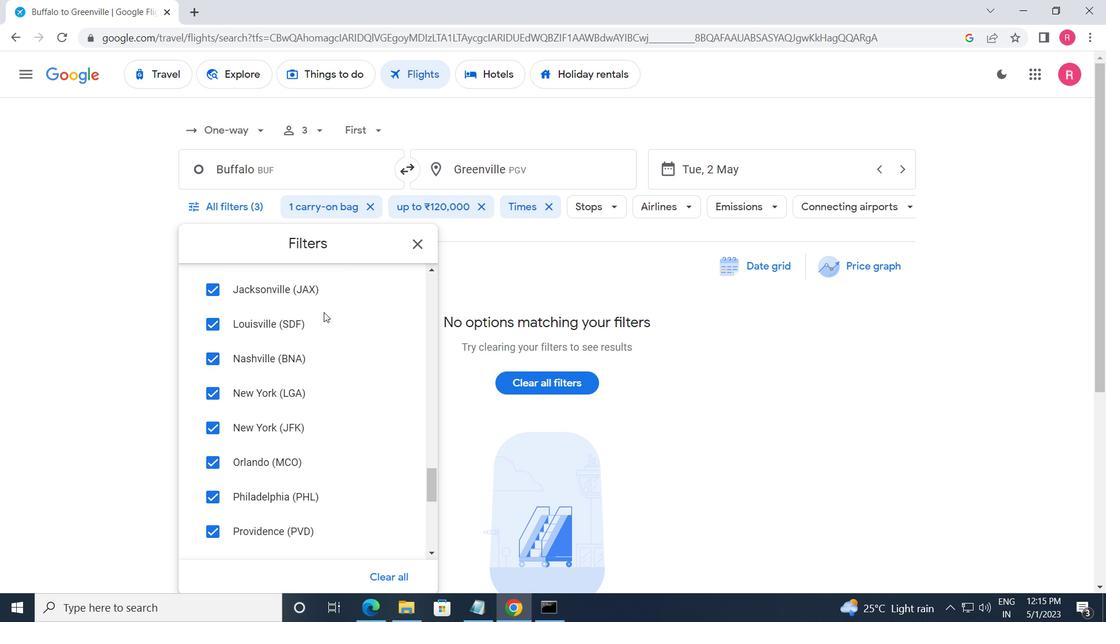 
Action: Mouse scrolled (323, 312) with delta (0, 0)
Screenshot: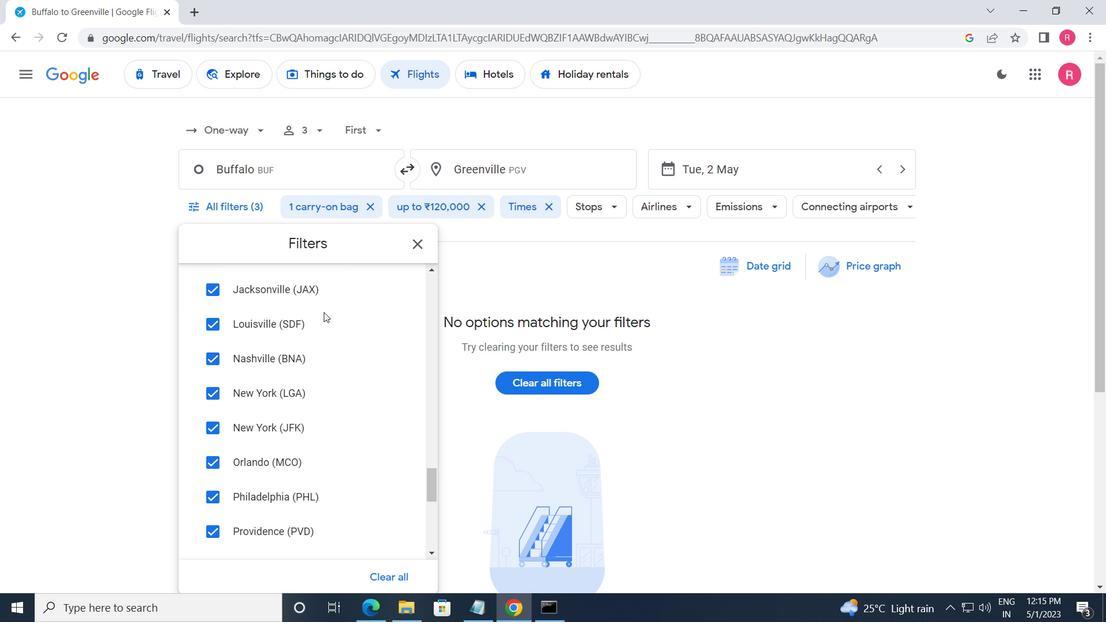 
Action: Mouse scrolled (323, 312) with delta (0, 0)
Screenshot: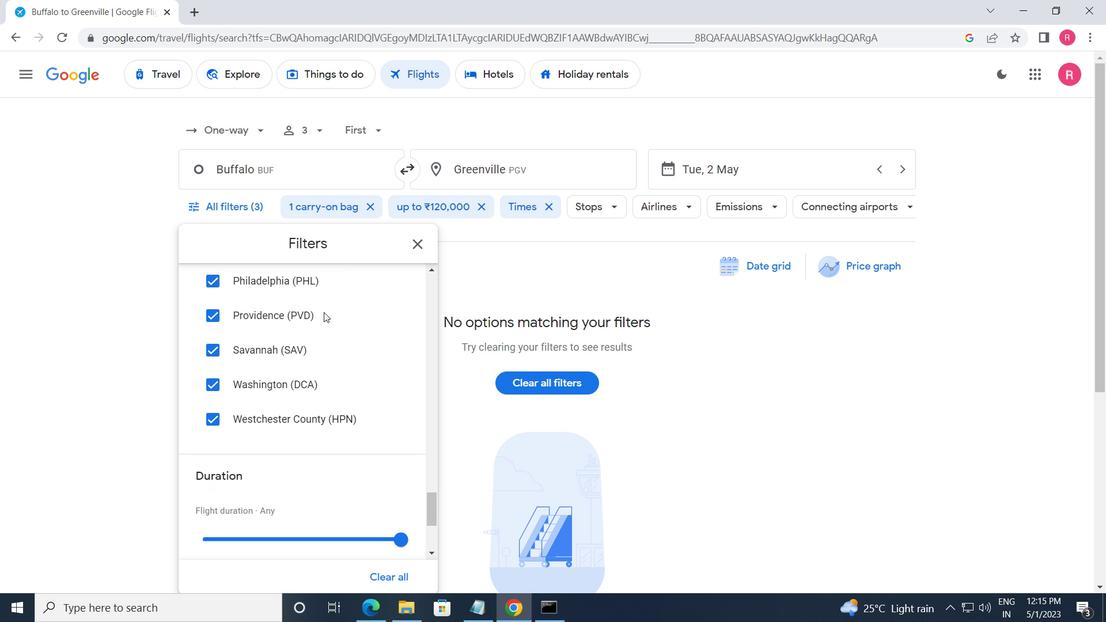 
Action: Mouse scrolled (323, 312) with delta (0, 0)
Screenshot: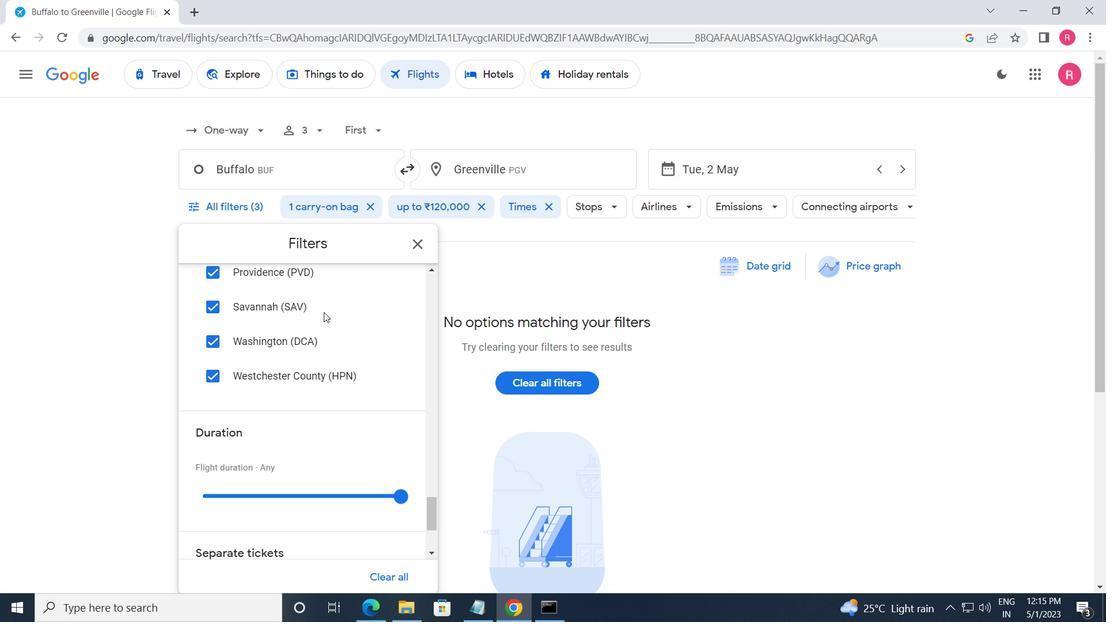 
Action: Mouse scrolled (323, 312) with delta (0, 0)
Screenshot: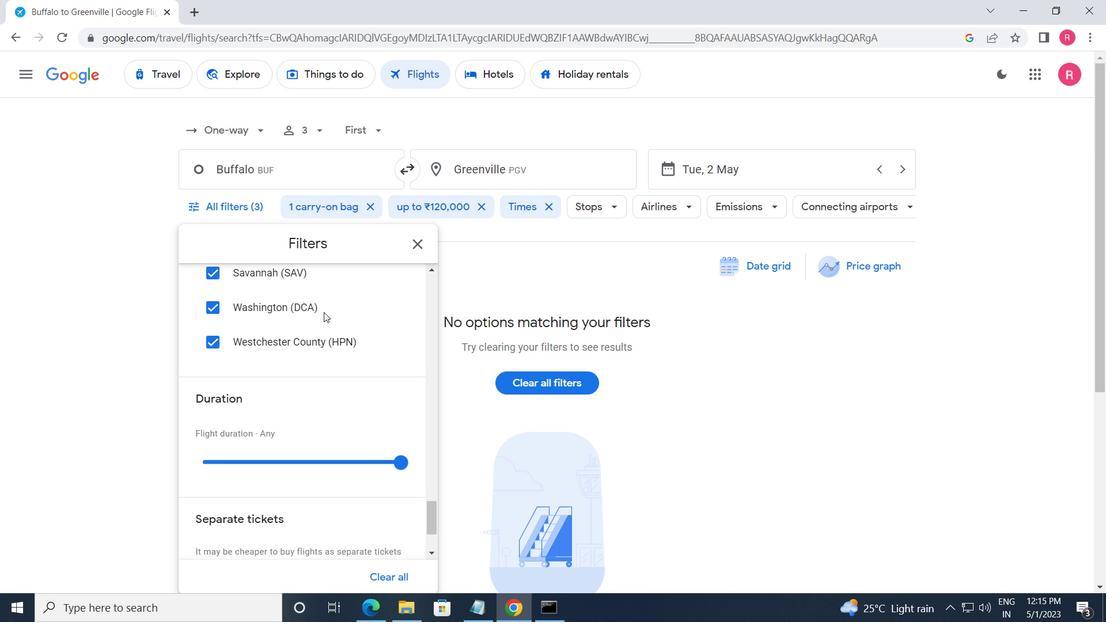 
Action: Mouse scrolled (323, 312) with delta (0, 0)
Screenshot: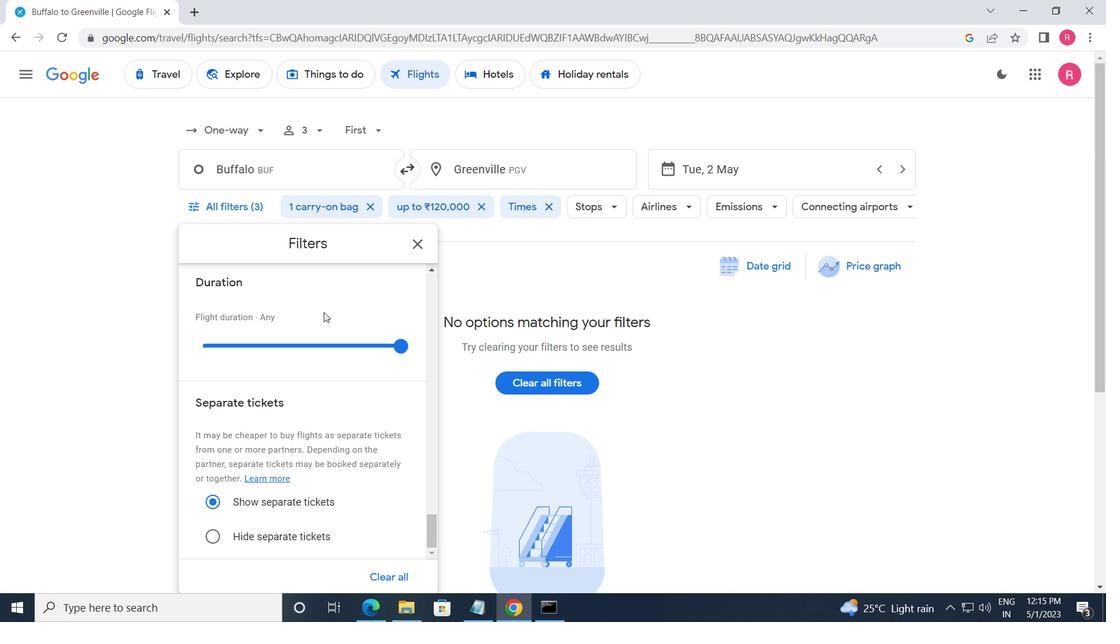 
Action: Mouse scrolled (323, 312) with delta (0, 0)
Screenshot: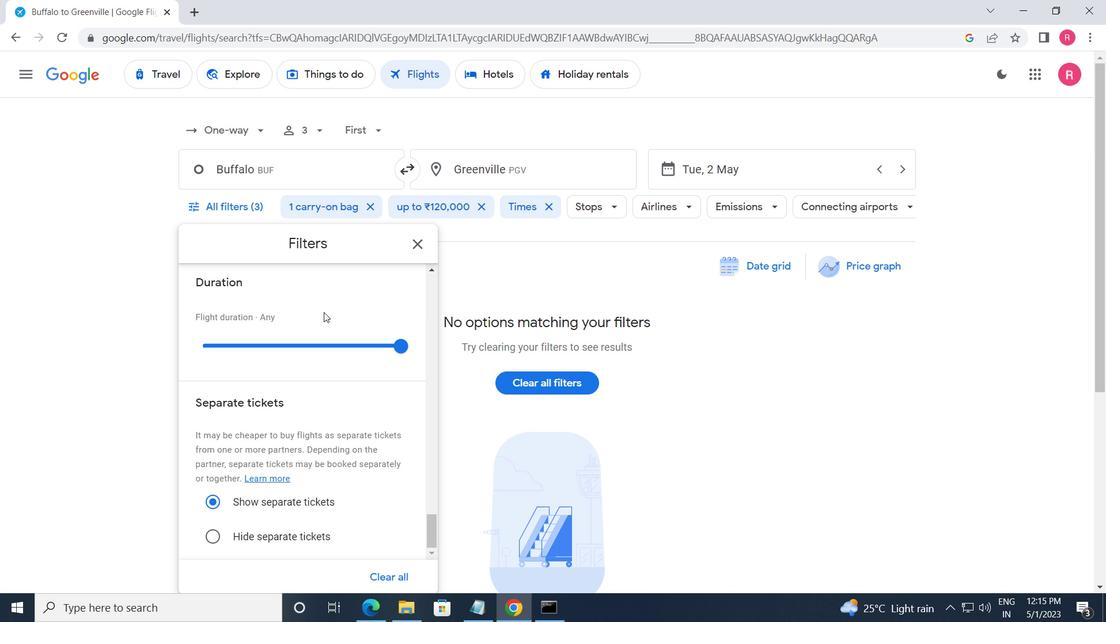 
Action: Mouse moved to (323, 310)
Screenshot: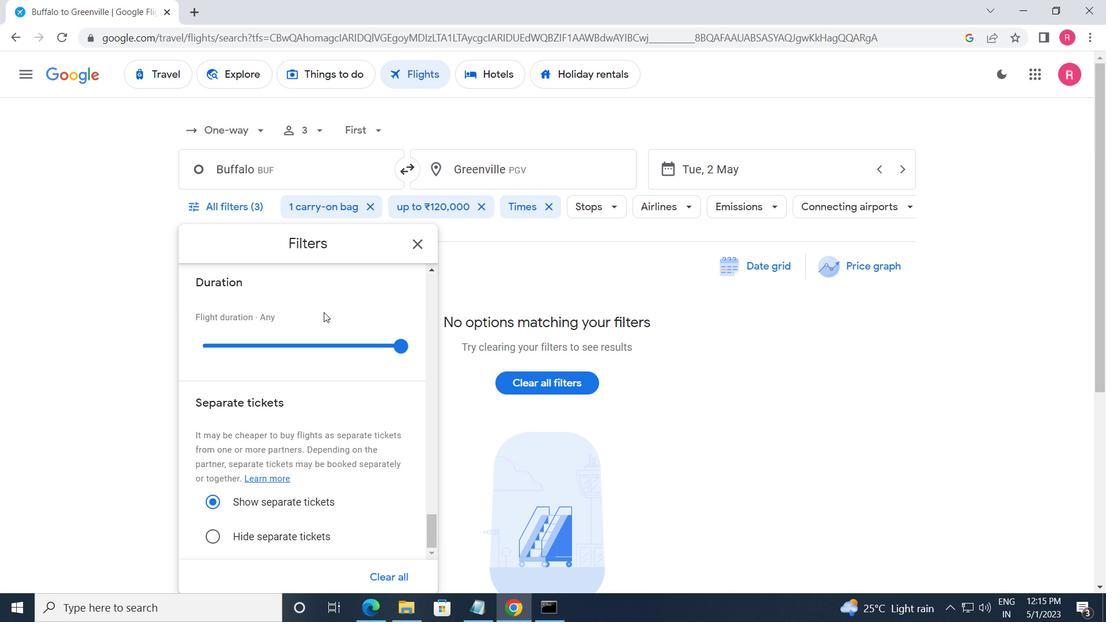 
Action: Mouse scrolled (323, 311) with delta (0, 0)
Screenshot: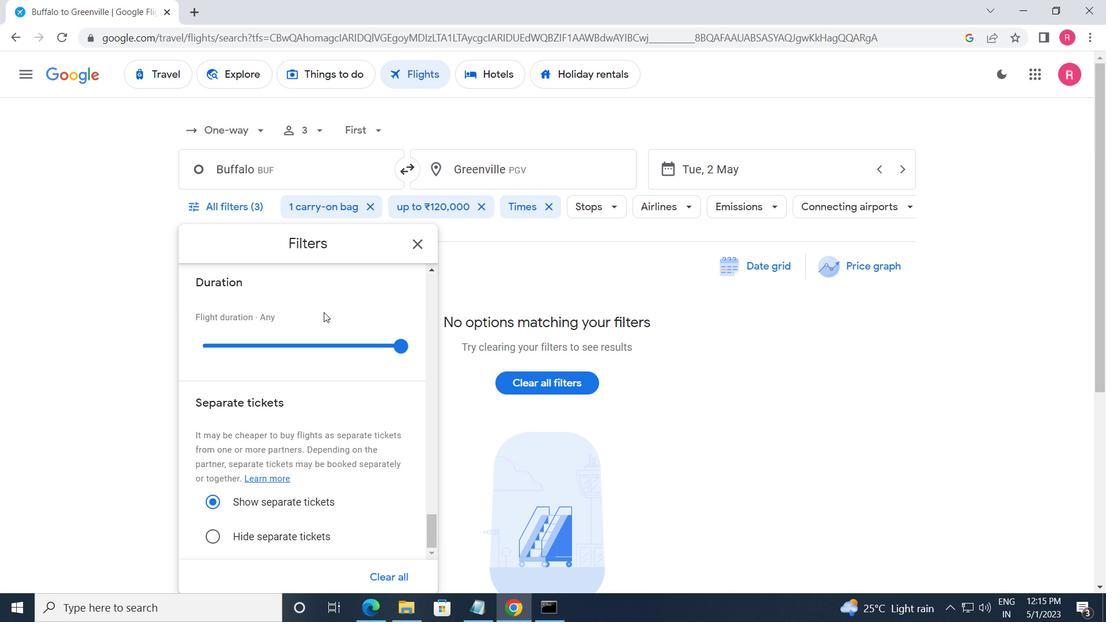 
Action: Mouse scrolled (323, 311) with delta (0, 0)
Screenshot: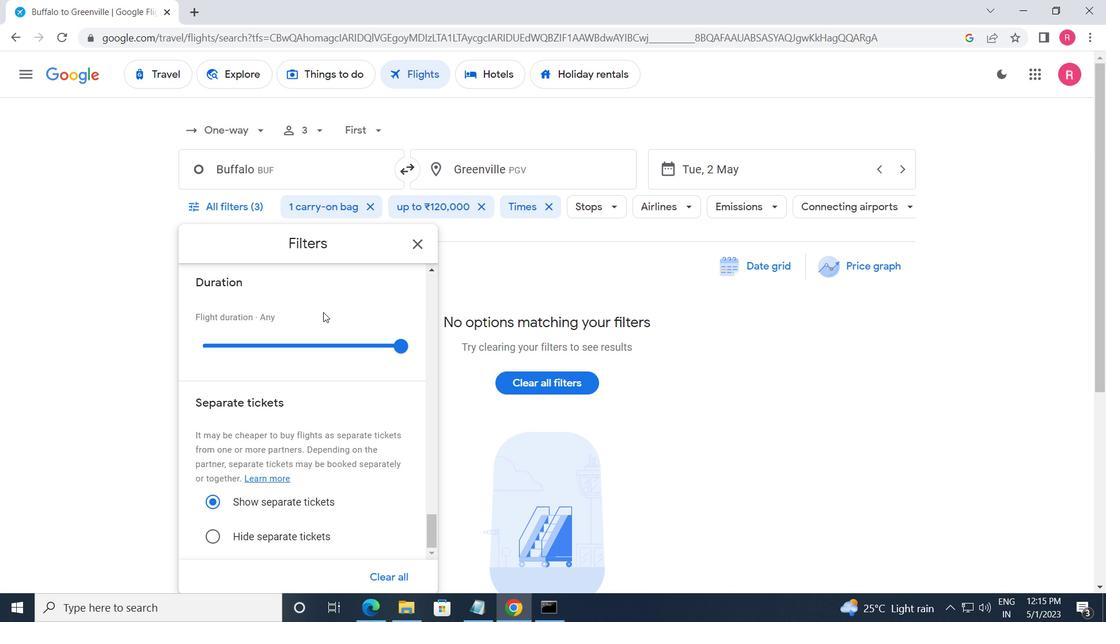 
Action: Mouse scrolled (323, 311) with delta (0, 0)
Screenshot: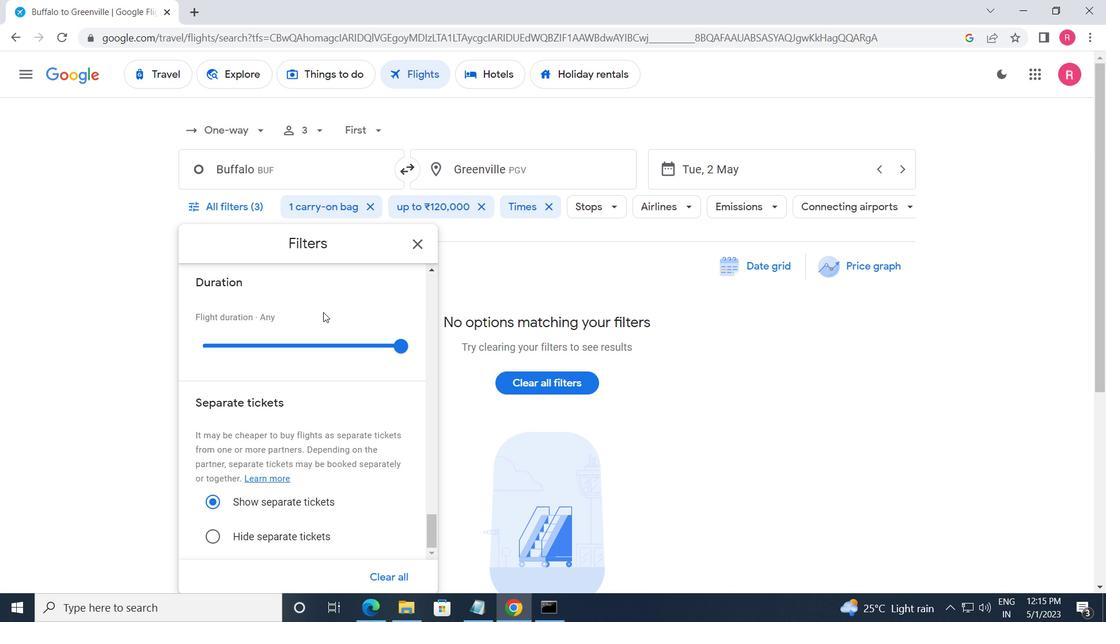 
Action: Mouse moved to (323, 310)
Screenshot: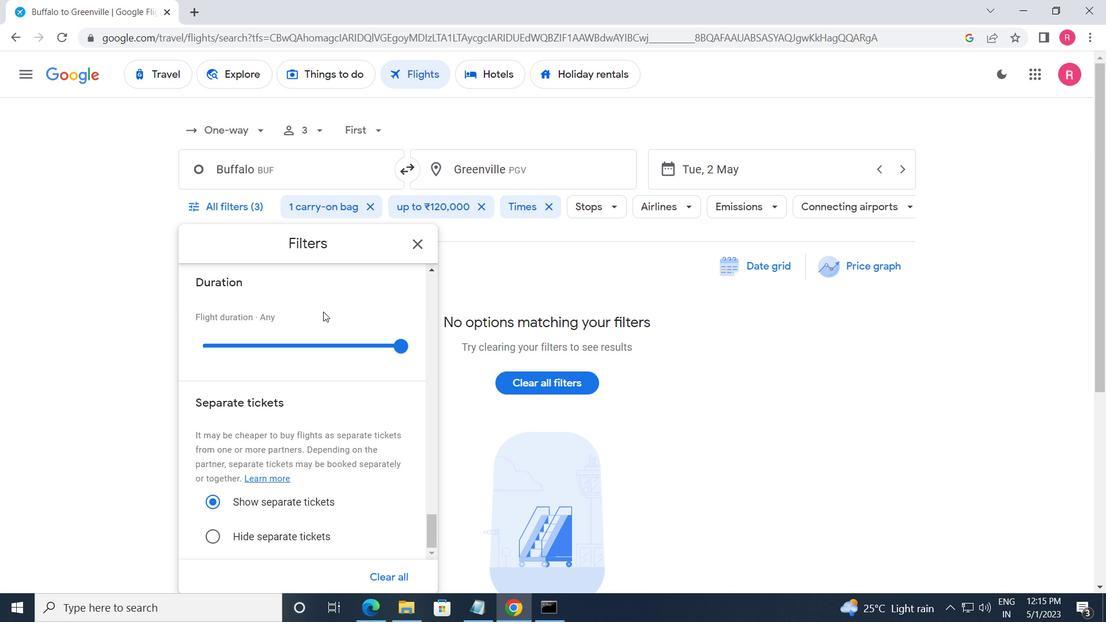 
Action: Mouse scrolled (323, 310) with delta (0, 0)
Screenshot: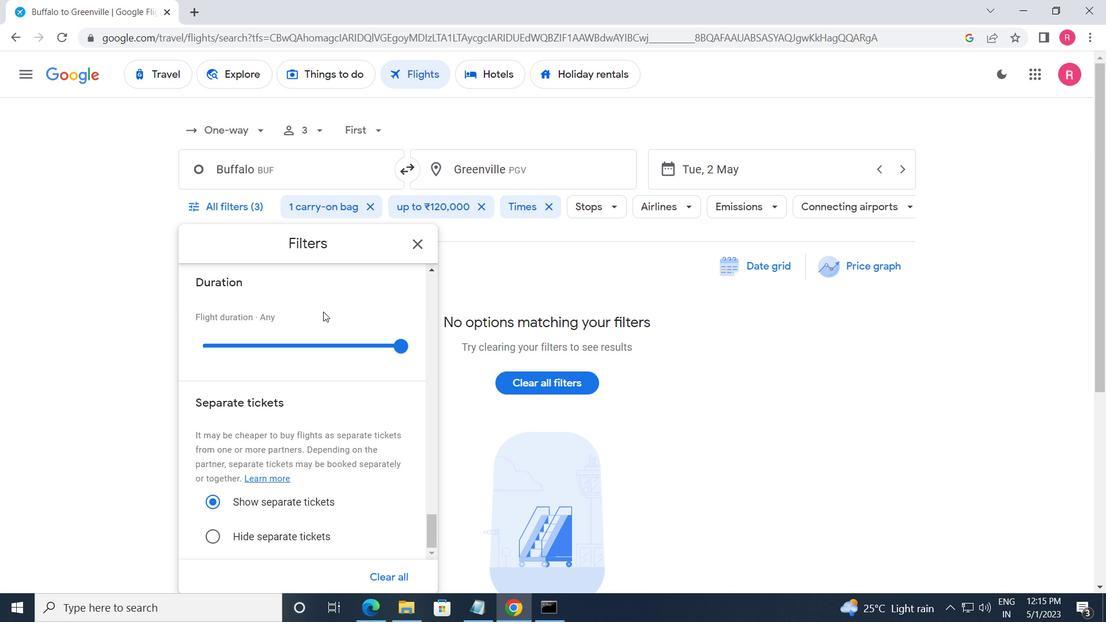
Action: Mouse moved to (323, 306)
Screenshot: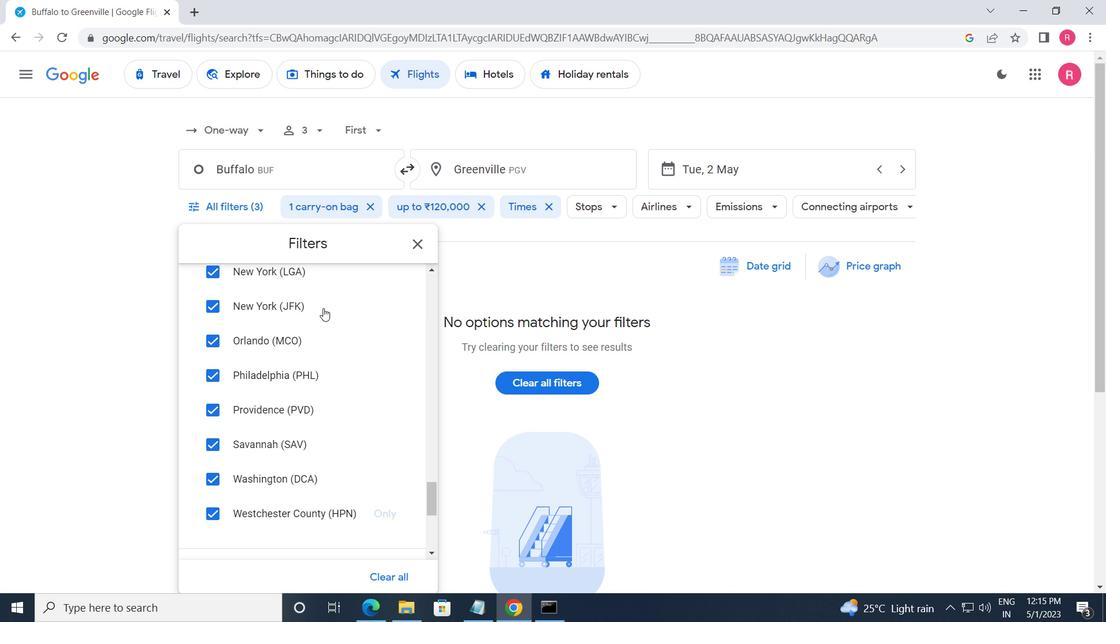 
Action: Mouse scrolled (323, 306) with delta (0, 0)
Screenshot: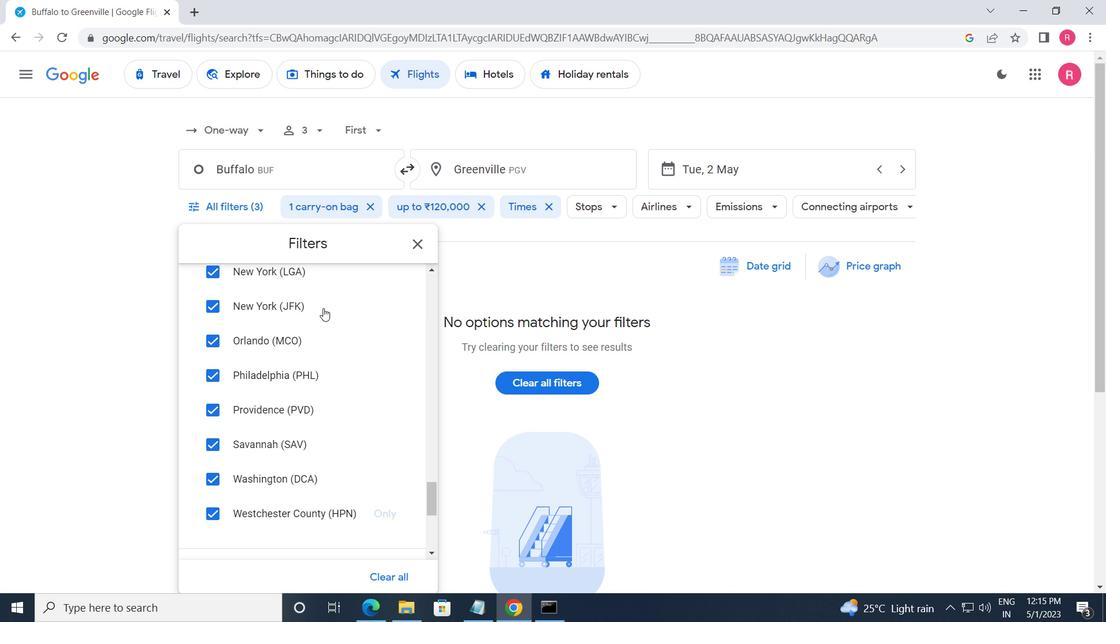 
Action: Mouse scrolled (323, 306) with delta (0, 0)
Screenshot: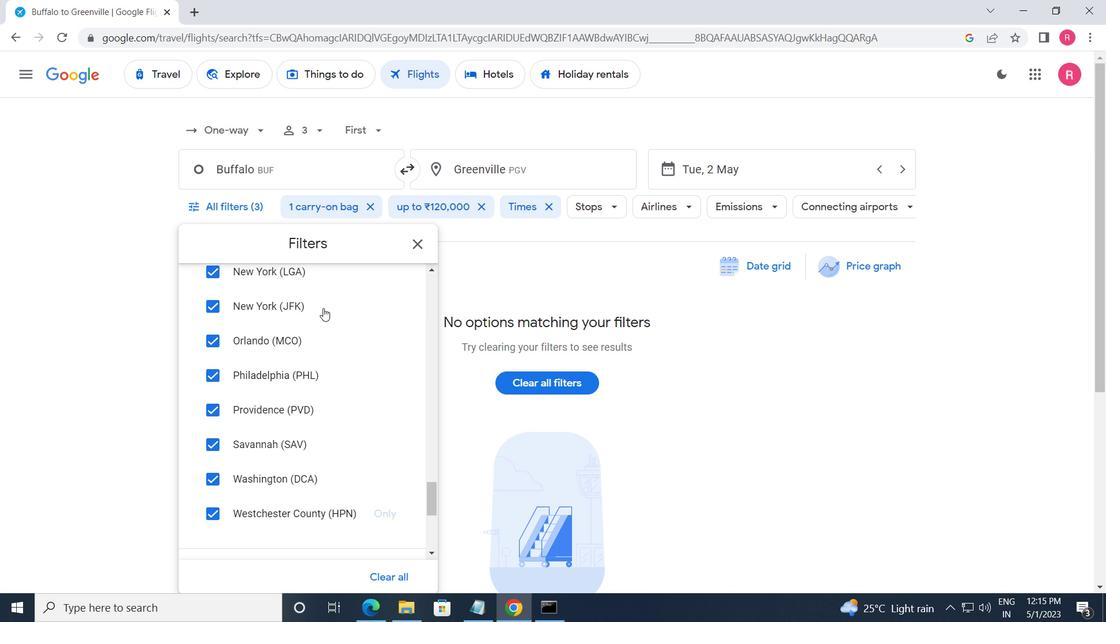 
Action: Mouse scrolled (323, 306) with delta (0, 0)
Screenshot: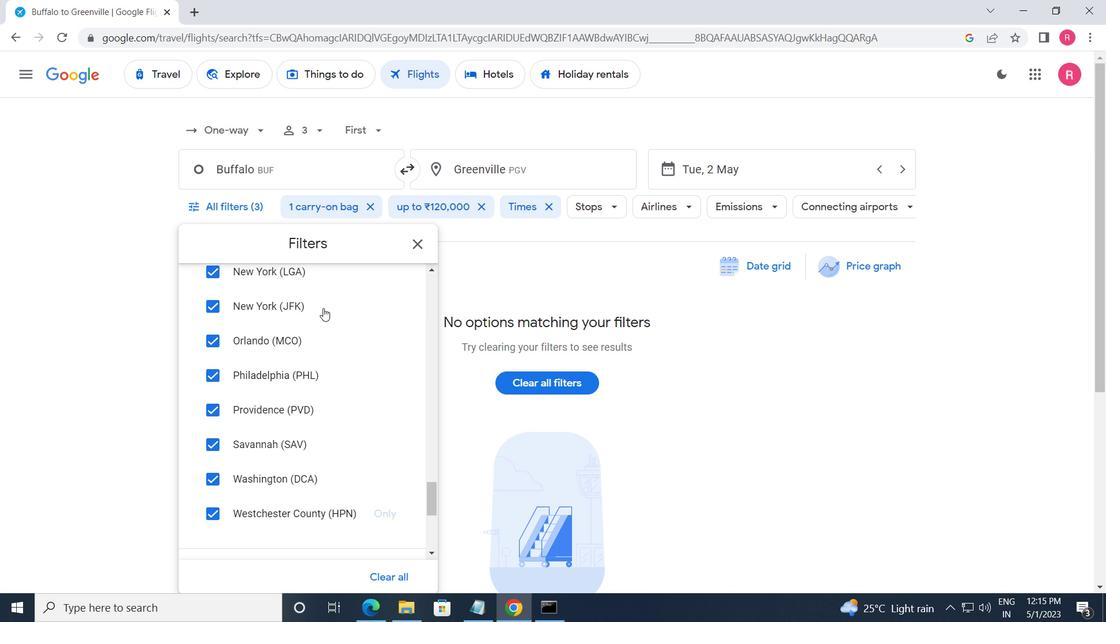 
Action: Mouse moved to (323, 304)
Screenshot: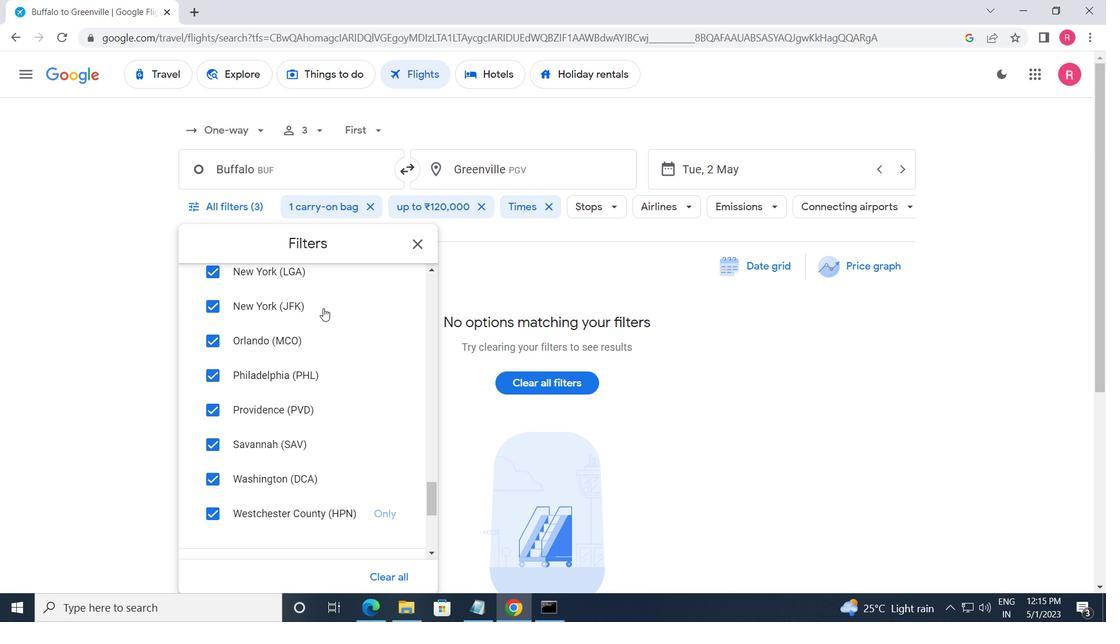 
Action: Mouse scrolled (323, 305) with delta (0, 0)
Screenshot: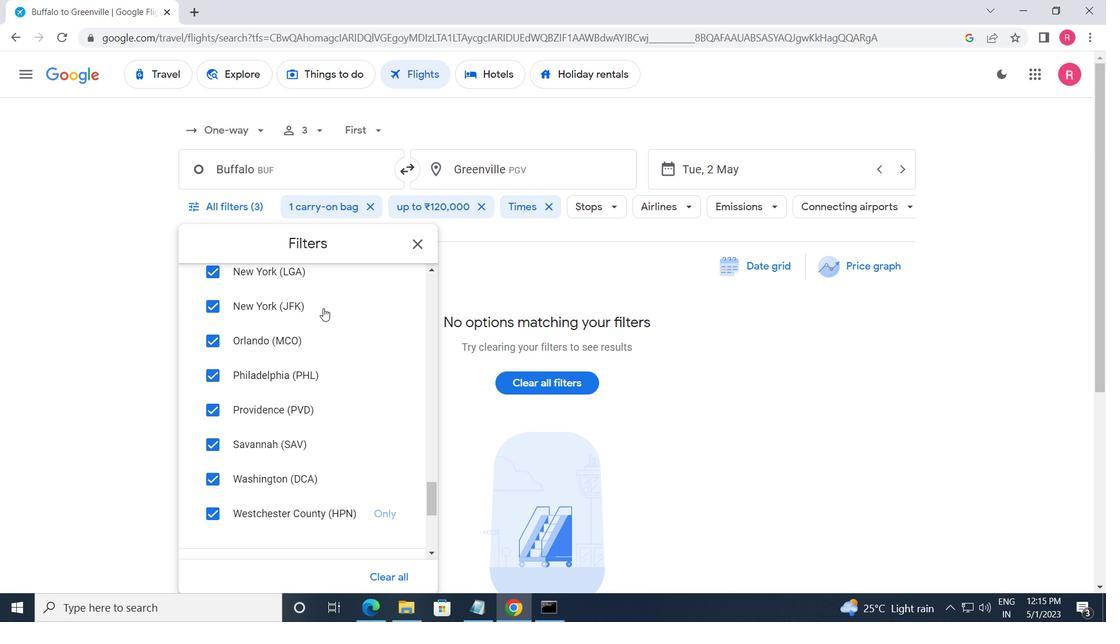 
Action: Mouse moved to (323, 302)
Screenshot: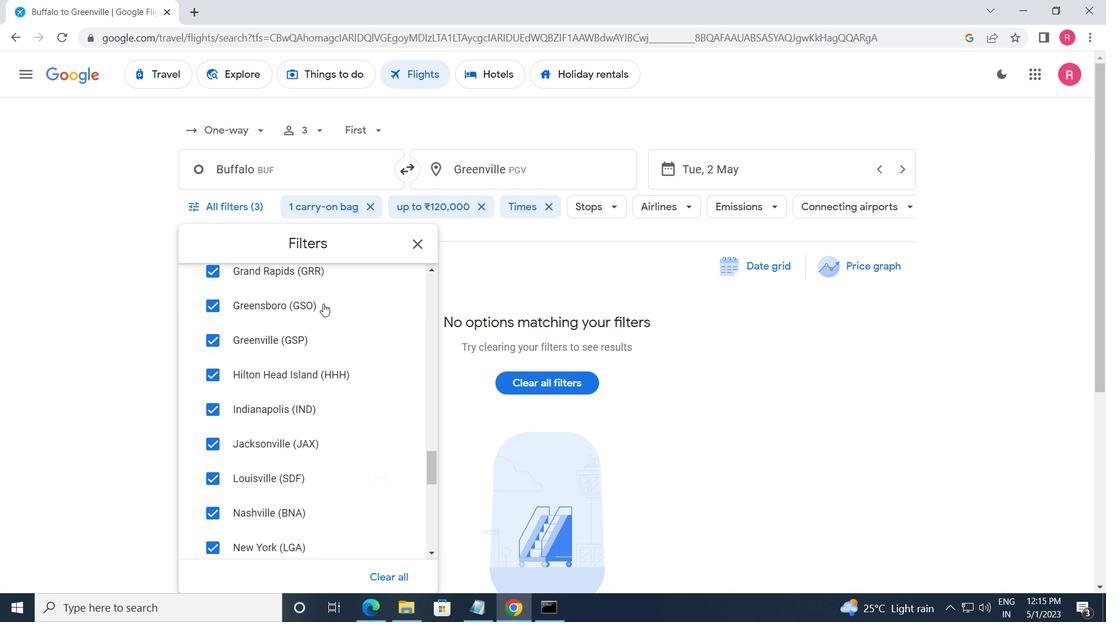 
Action: Mouse scrolled (323, 303) with delta (0, 0)
Screenshot: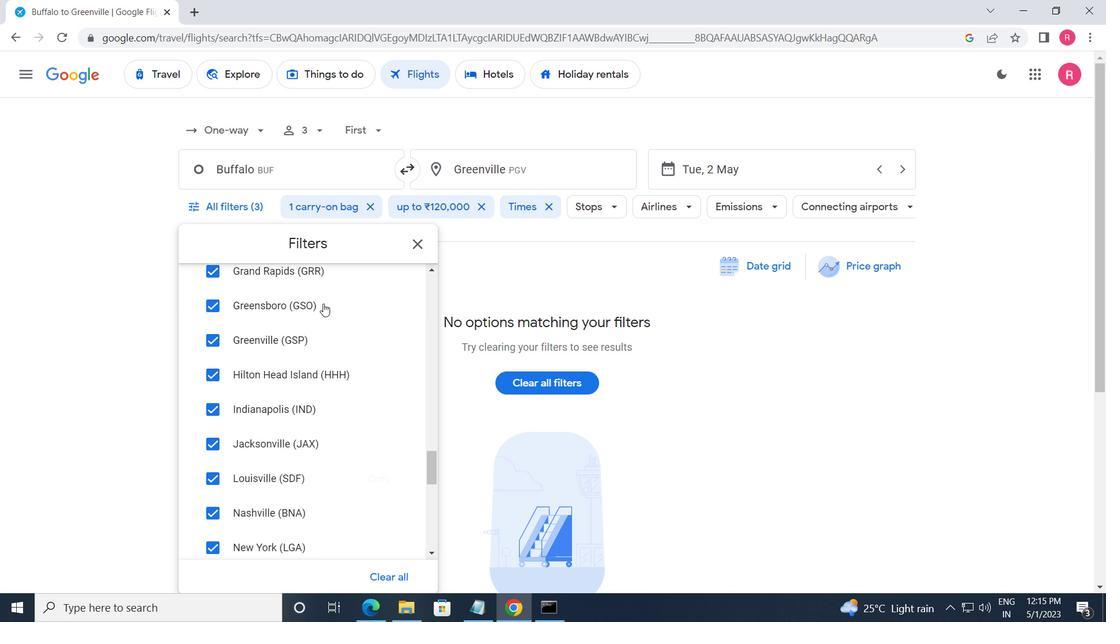
Action: Mouse scrolled (323, 303) with delta (0, 0)
Screenshot: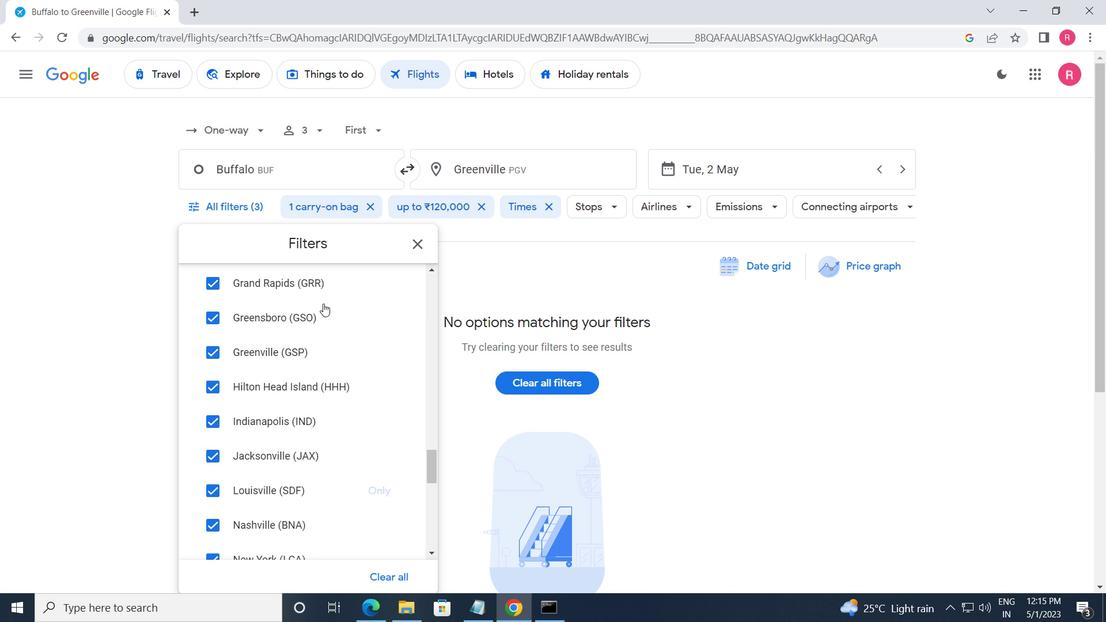 
Action: Mouse scrolled (323, 303) with delta (0, 0)
Screenshot: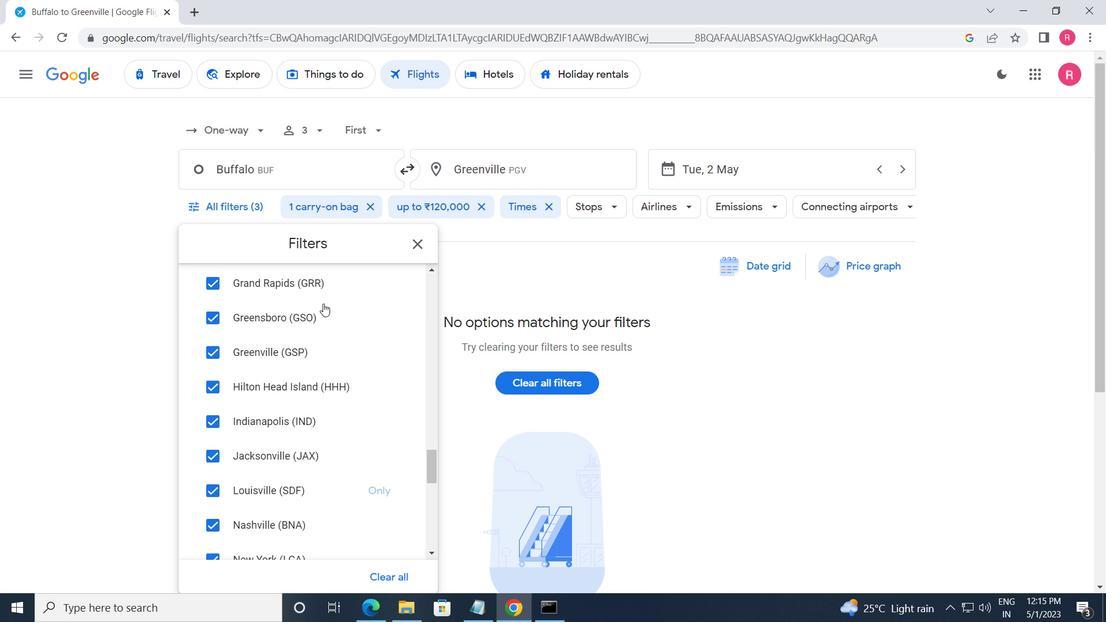 
Action: Mouse scrolled (323, 303) with delta (0, 0)
Screenshot: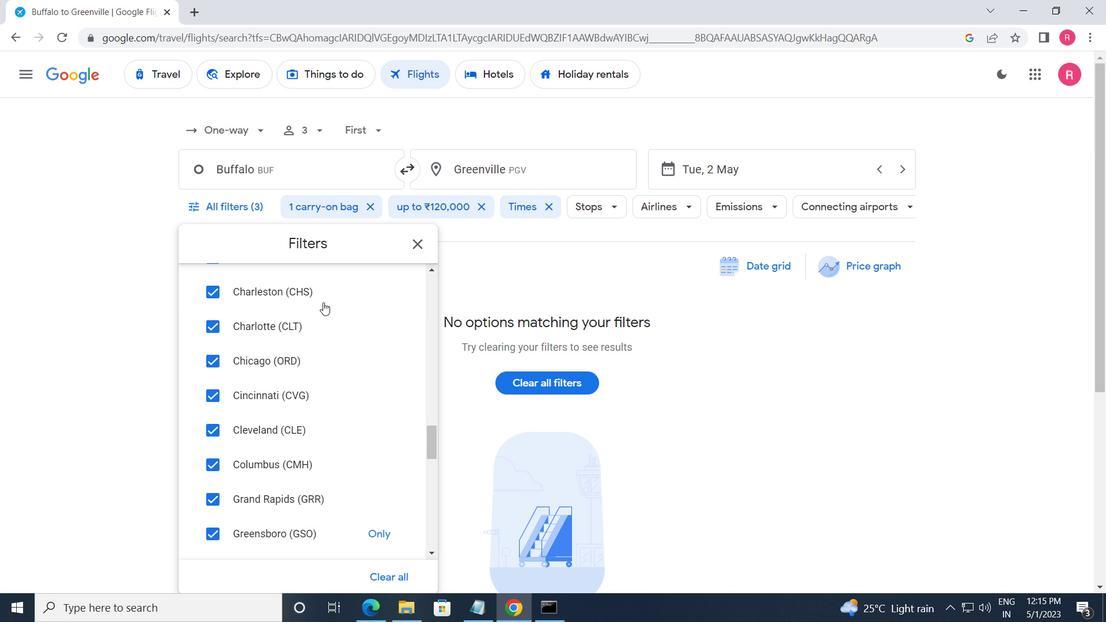 
Action: Mouse scrolled (323, 303) with delta (0, 0)
Screenshot: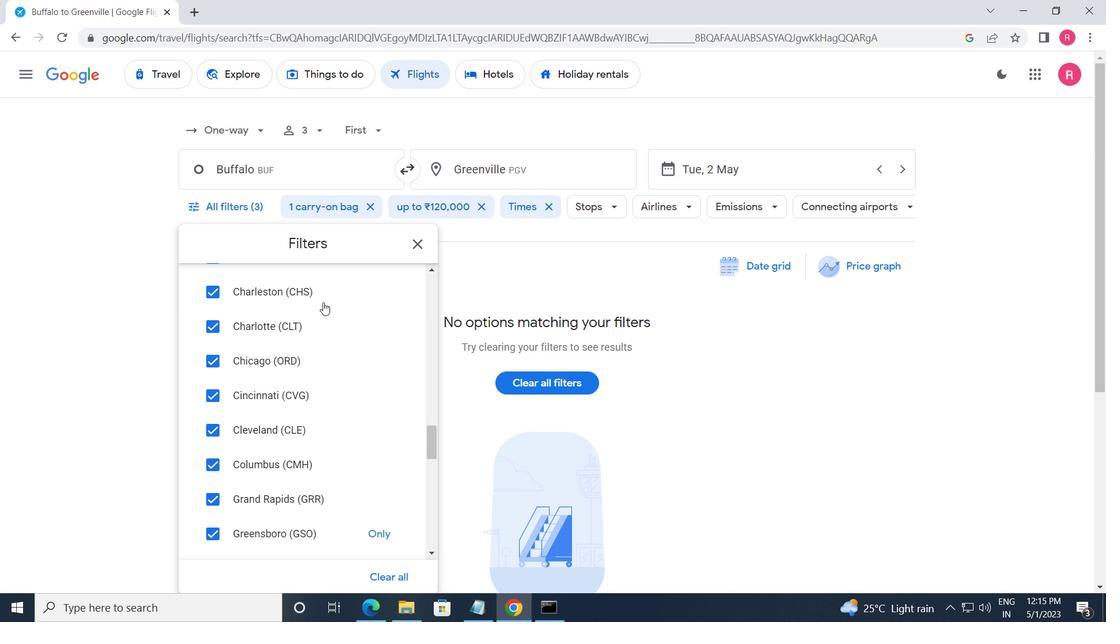 
Action: Mouse scrolled (323, 303) with delta (0, 0)
Screenshot: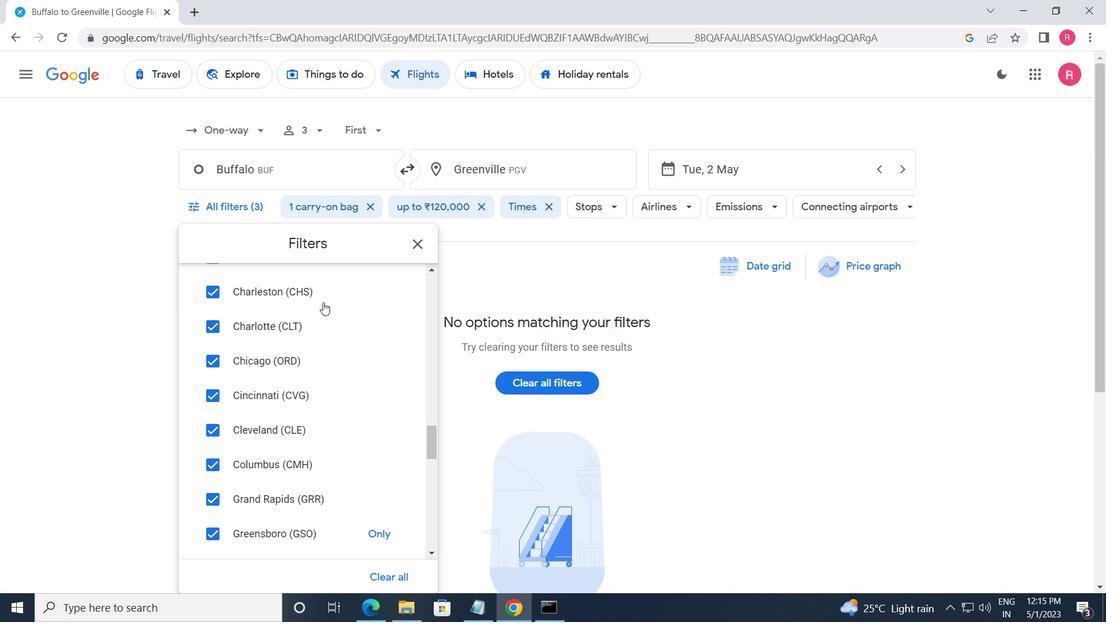 
Action: Mouse scrolled (323, 303) with delta (0, 0)
Screenshot: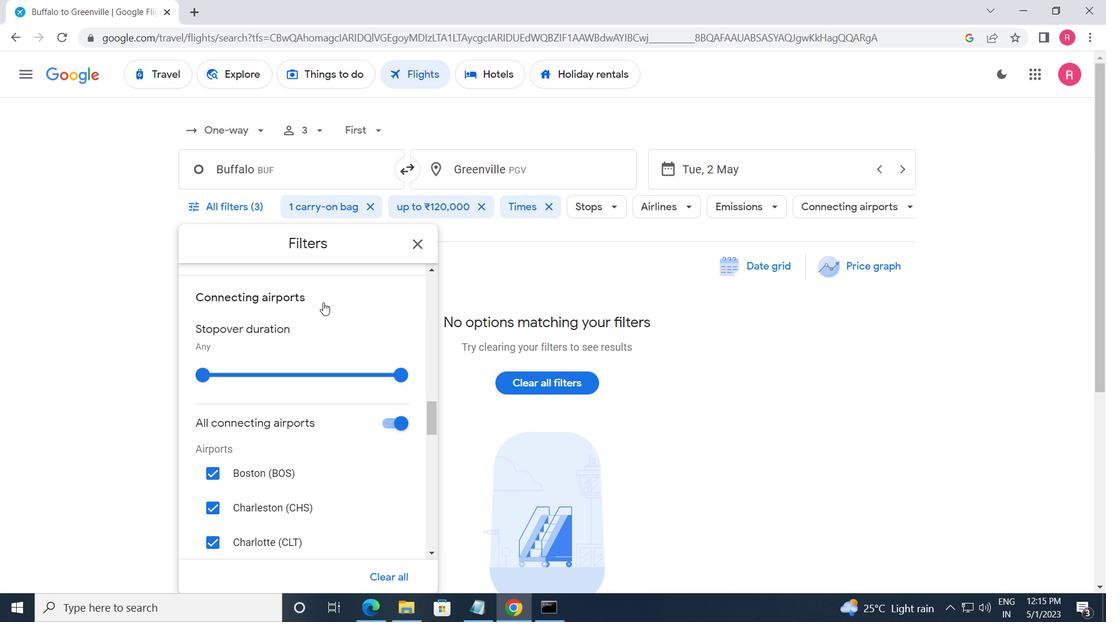 
Action: Mouse scrolled (323, 303) with delta (0, 0)
Screenshot: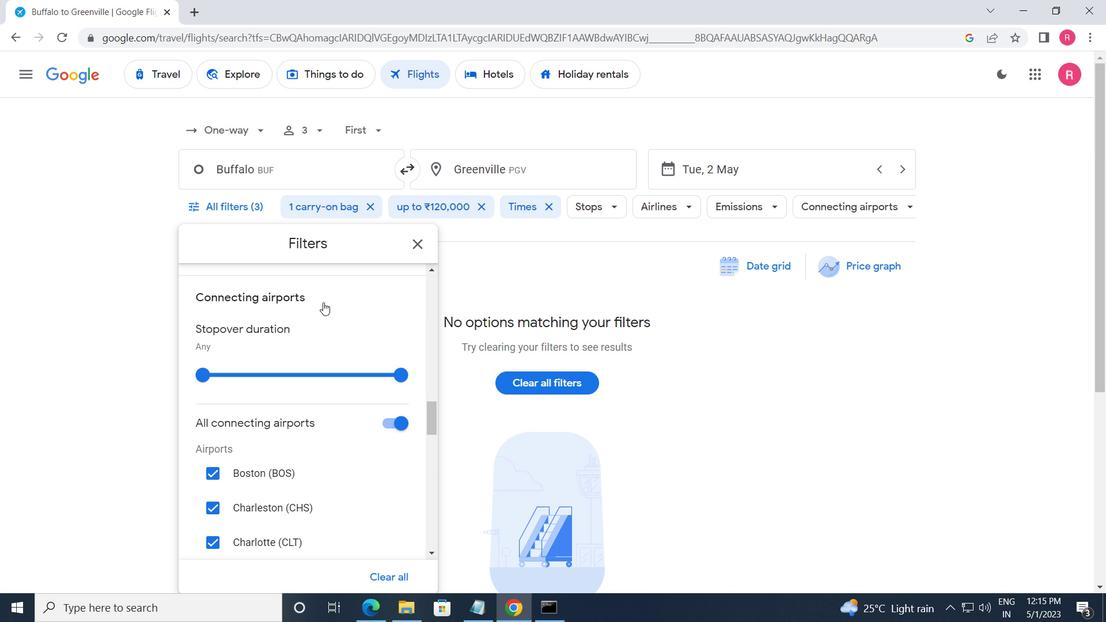
Action: Mouse scrolled (323, 303) with delta (0, 0)
Screenshot: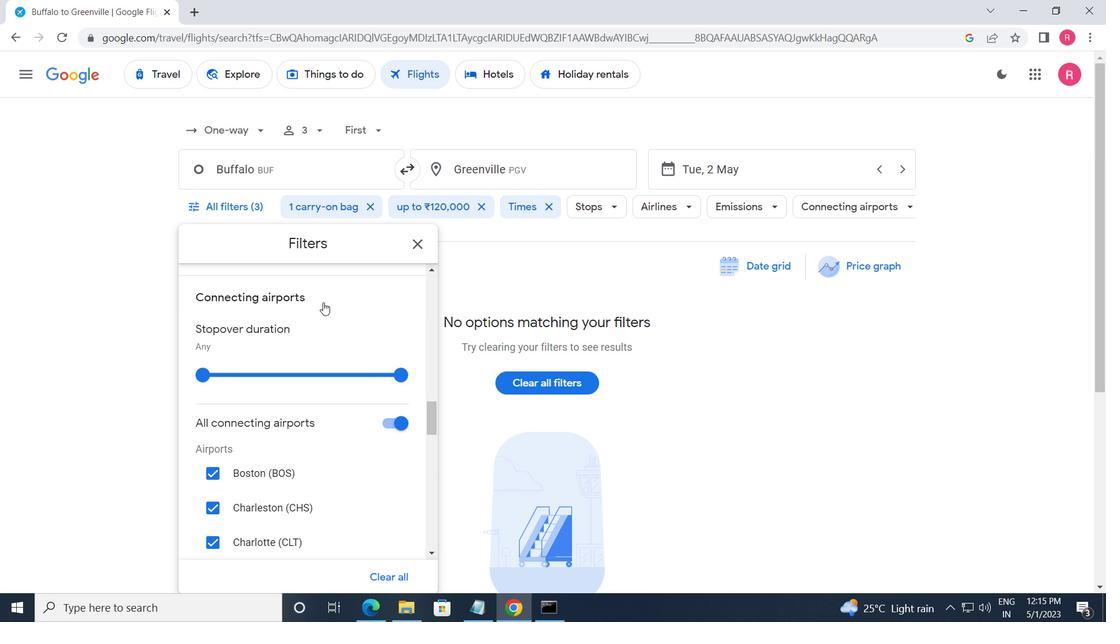 
Action: Mouse scrolled (323, 303) with delta (0, 0)
Screenshot: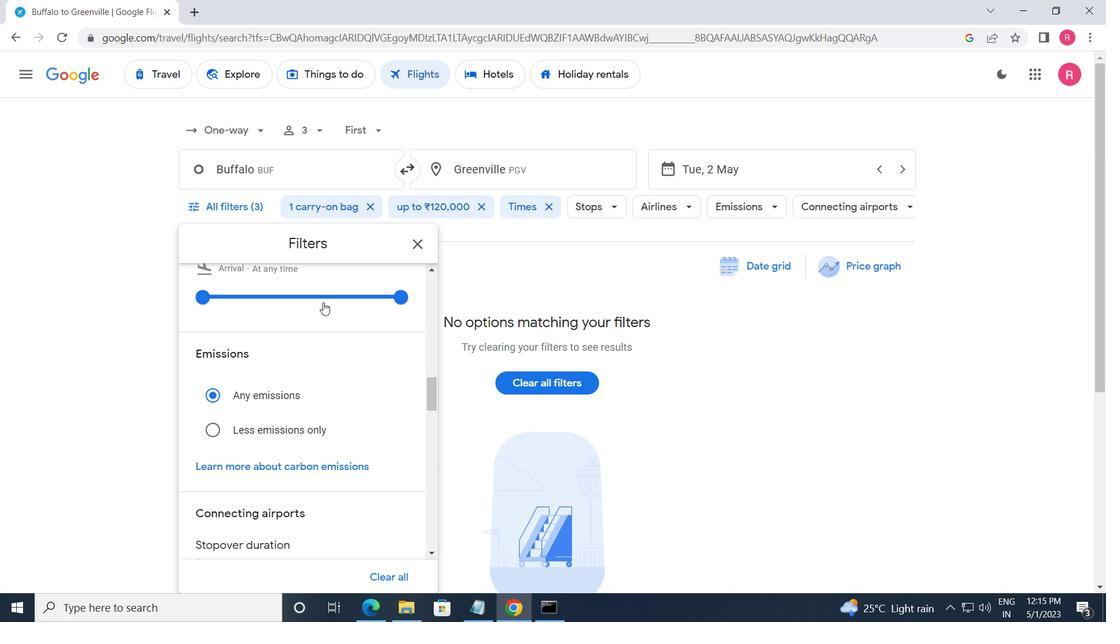 
Action: Mouse scrolled (323, 303) with delta (0, 0)
Screenshot: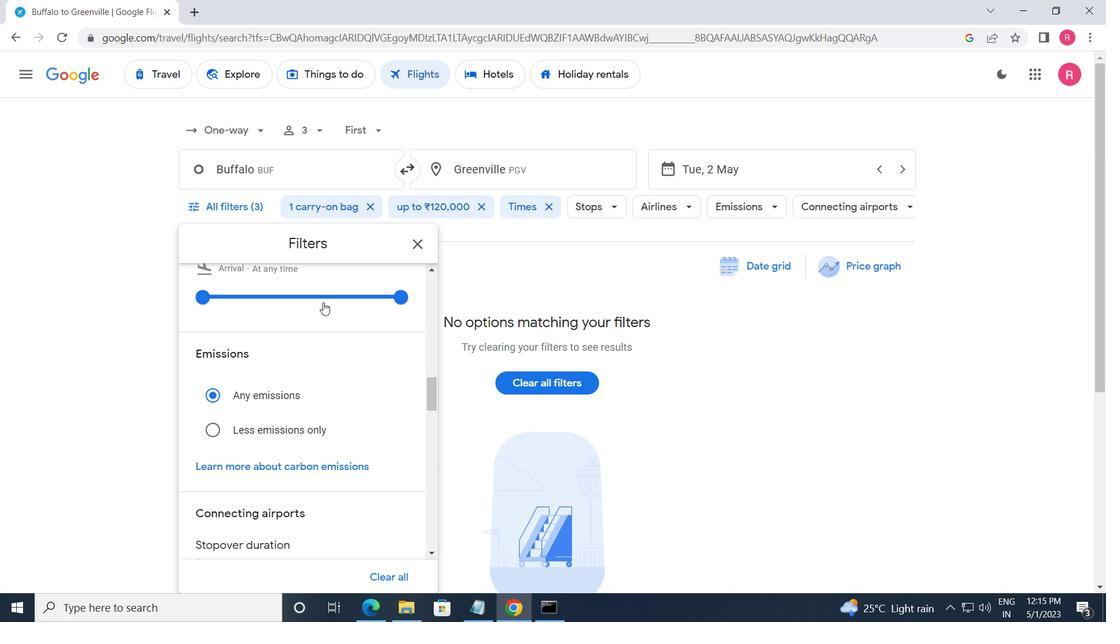 
Action: Mouse scrolled (323, 303) with delta (0, 0)
Screenshot: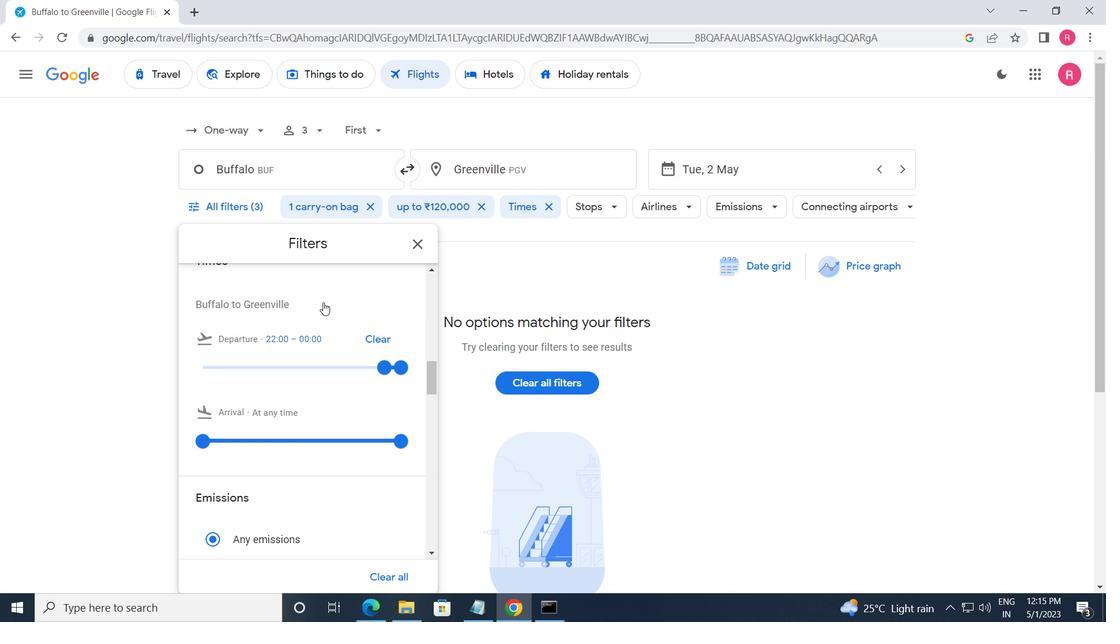 
Action: Mouse scrolled (323, 303) with delta (0, 0)
Screenshot: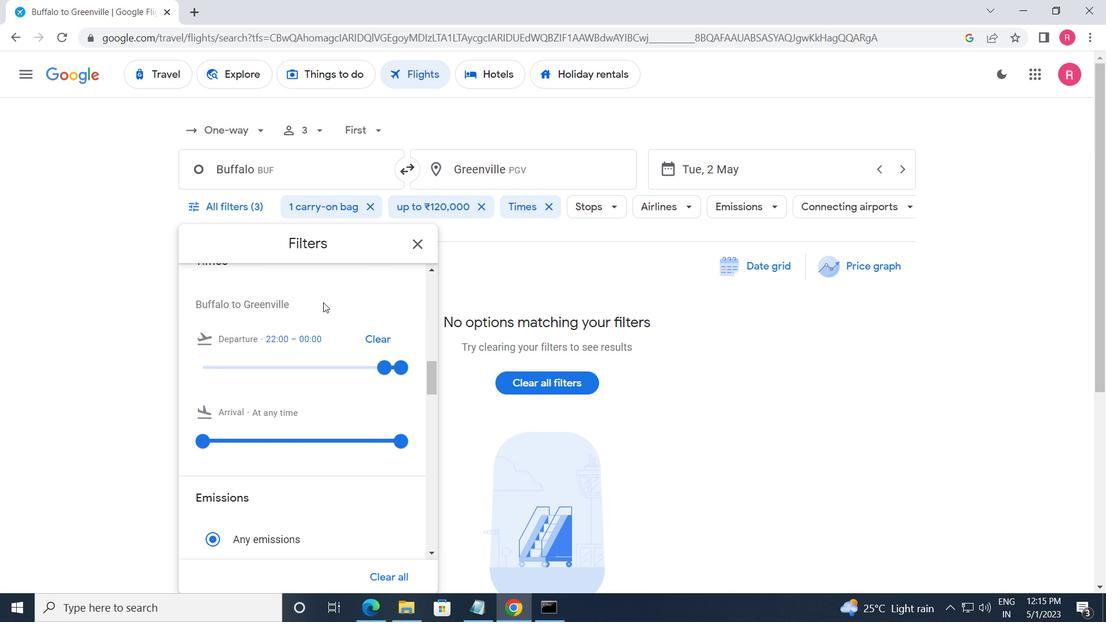 
Action: Mouse moved to (329, 304)
Screenshot: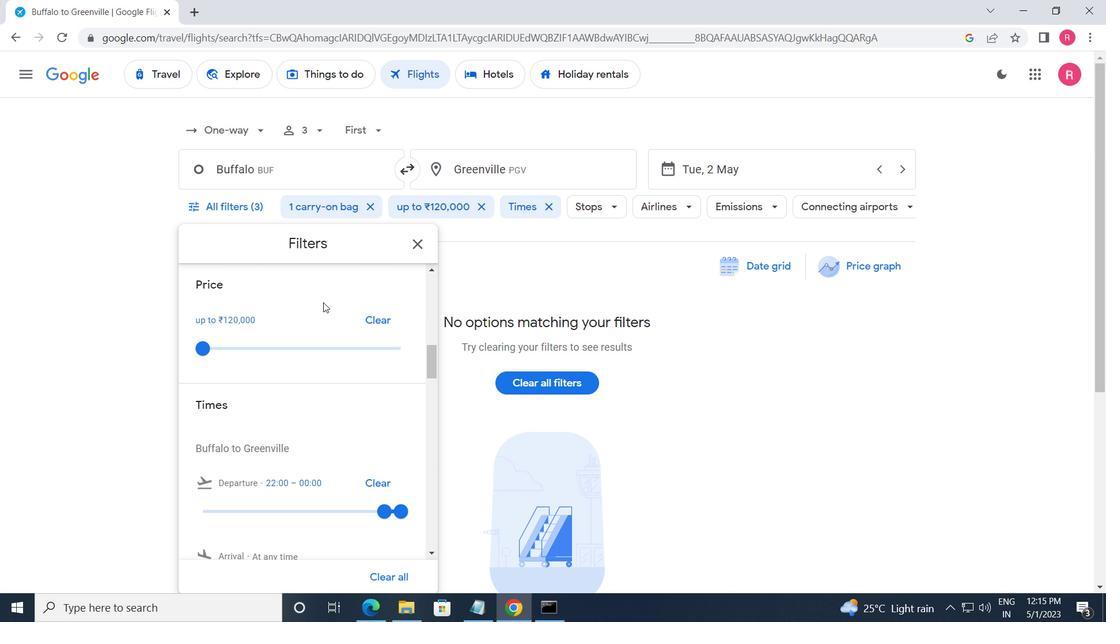 
